 Task: Create new invoice with Date Opened :30-Apr-23, Select Customer: Clean Eatz, Terms: Payment Term 2. Make invoice entry for item-1 with Date: 30-Apr-23, Description: Doritos Tortilla Chips Spicy Sweet Chili (9.25 oz)_x000D_
, Action: Material, Income Account: Income:Sales, Quantity: 5, Unit Price: 6.8, Discount %: 5. Make entry for item-2 with Date: 30-Apr-23, Description: Pop-Arazzi Cleansing Bath Pouf Assorted Purples , Action: Material, Income Account: Income:Sales, Quantity: 2, Unit Price: 9.5, Discount %: 10. Make entry for item-3 with Date: 30-Apr-23, Description: Chips Ahoy! Chewy Cookies Chocolate Chip (13 oz)_x000D_
, Action: Material, Income Account: Income:Sales, Quantity: 1, Unit Price: 10.5, Discount %: 12. Write Notes: 'Looking forward to serving you again.'. Post Invoice with Post Date: 30-Apr-23, Post to Accounts: Assets:Accounts Receivable. Pay / Process Payment with Transaction Date: 15-May-23, Amount: 58.64, Transfer Account: Checking Account. Print Invoice, display notes by going to Option, then go to Display Tab and check 'Invoice Notes'.
Action: Mouse pressed left at (183, 34)
Screenshot: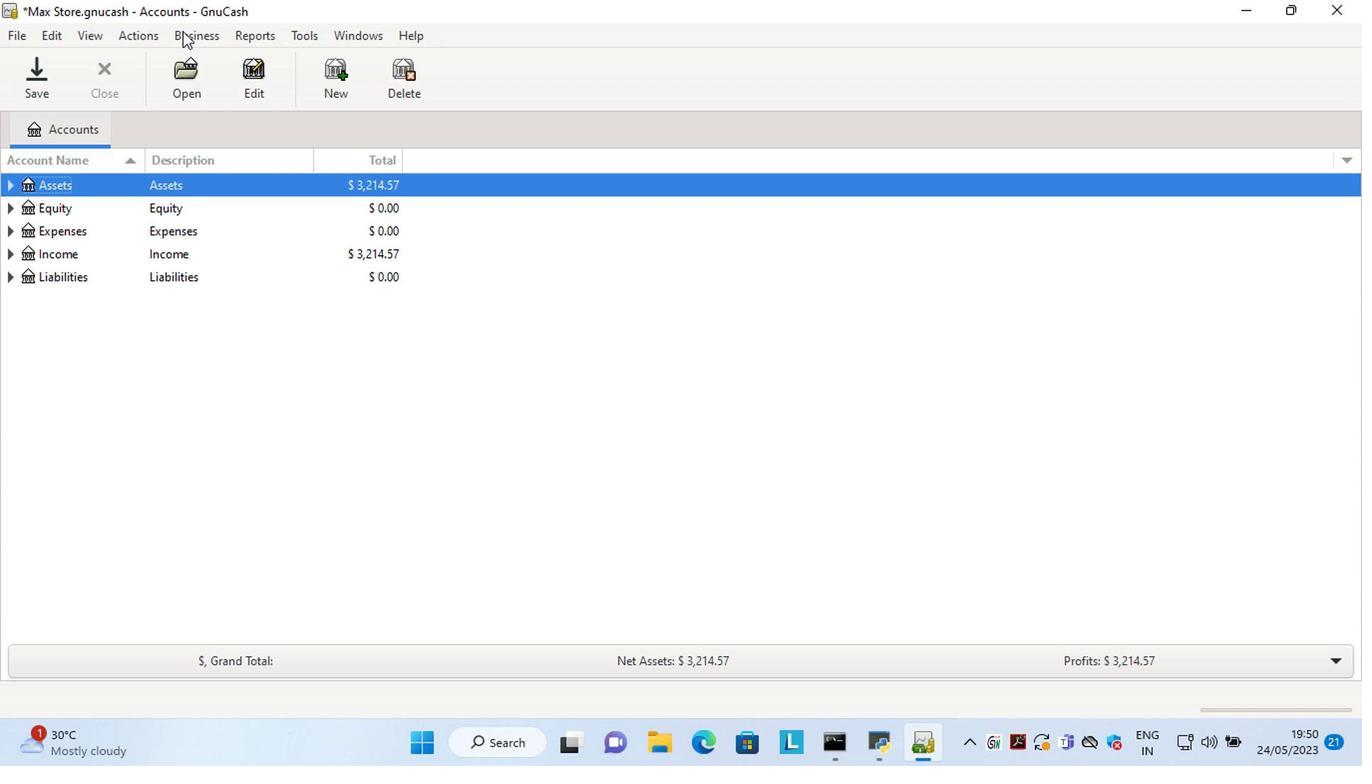 
Action: Mouse moved to (423, 134)
Screenshot: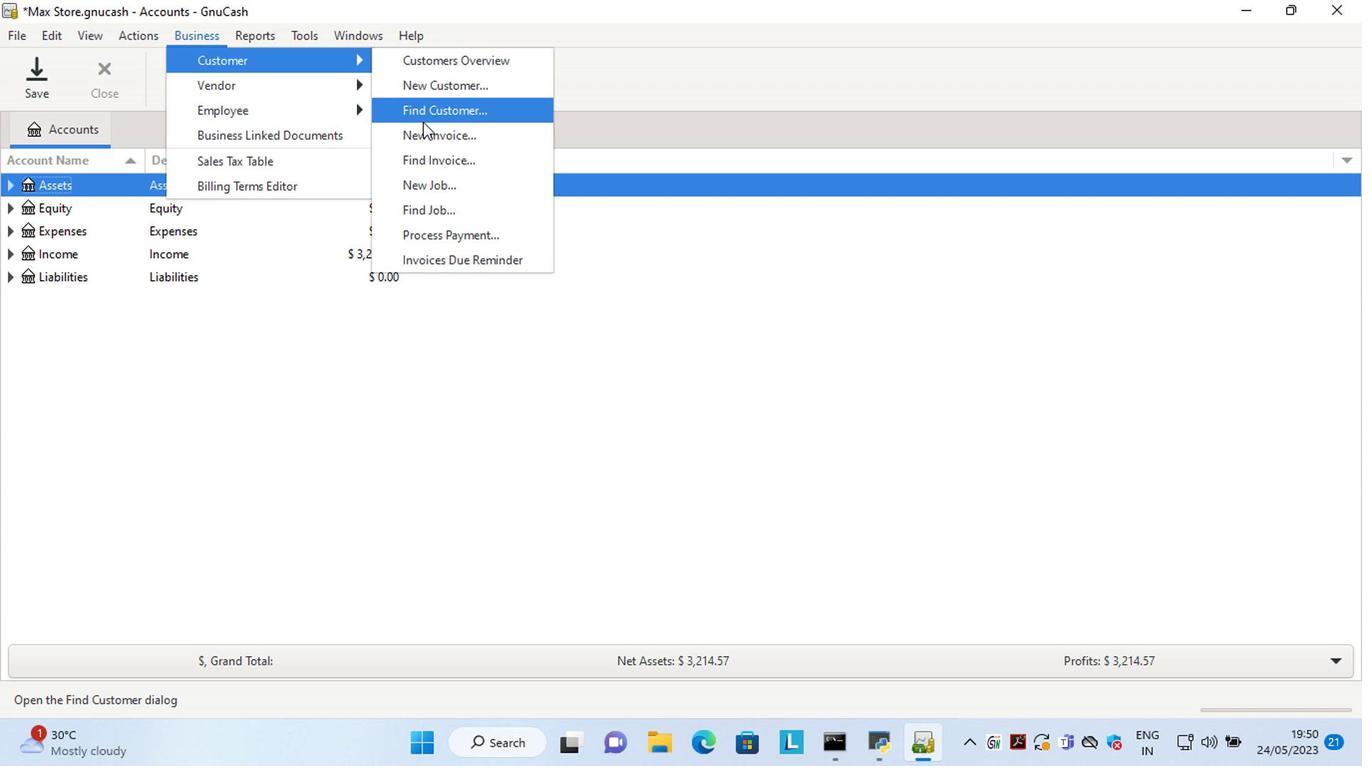 
Action: Mouse pressed left at (423, 134)
Screenshot: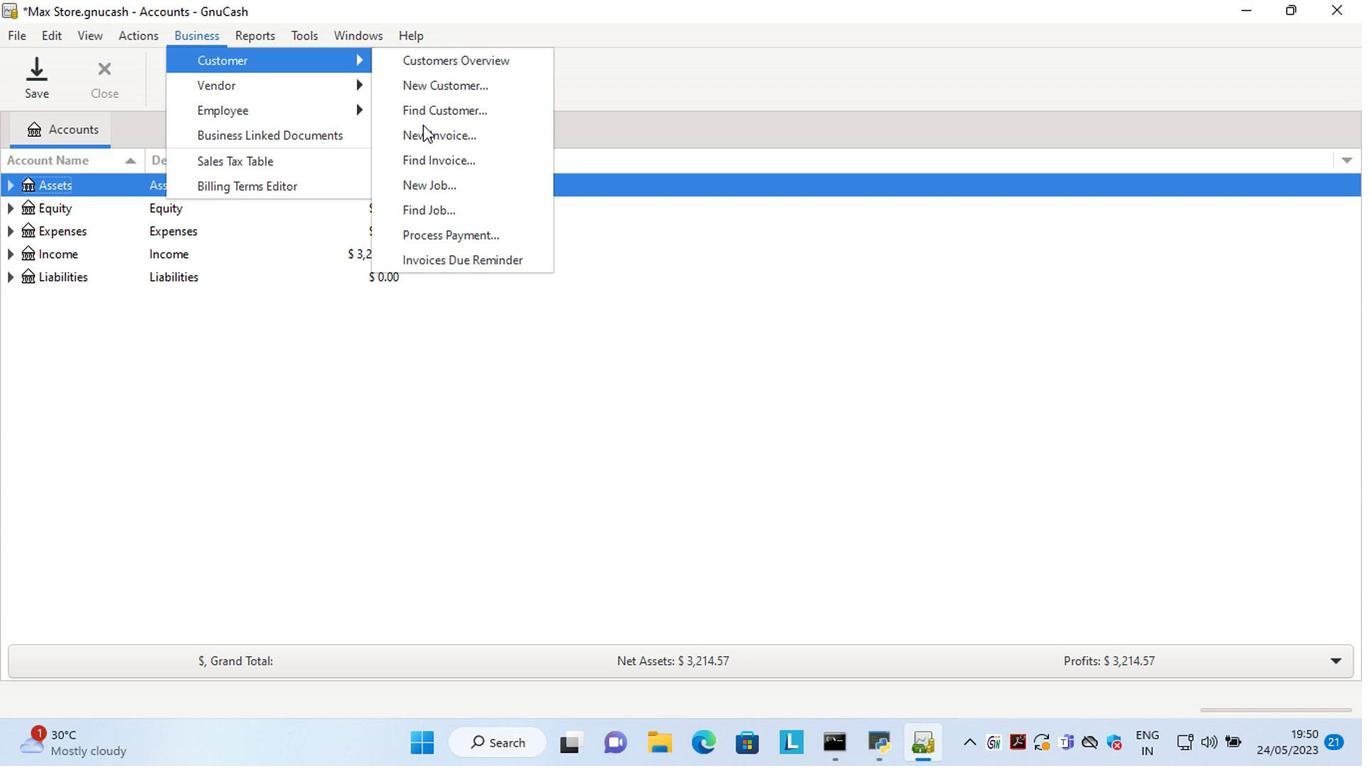 
Action: Mouse moved to (716, 306)
Screenshot: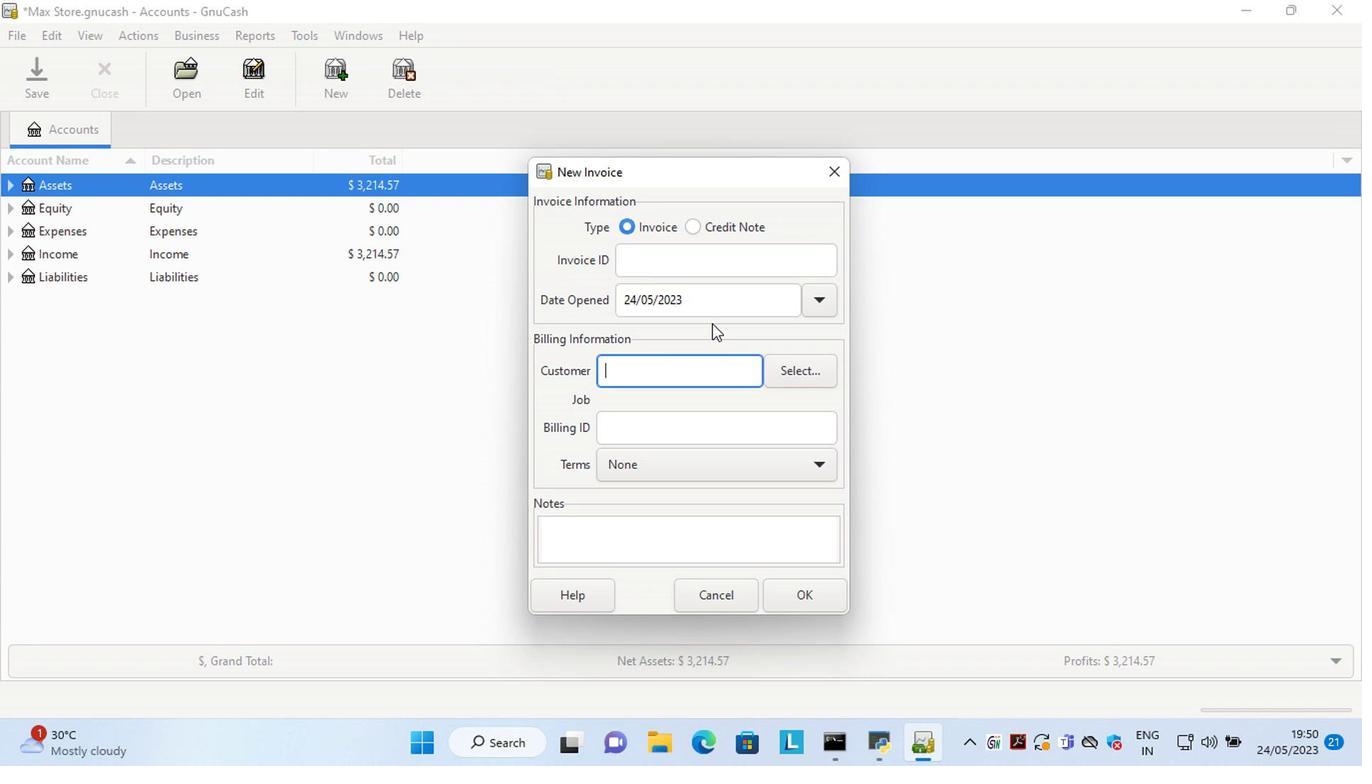 
Action: Mouse pressed left at (716, 306)
Screenshot: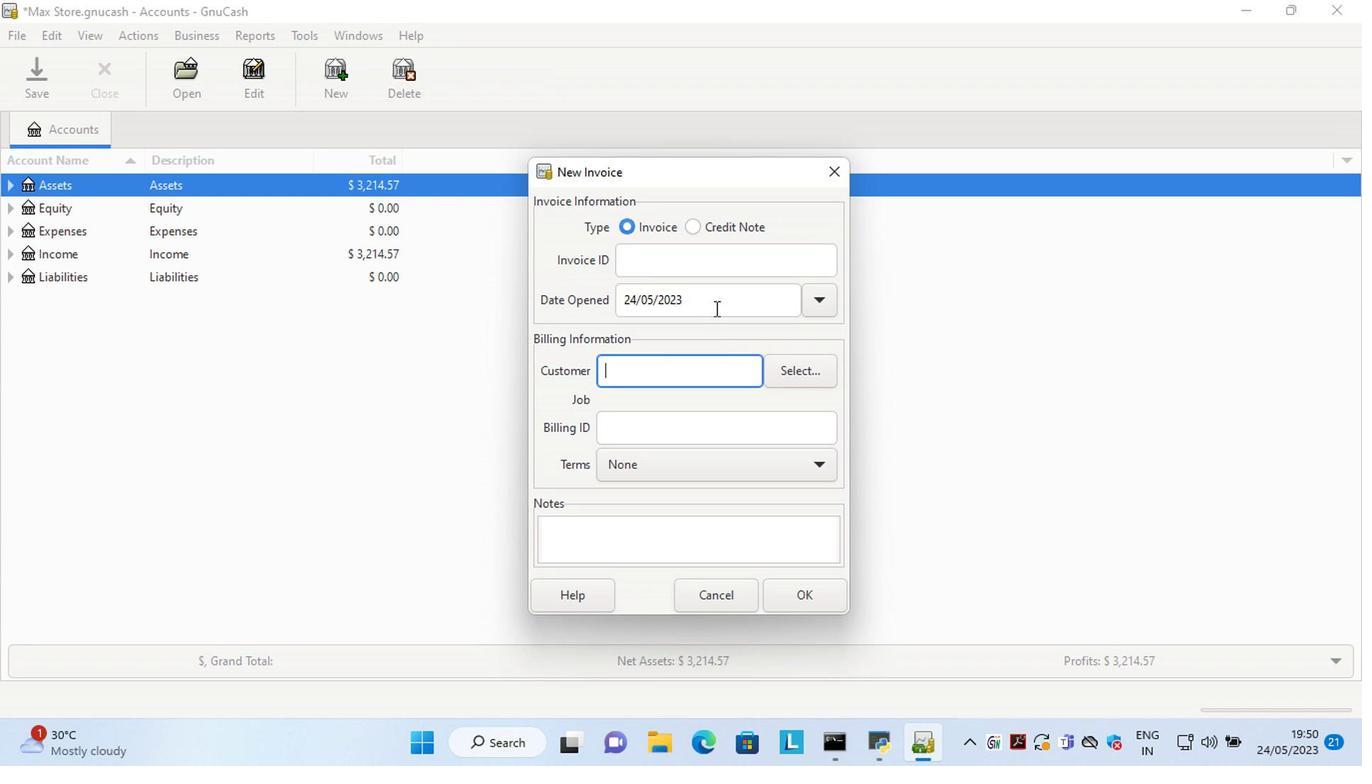 
Action: Key pressed <Key.left><Key.left><Key.left><Key.left><Key.left><Key.left><Key.left><Key.left><Key.left><Key.left><Key.left><Key.left><Key.delete><Key.delete>30<Key.right><Key.right><Key.delete>4
Screenshot: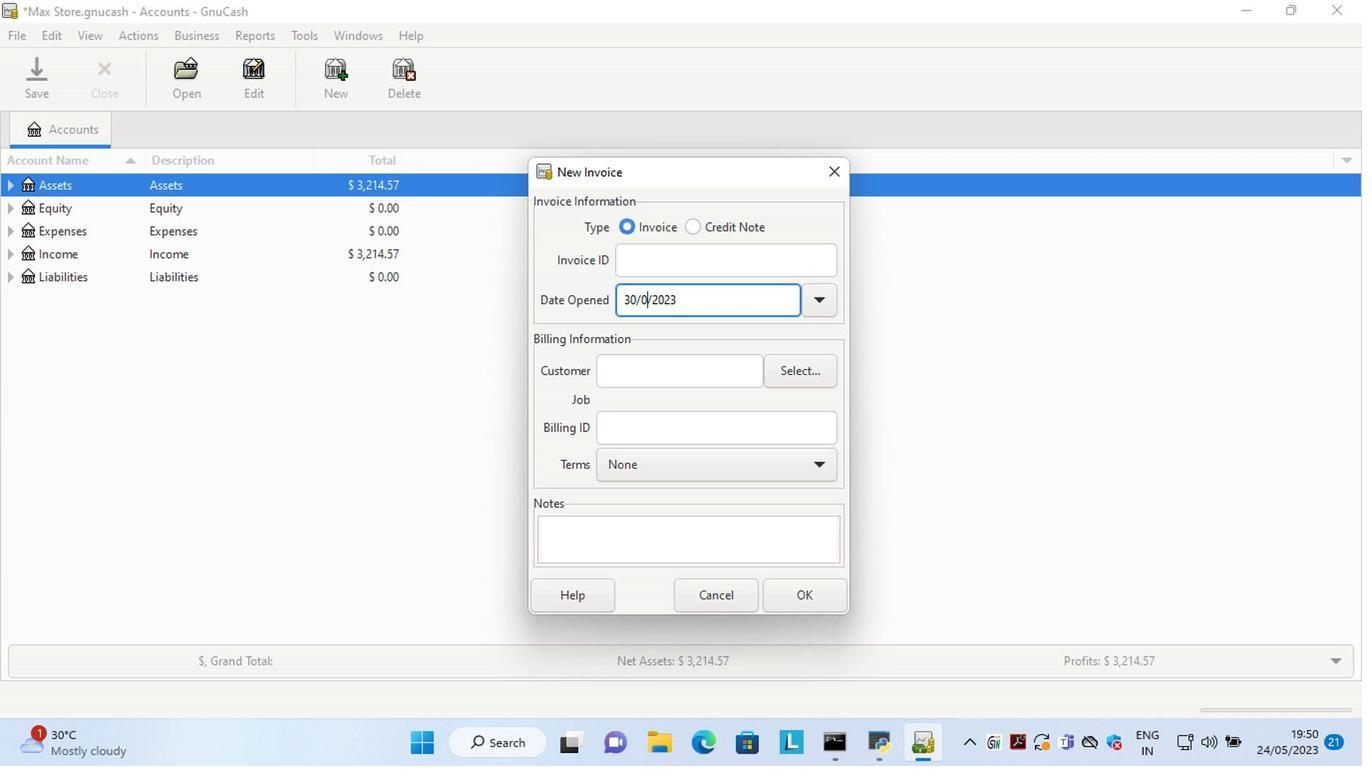 
Action: Mouse moved to (796, 373)
Screenshot: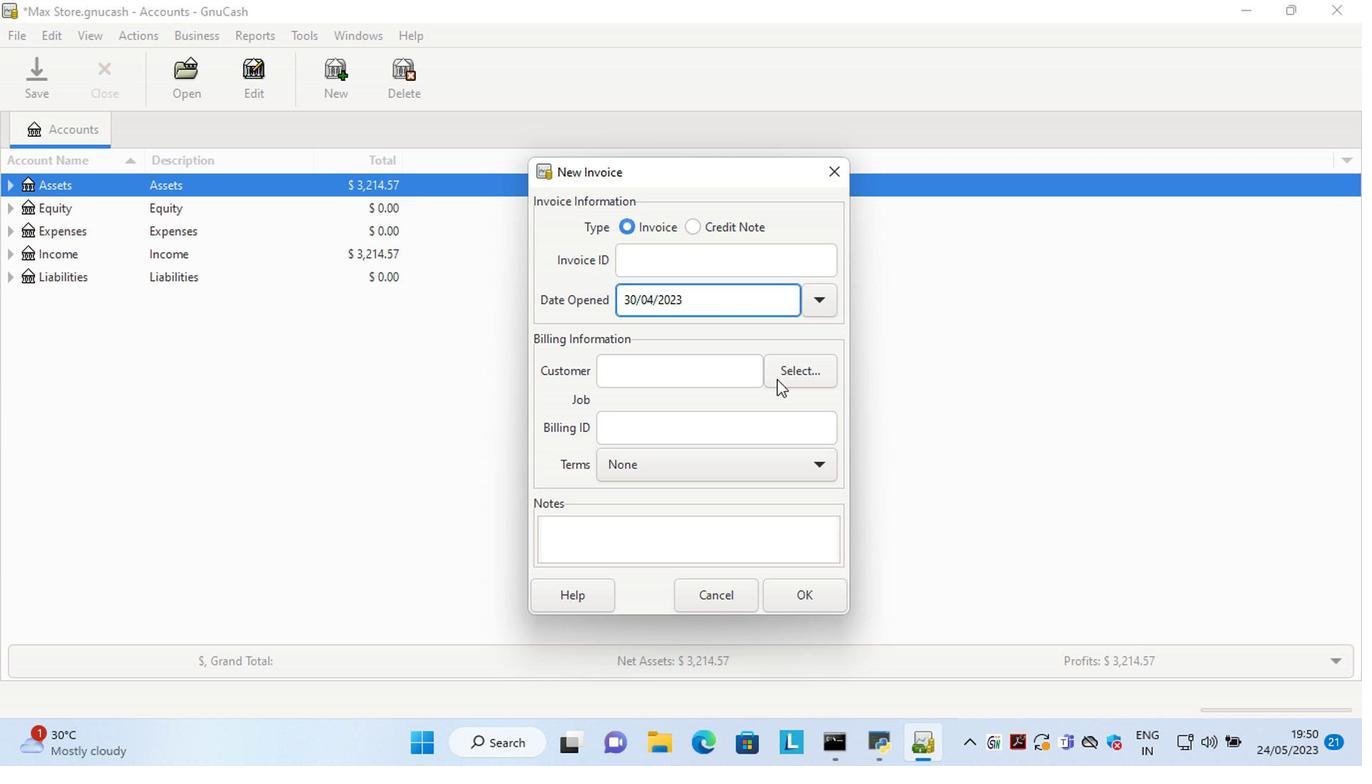
Action: Mouse pressed left at (796, 373)
Screenshot: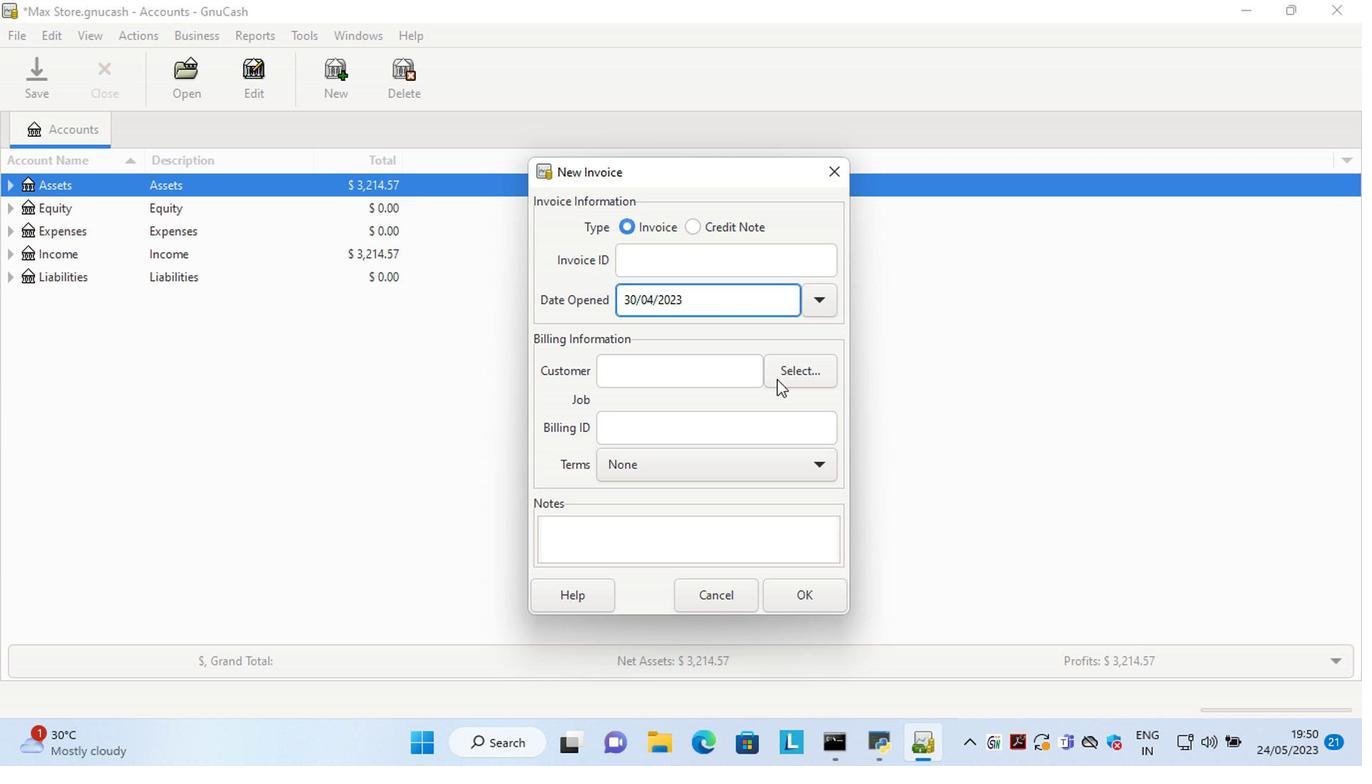 
Action: Mouse moved to (704, 352)
Screenshot: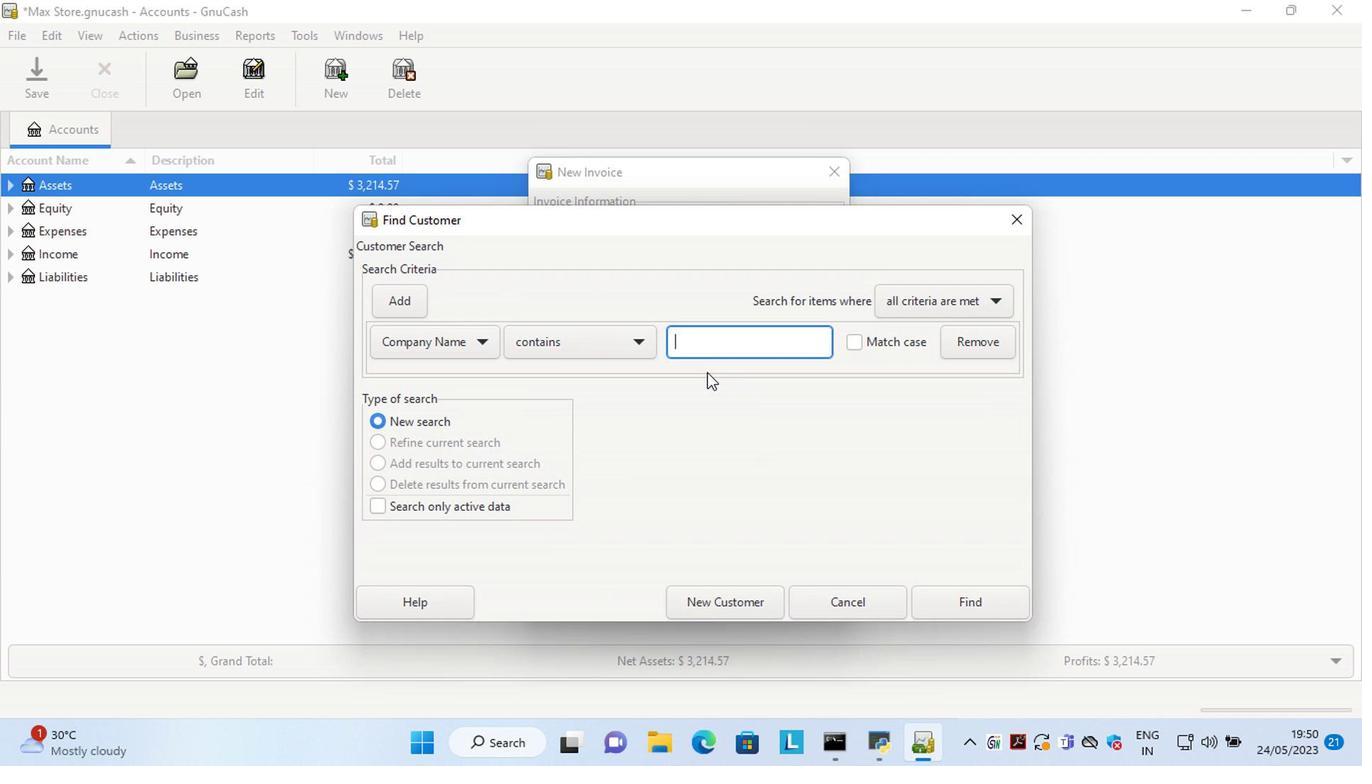 
Action: Mouse pressed left at (704, 352)
Screenshot: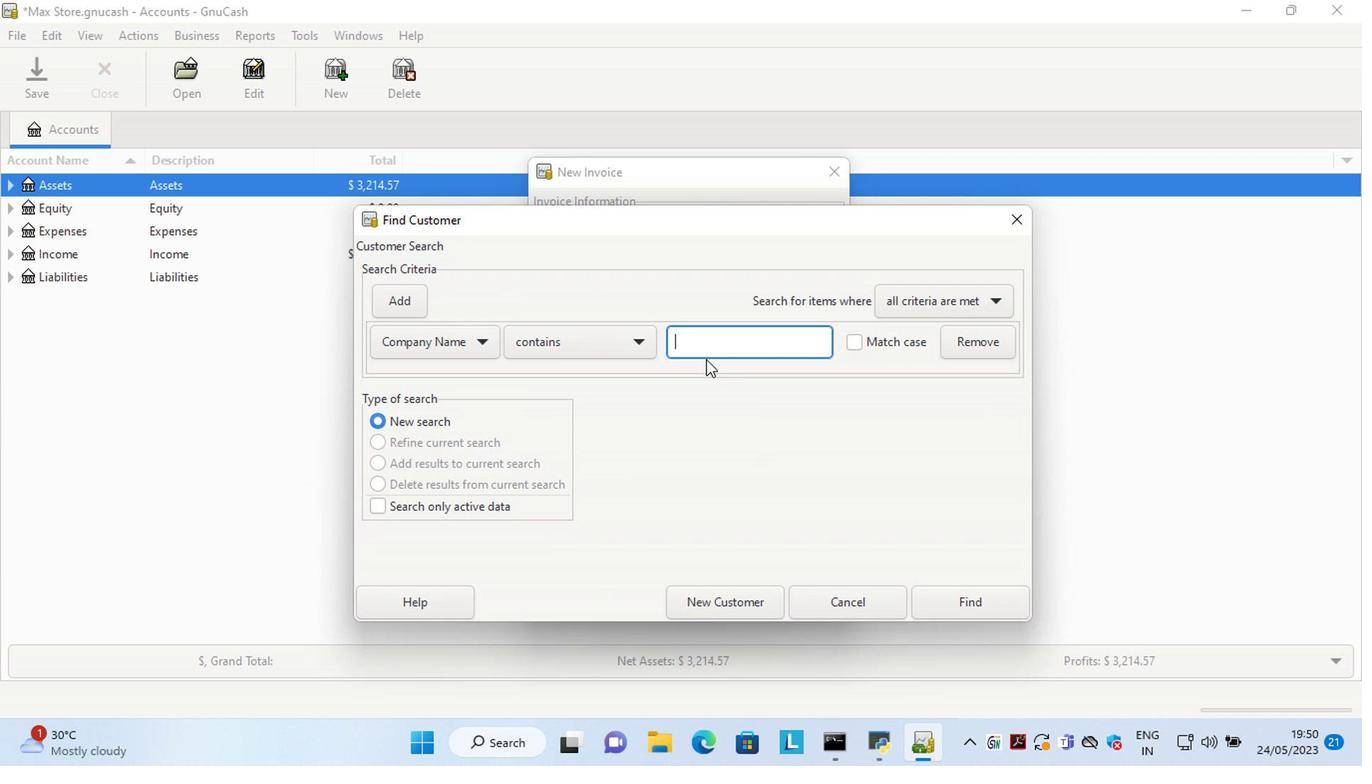 
Action: Key pressed <Key.shift>Clean<Key.space><Key.shift>Eatz
Screenshot: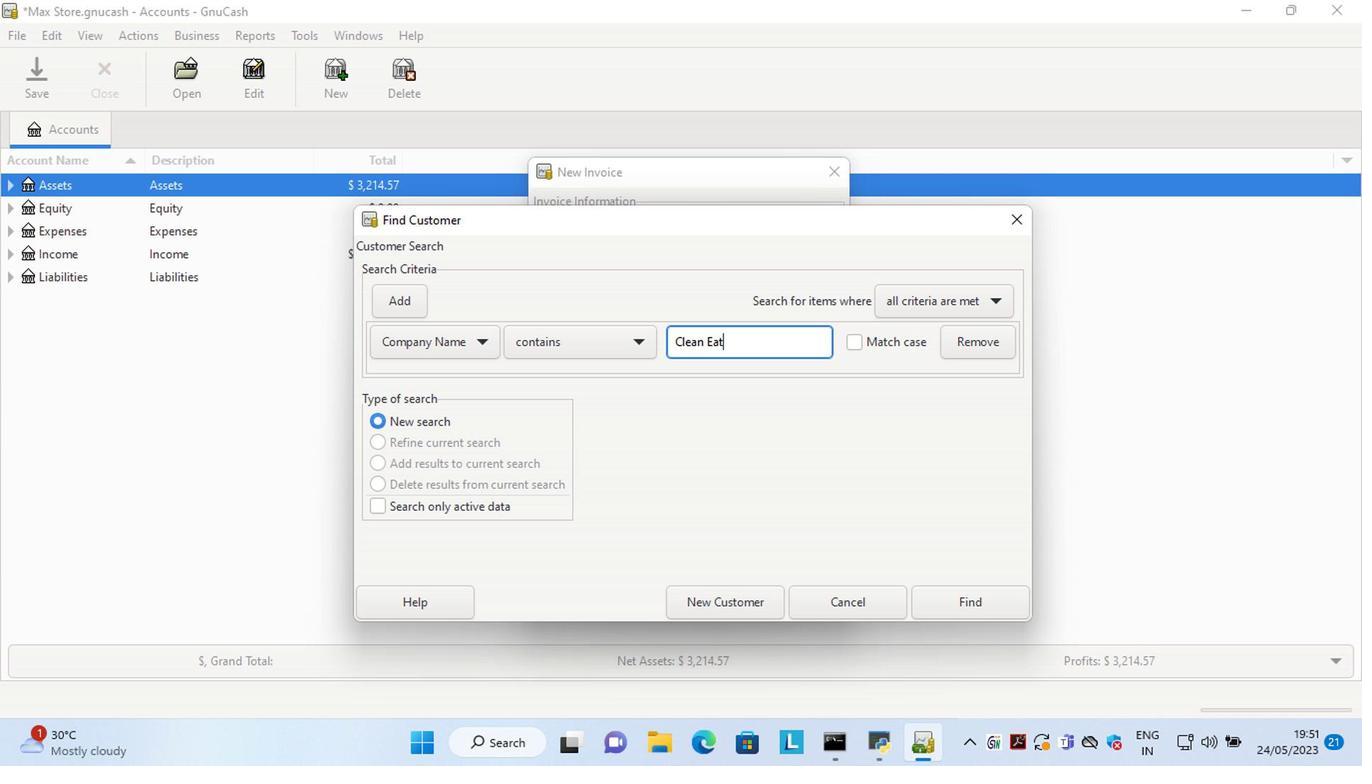 
Action: Mouse moved to (952, 597)
Screenshot: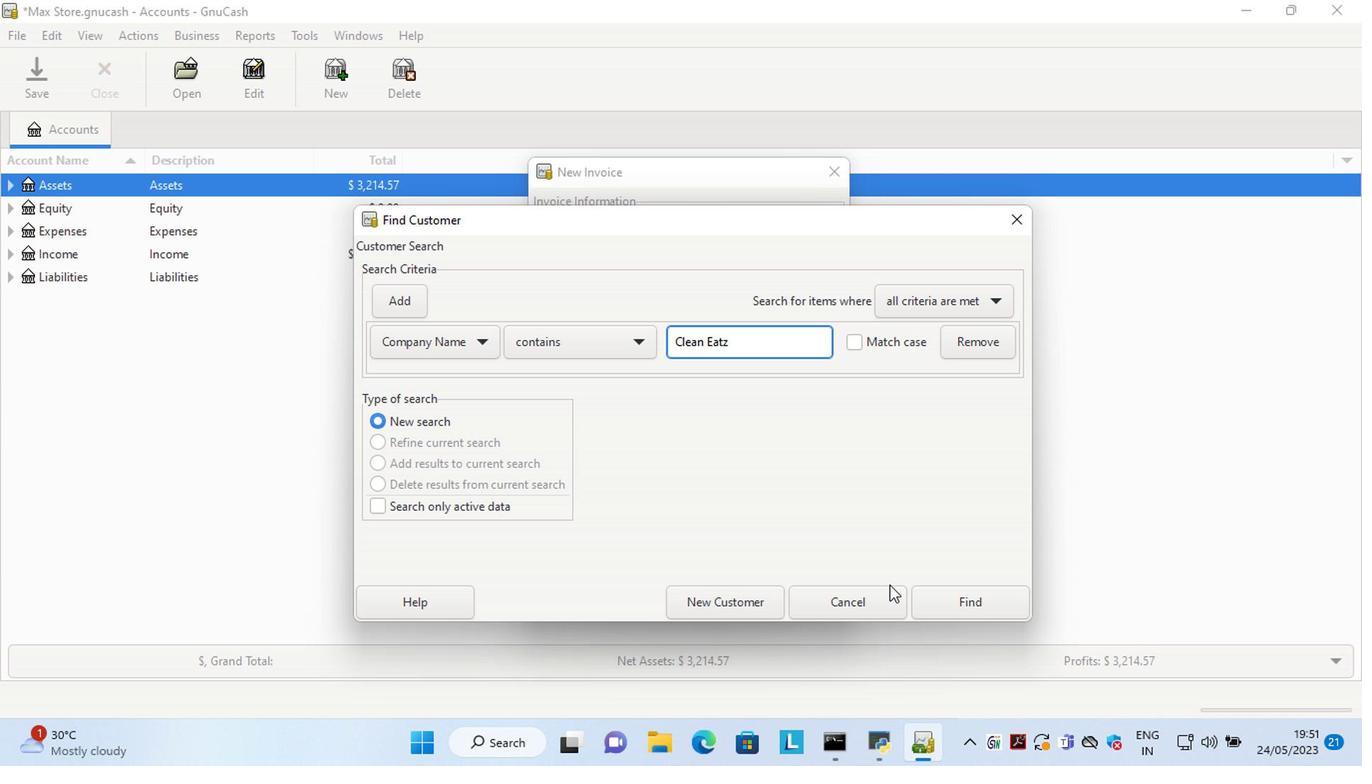 
Action: Mouse pressed left at (952, 597)
Screenshot: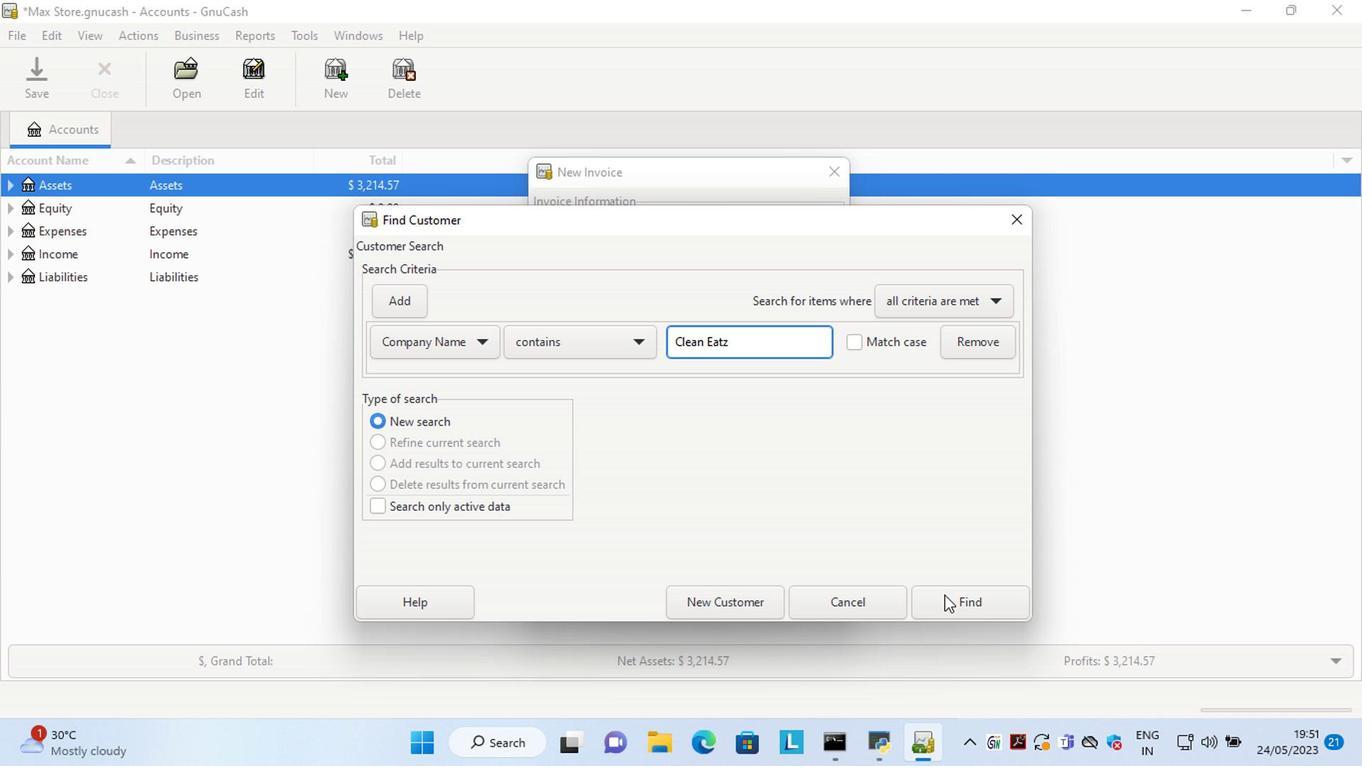 
Action: Mouse moved to (701, 401)
Screenshot: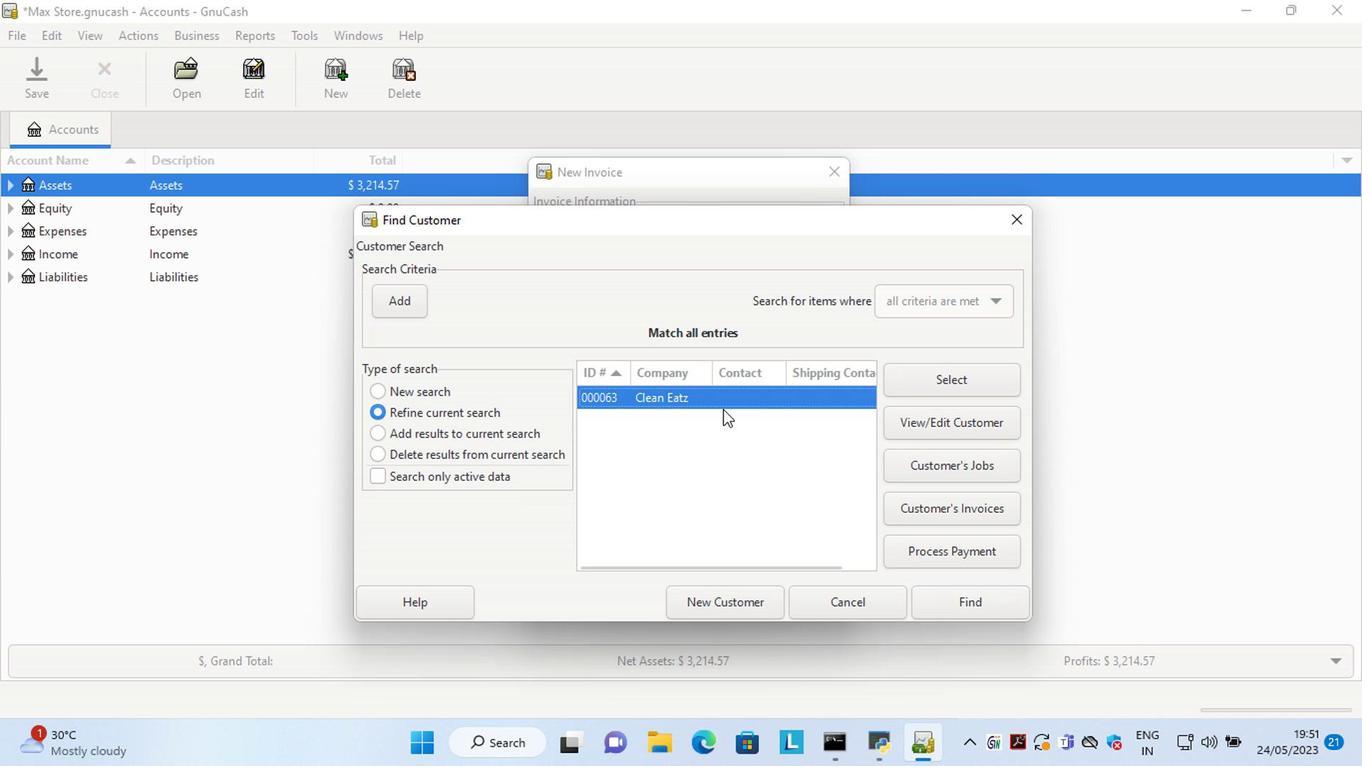 
Action: Mouse pressed left at (701, 401)
Screenshot: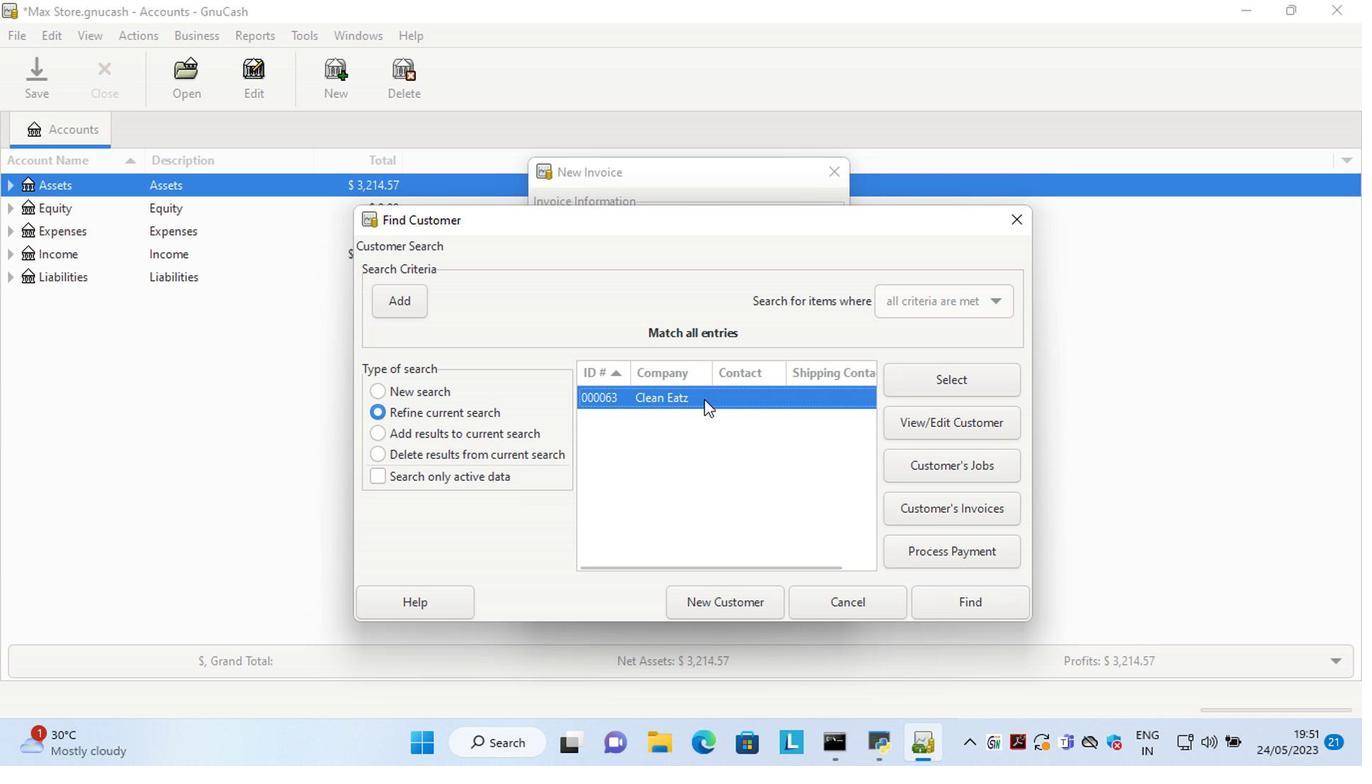 
Action: Mouse pressed left at (701, 401)
Screenshot: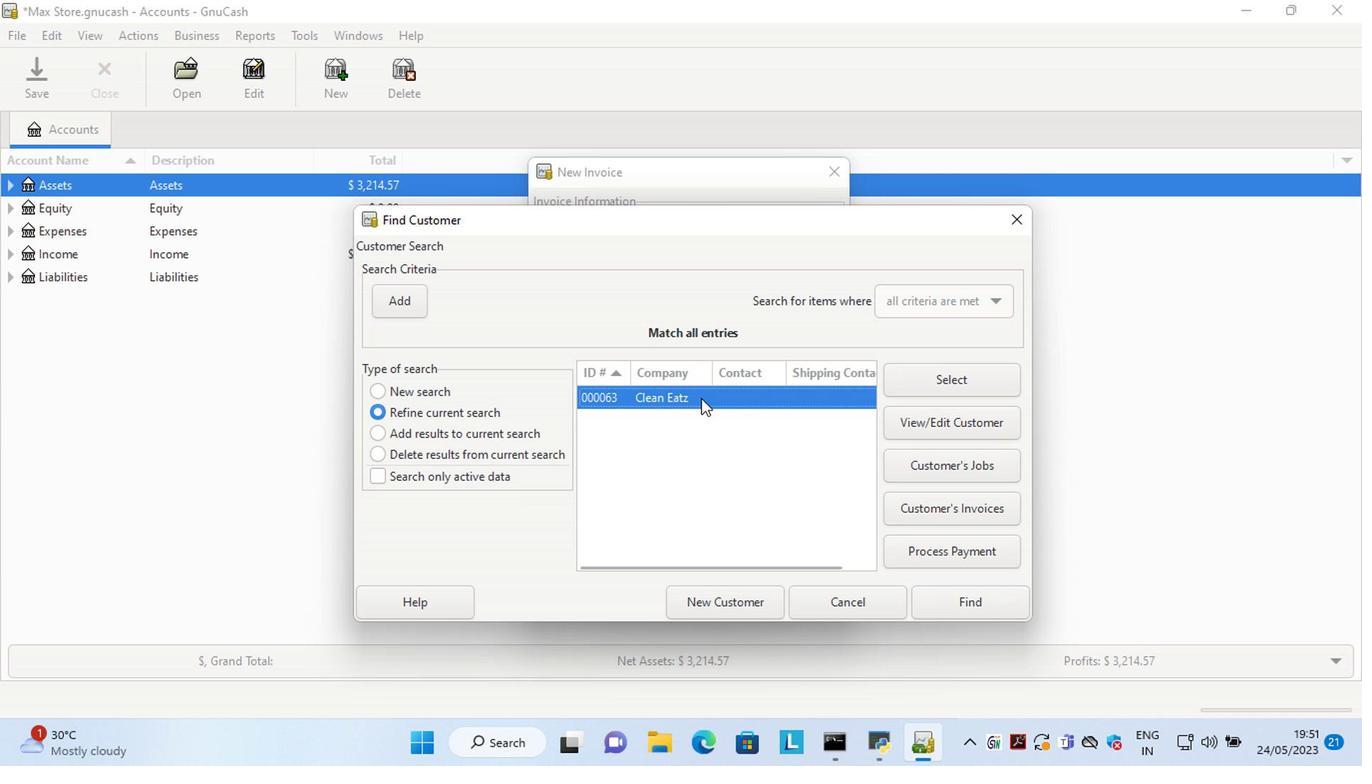 
Action: Mouse moved to (682, 486)
Screenshot: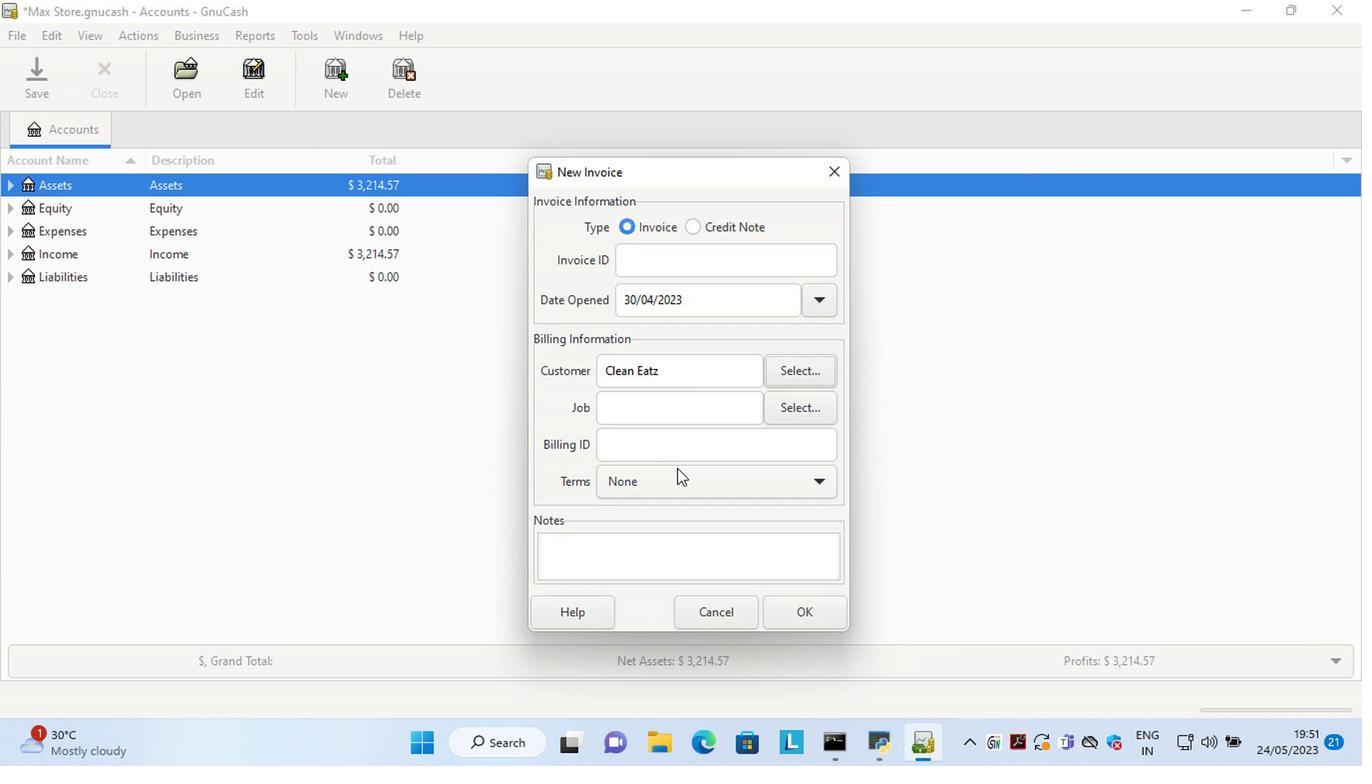 
Action: Mouse pressed left at (682, 486)
Screenshot: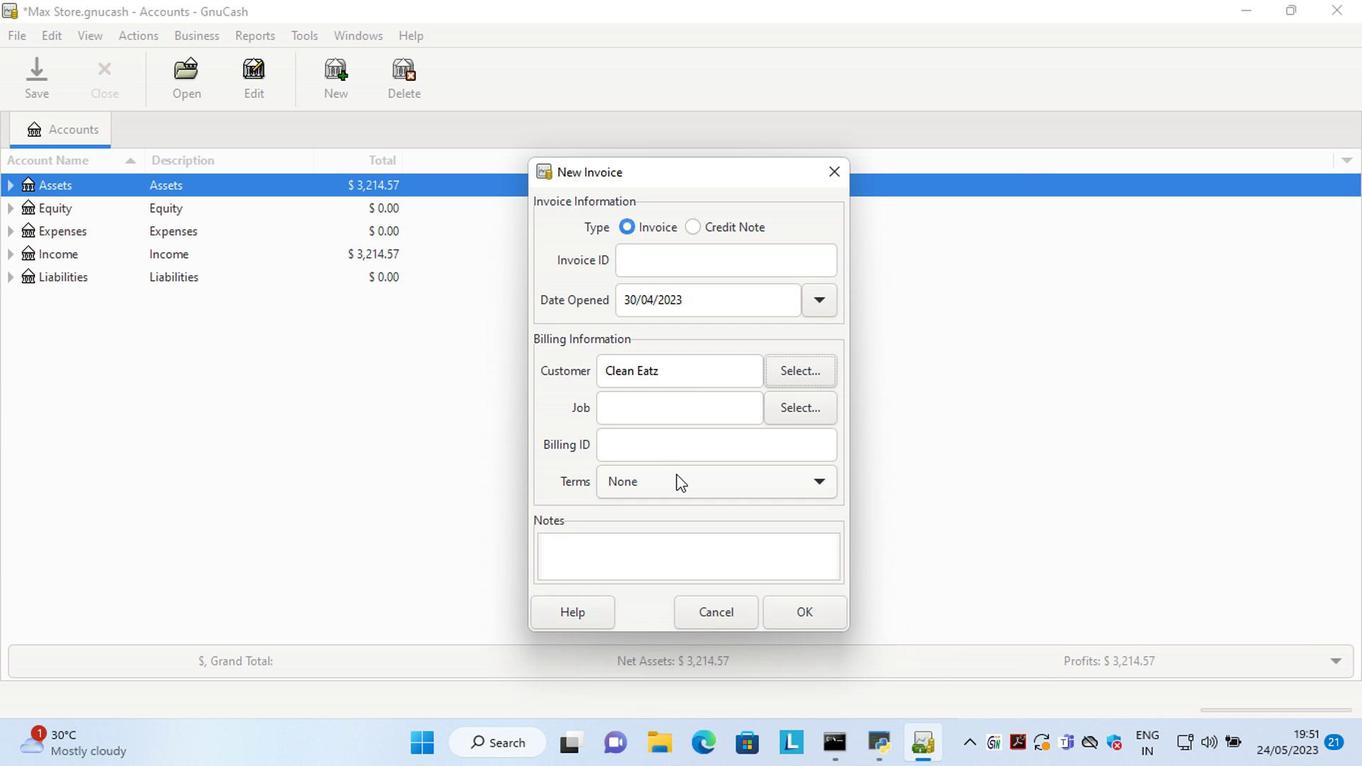 
Action: Mouse moved to (669, 547)
Screenshot: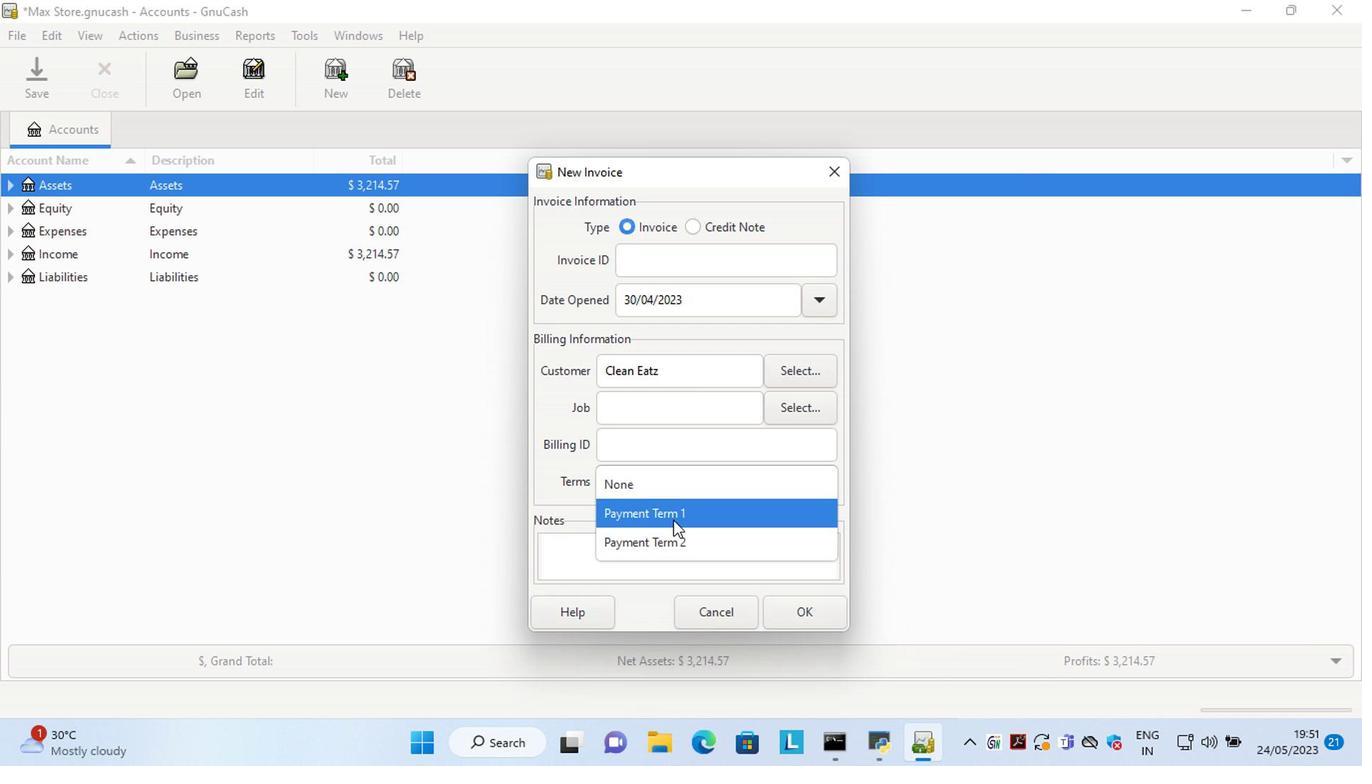 
Action: Mouse pressed left at (669, 547)
Screenshot: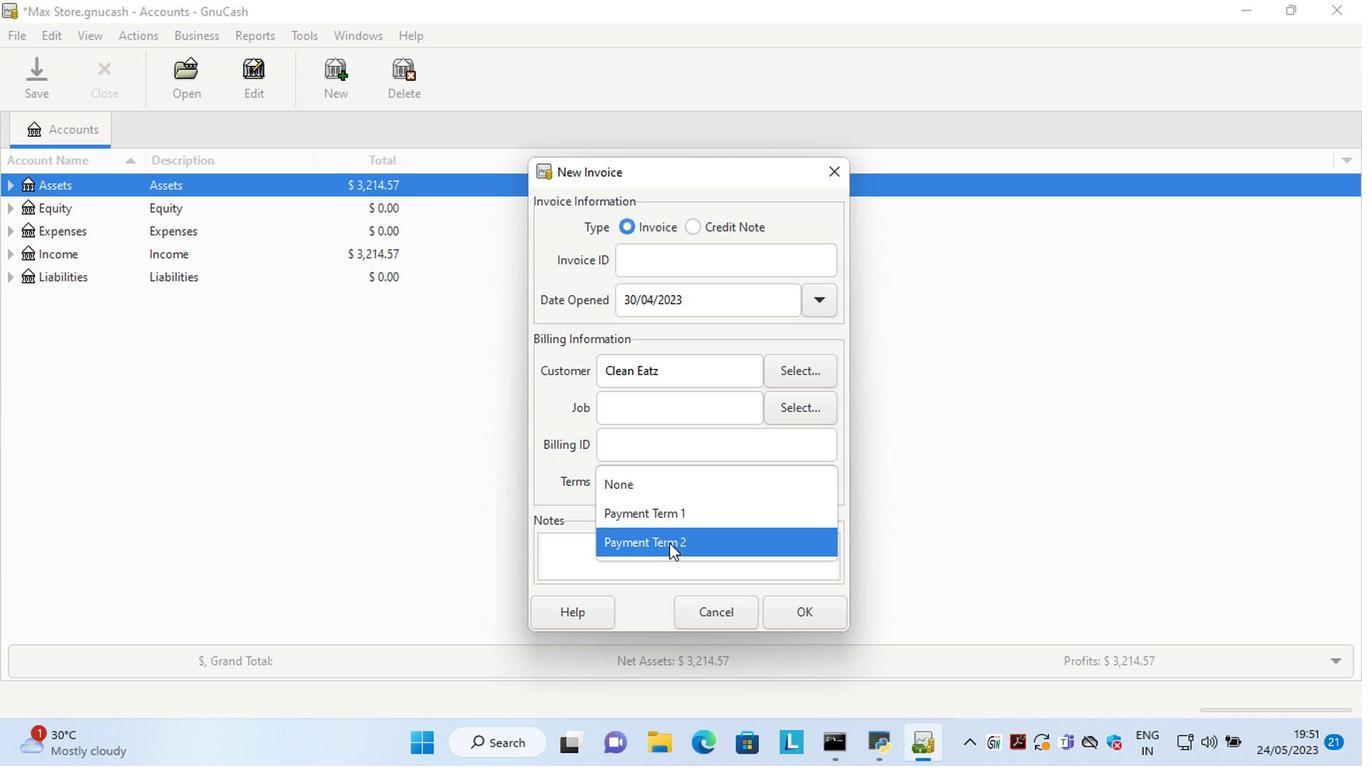 
Action: Mouse moved to (783, 612)
Screenshot: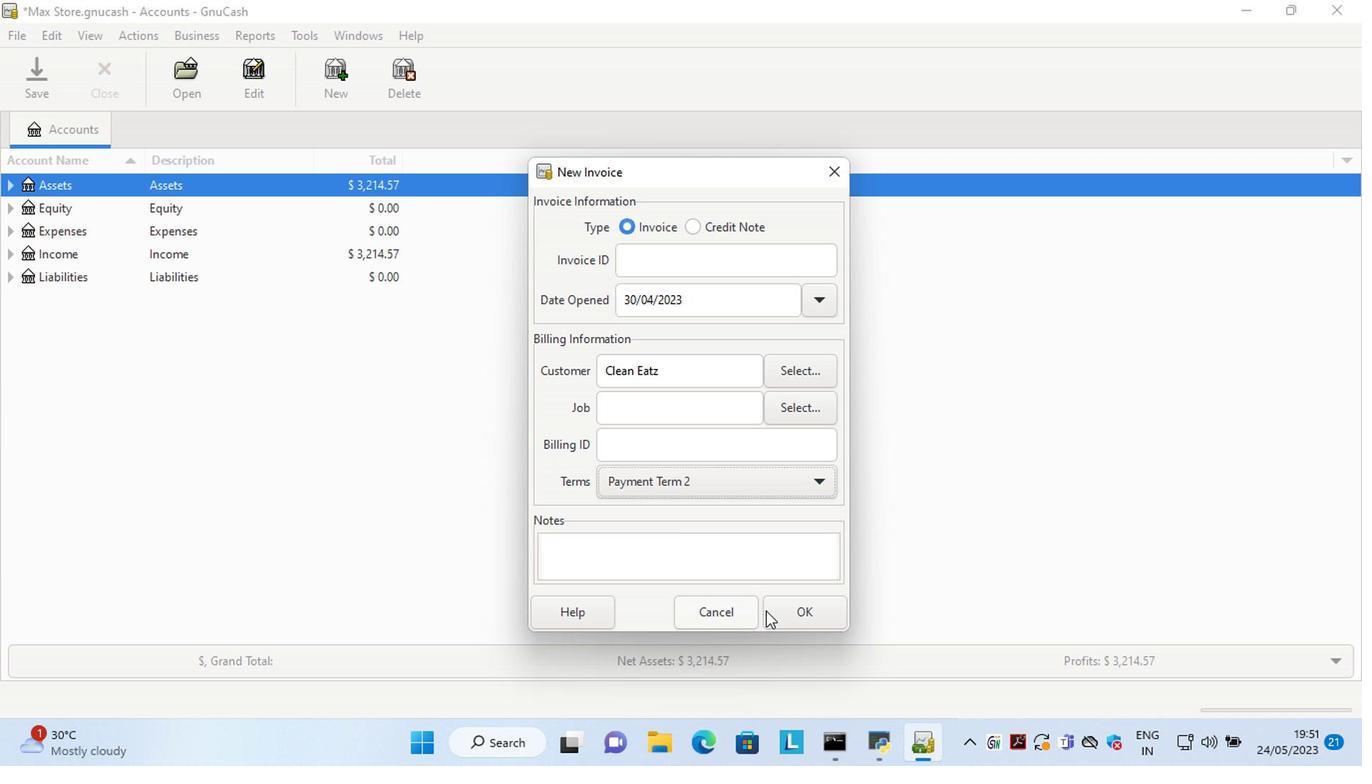 
Action: Mouse pressed left at (783, 612)
Screenshot: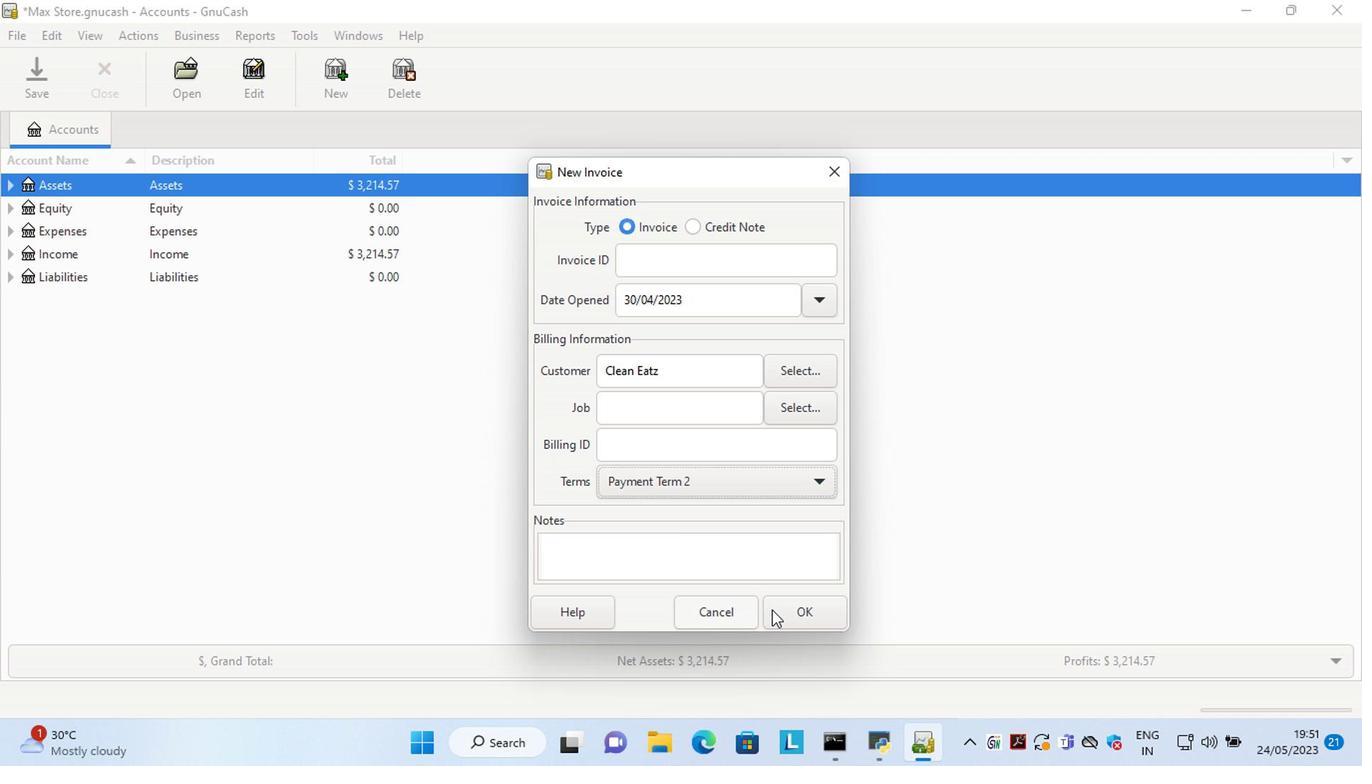 
Action: Mouse moved to (709, 503)
Screenshot: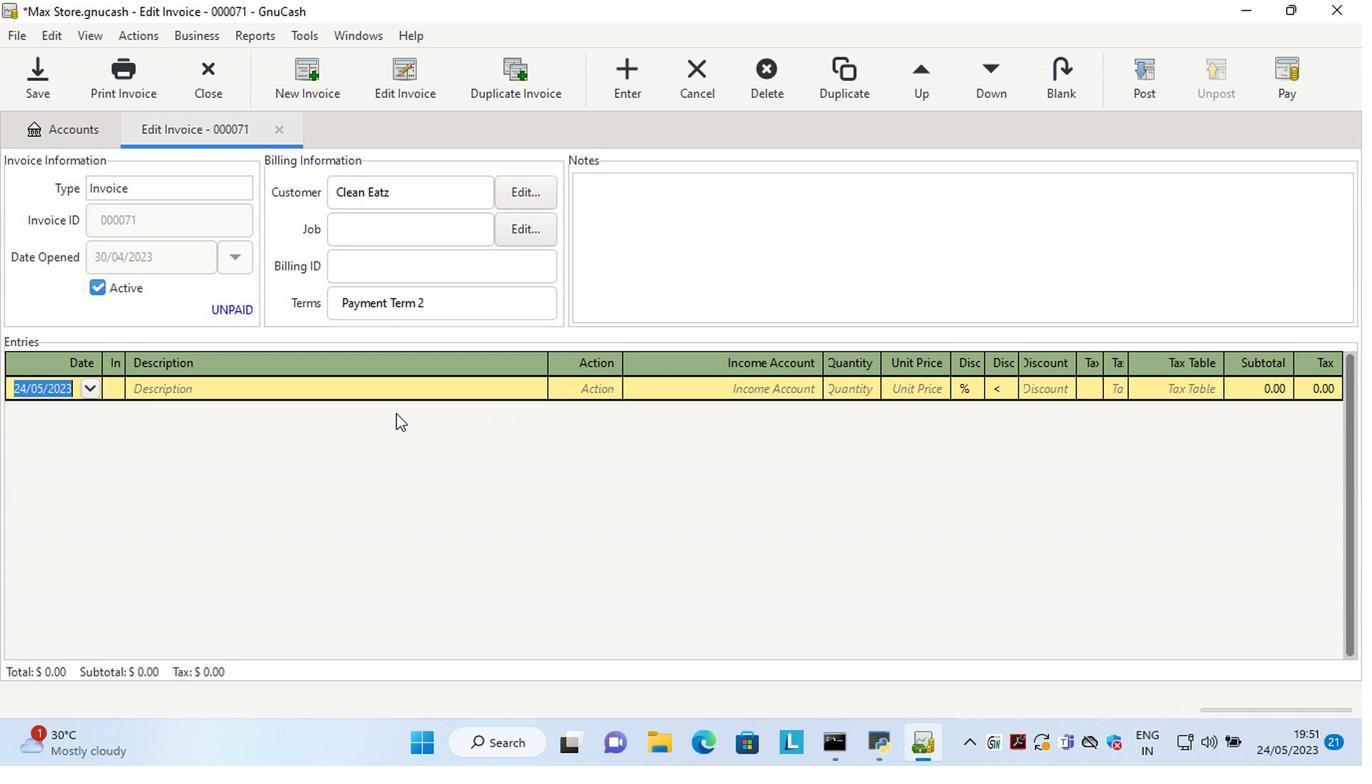 
Action: Key pressed <Key.left><Key.left><Key.delete><Key.delete>30<Key.right><Key.right><Key.delete>4<Key.tab><Key.shift>Doritos<Key.space><Key.shift>Tortilla<Key.space><Key.shift>Chips<Key.space><Key.shift>Spicy<Key.space><Key.shift>Sweet<Key.space><Key.shift>Chili<Key.space><Key.shift_r>(9.5<Key.backspace>25<Key.space>oz<Key.shift_r>)<Key.tab>ma<Key.tab>sale<Key.tab>5<Key.tab>6.8<Key.tab>
Screenshot: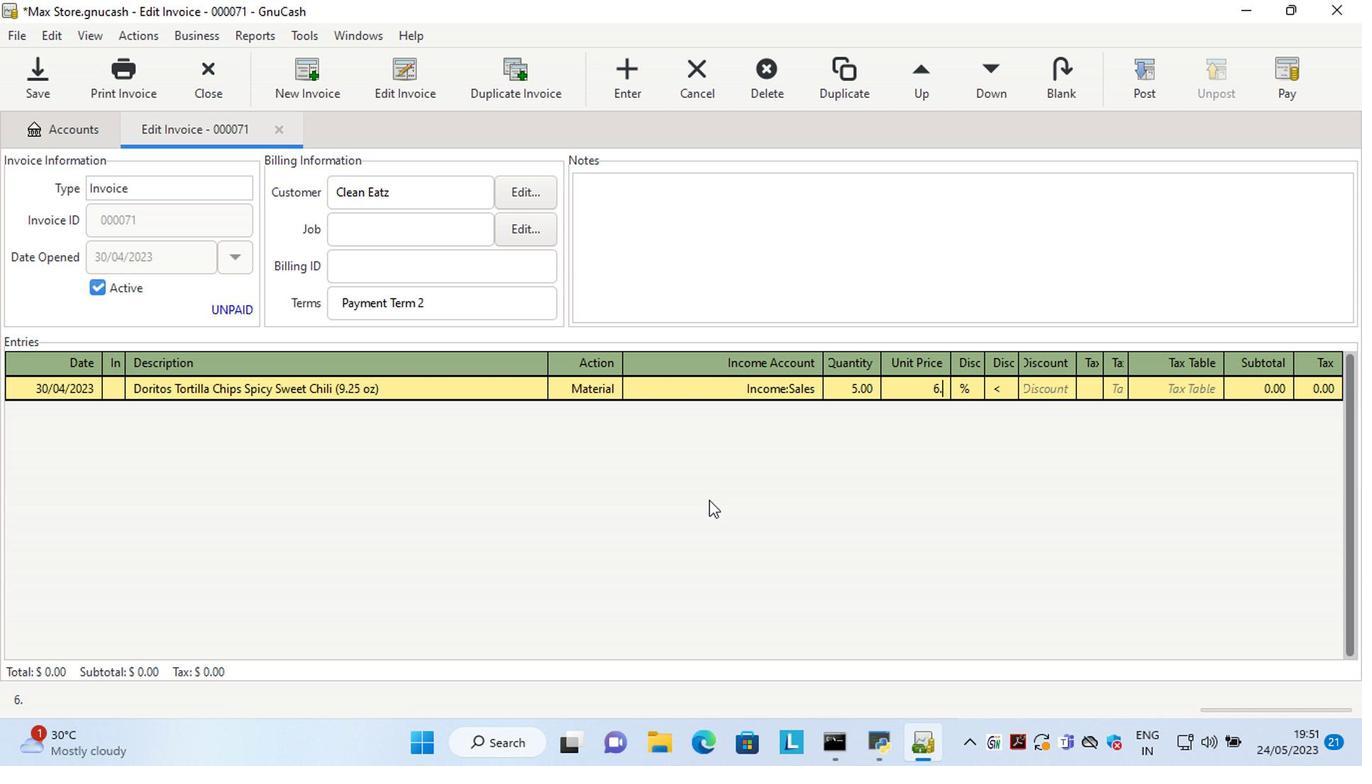 
Action: Mouse moved to (1006, 398)
Screenshot: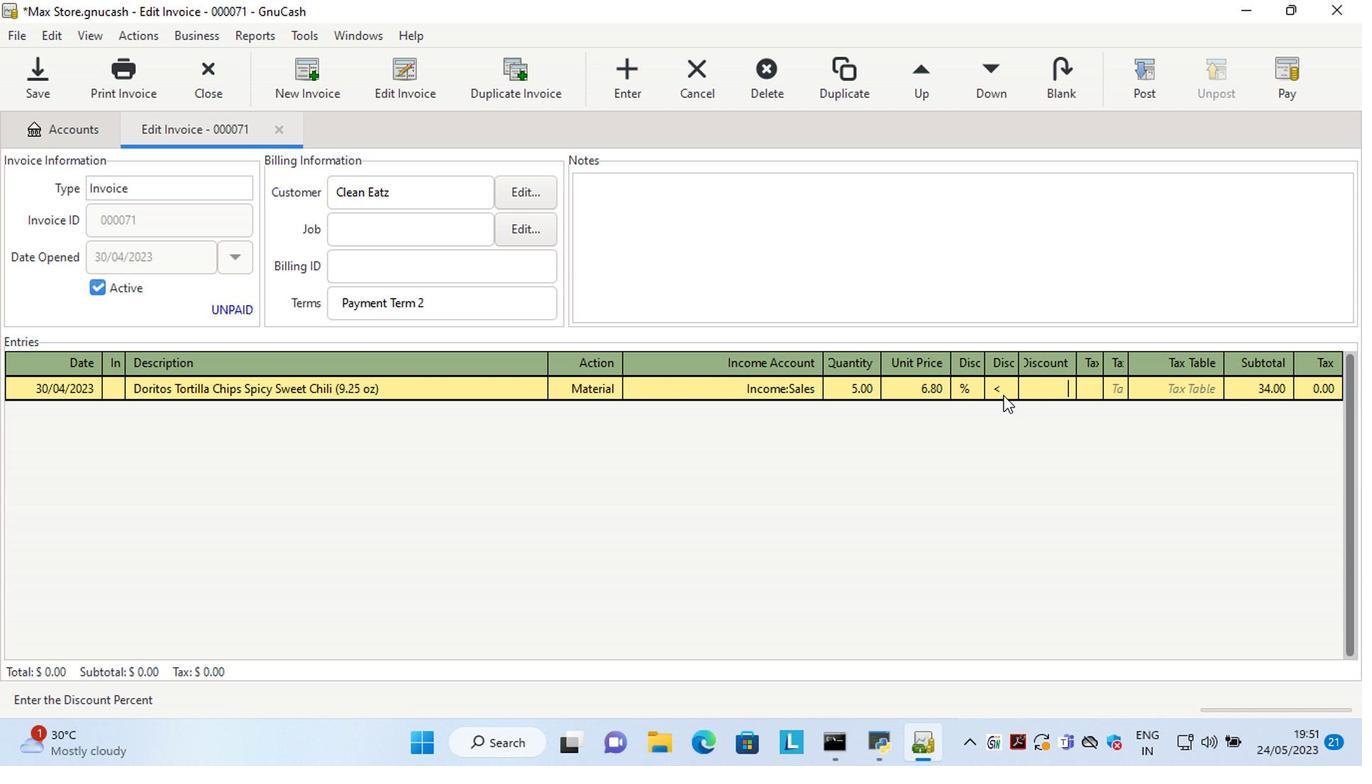 
Action: Mouse pressed left at (1006, 398)
Screenshot: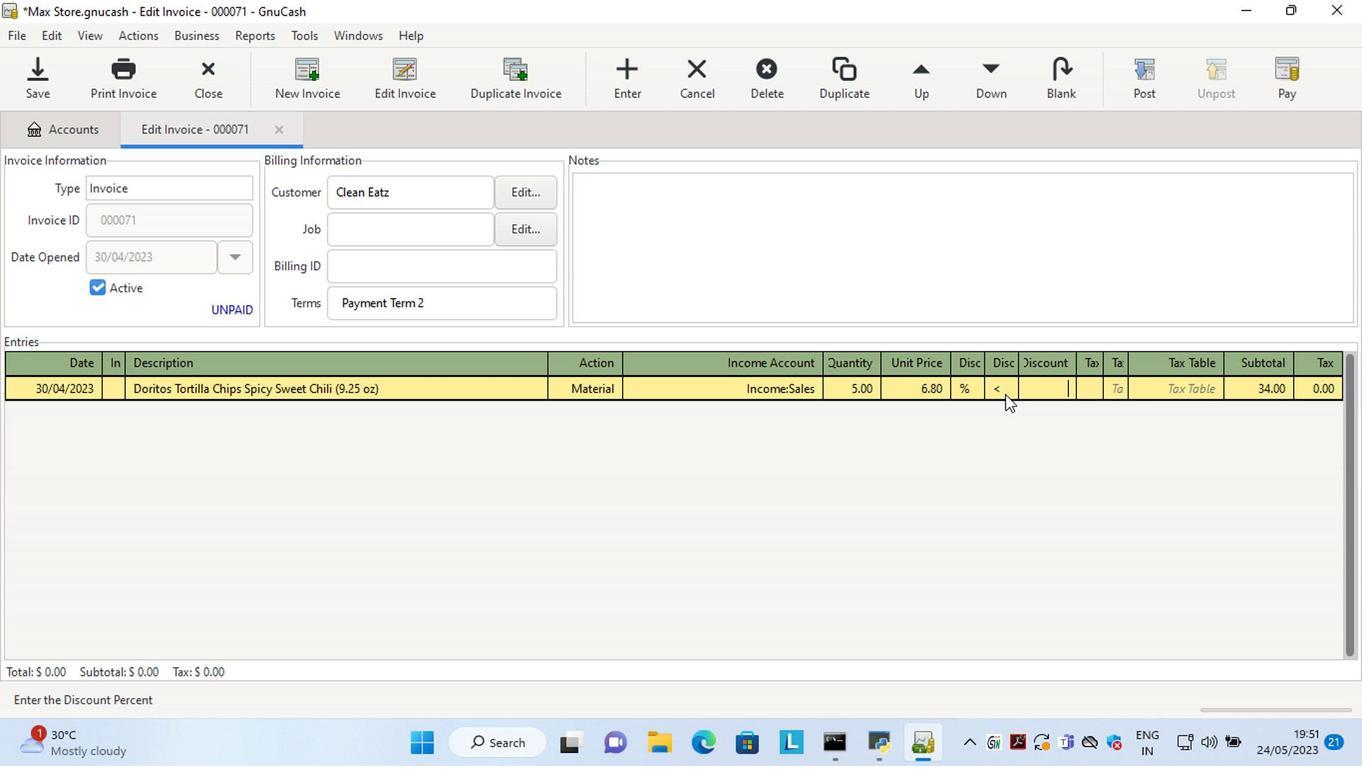 
Action: Mouse moved to (1031, 386)
Screenshot: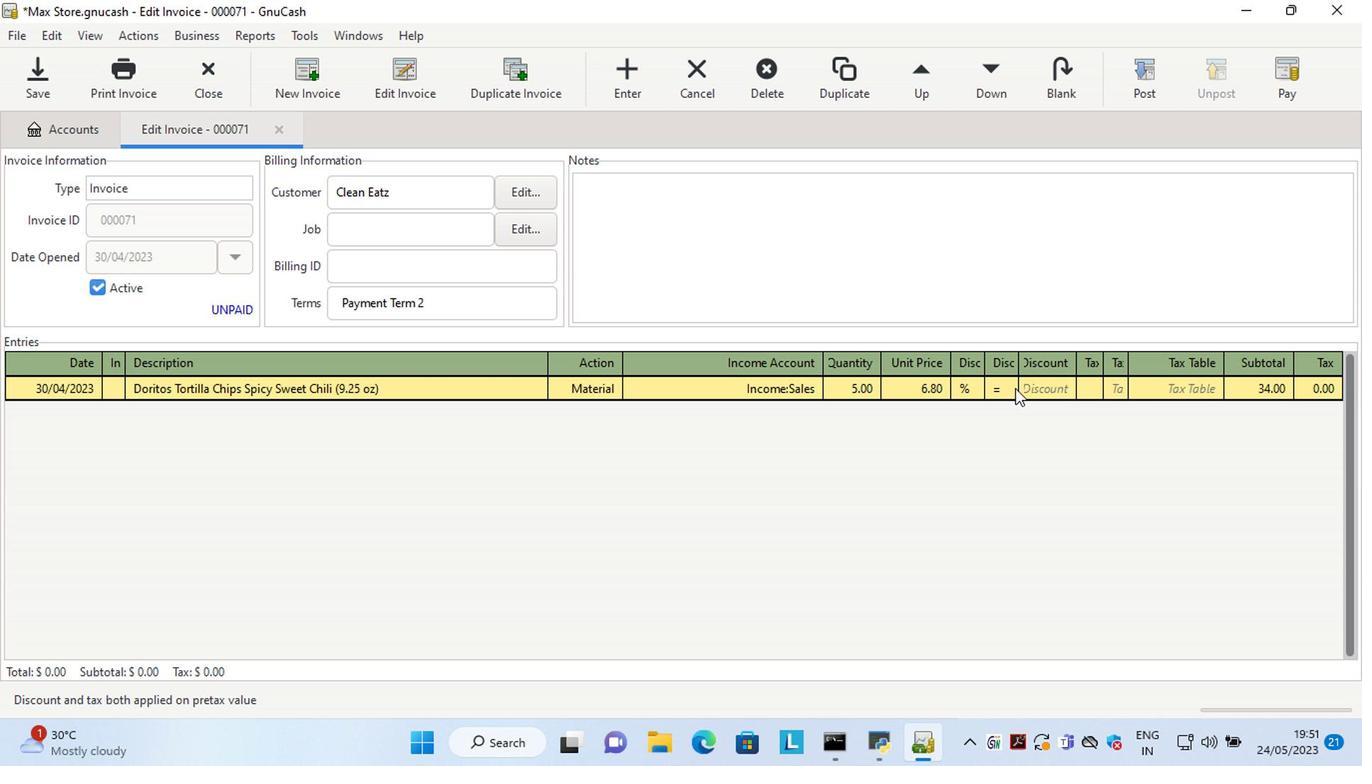 
Action: Mouse pressed left at (1031, 386)
Screenshot: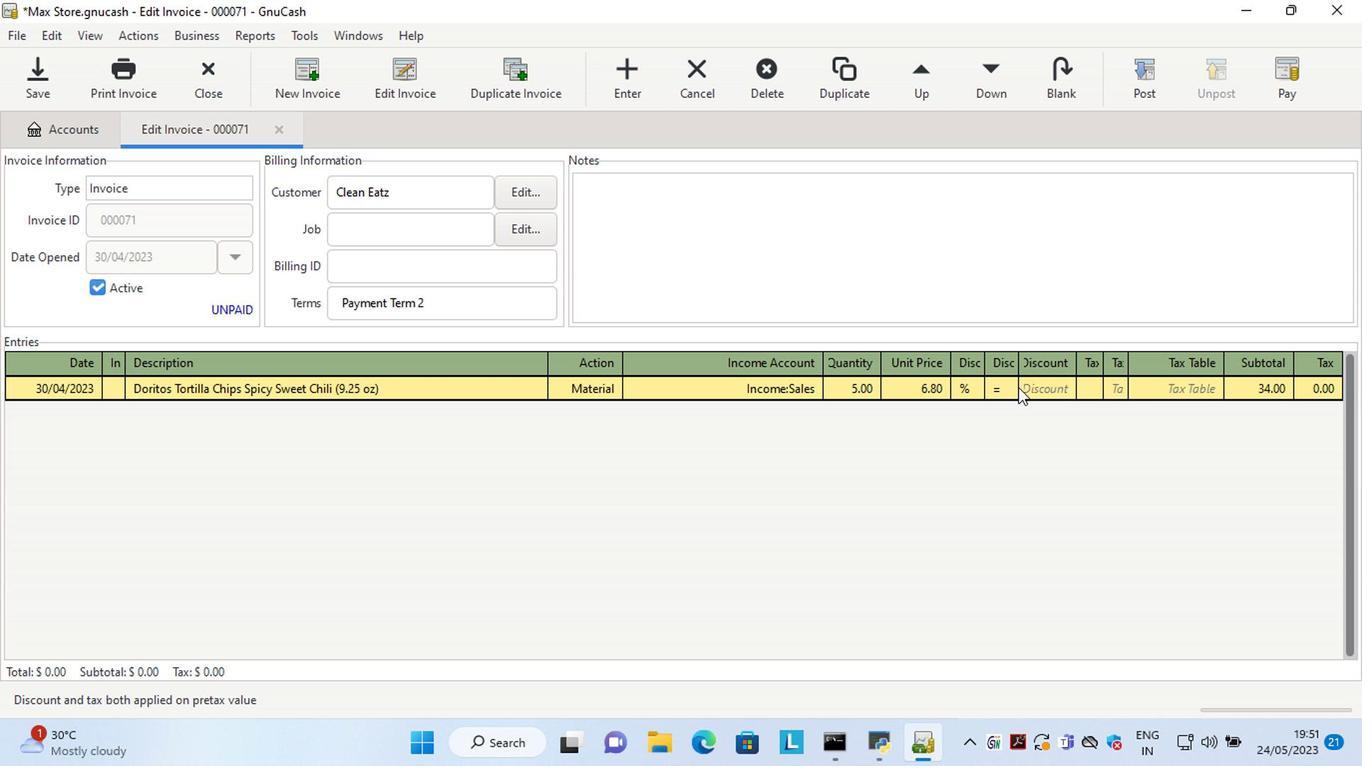 
Action: Key pressed 5<Key.tab><Key.tab><Key.shift>Pop<Key.backspace><Key.backspace><Key.backspace><Key.backspace><Key.shift>Pop*-\\<Key.backspace><Key.backspace><Key.backspace><Key.backspace>-<Key.shift>Arazzi<Key.space><Key.shift>Cleansing<Key.space><Key.shift>Bath<Key.space><Key.shift>Pouf<Key.space><Key.shift>Assorted<Key.space><Key.shift>Purples<Key.tab>ma<Key.tab>sale<Key.tab>2<Key.tab>9.5<Key.tab>
Screenshot: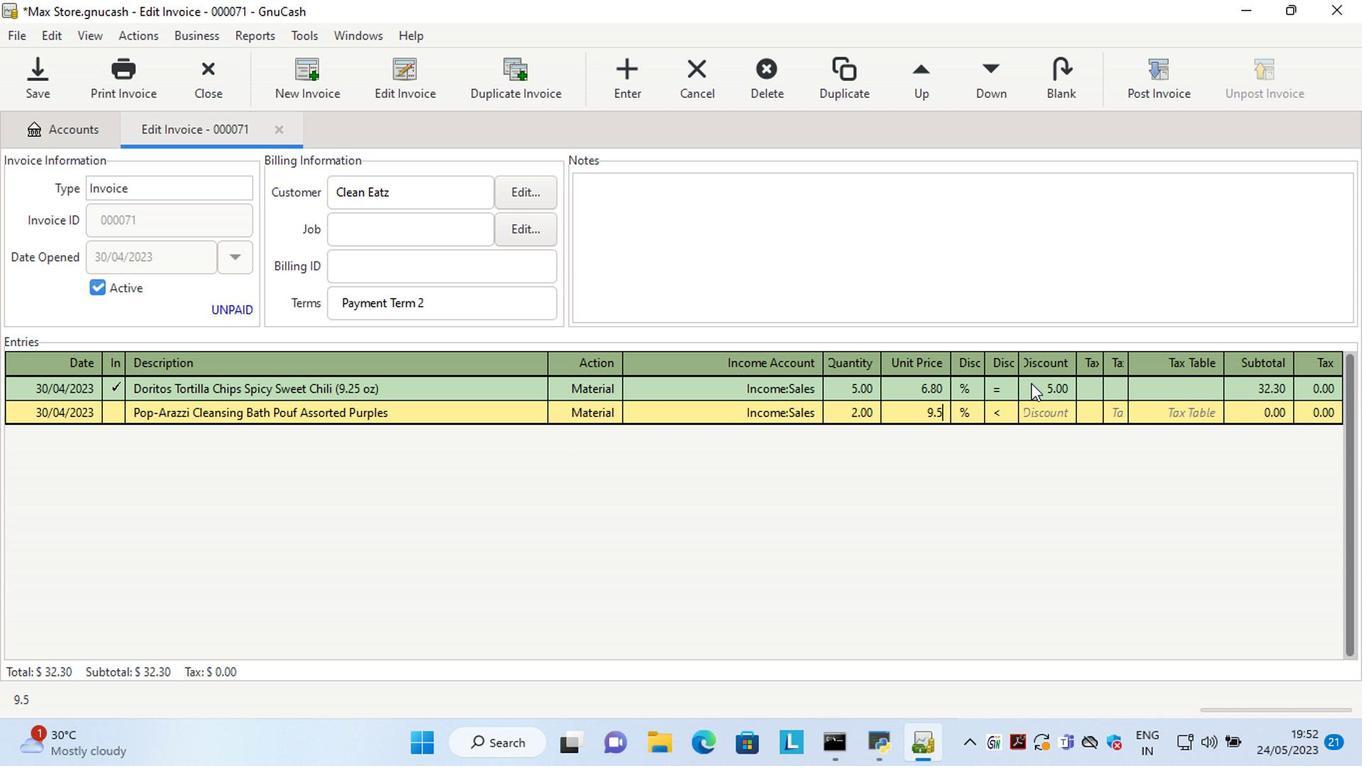
Action: Mouse moved to (998, 415)
Screenshot: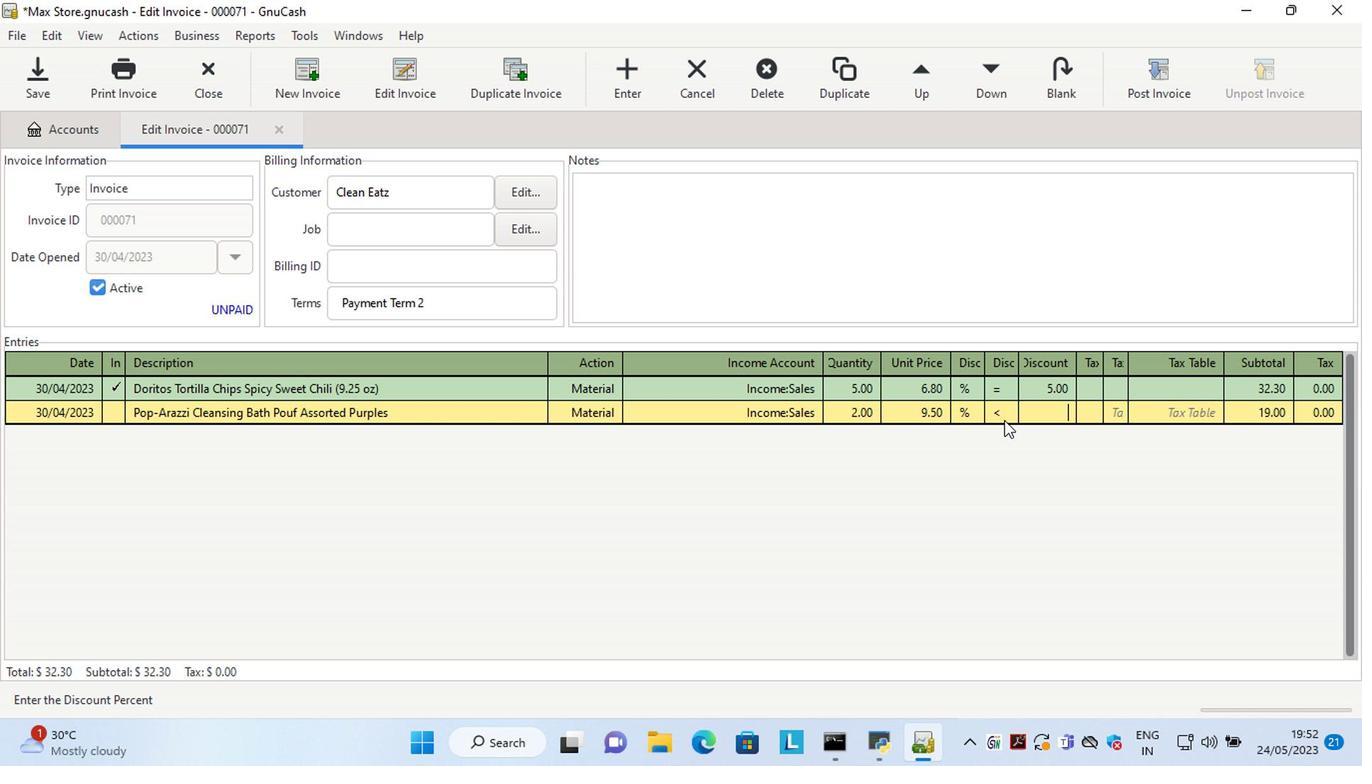 
Action: Mouse pressed left at (998, 415)
Screenshot: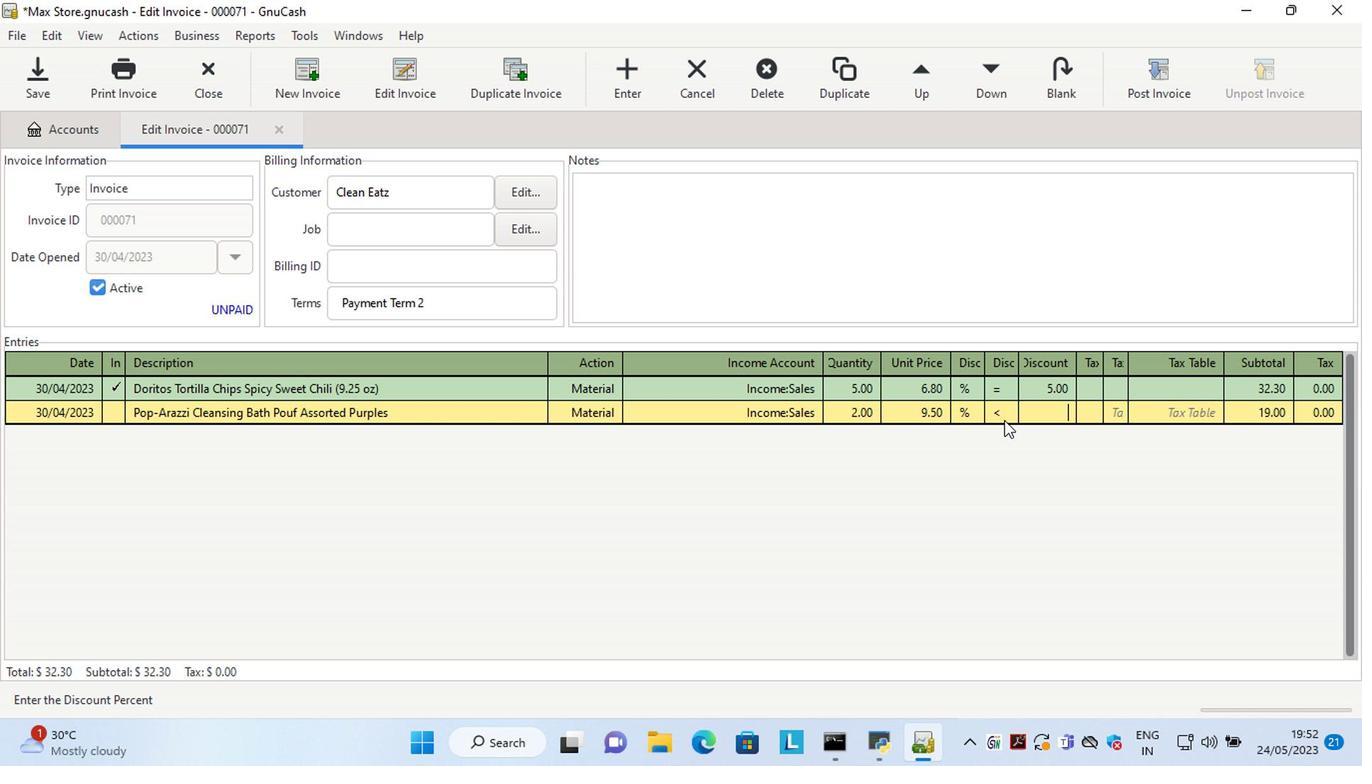 
Action: Mouse moved to (1048, 410)
Screenshot: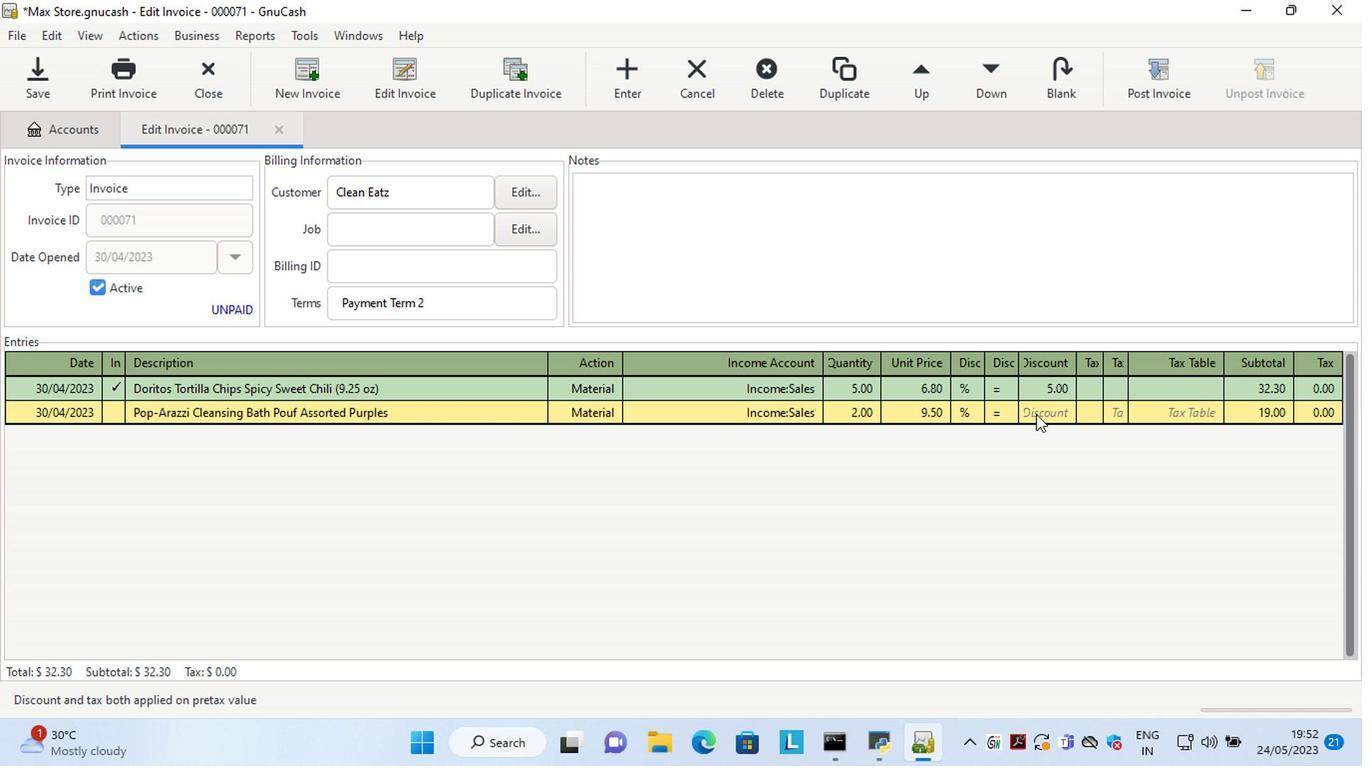 
Action: Mouse pressed left at (1048, 410)
Screenshot: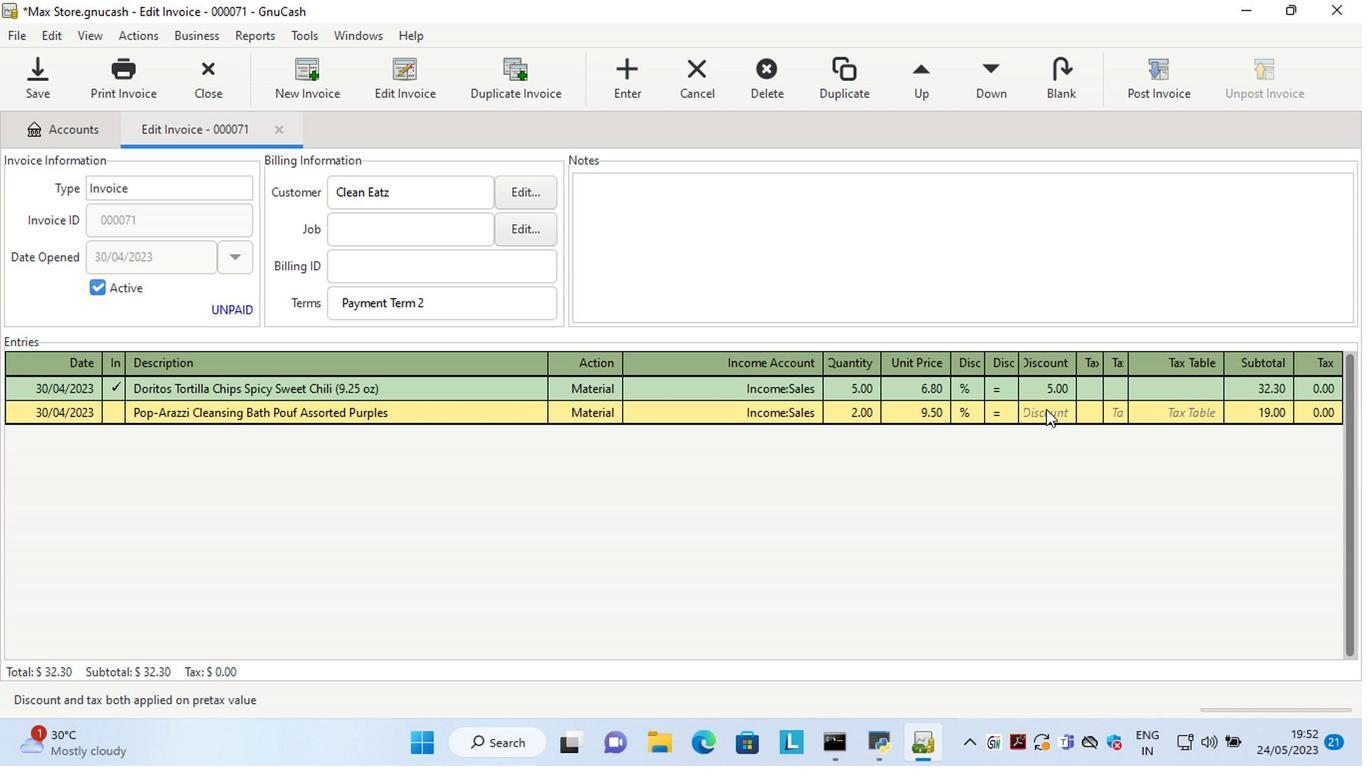 
Action: Key pressed 10<Key.tab><Key.tab><Key.shift>Chips<Key.space><Key.shift>Ahoy<Key.shift>!<Key.space><Key.shift>Cjewu<Key.space><Key.backspace><Key.backspace><Key.backspace><Key.backspace><Key.backspace>hewy<Key.space><Key.shift>Cookies<Key.space><Key.shift>Chocolate<Key.space><Key.shift>Chip<Key.space><Key.shift_r>(13<Key.space>oz<Key.shift_r>)<Key.tab>ma<Key.tab>sale<Key.tab>1<Key.tab>10.5<Key.tab>
Screenshot: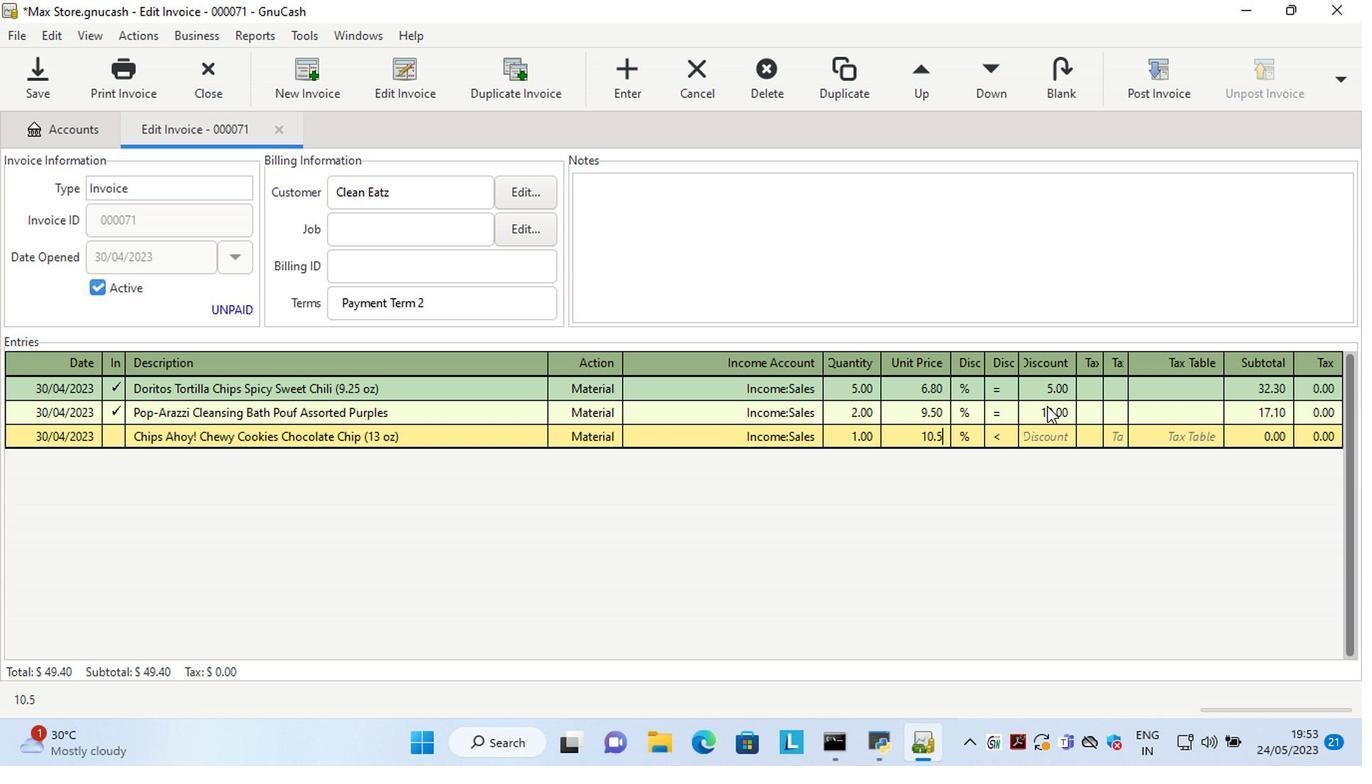 
Action: Mouse moved to (1001, 438)
Screenshot: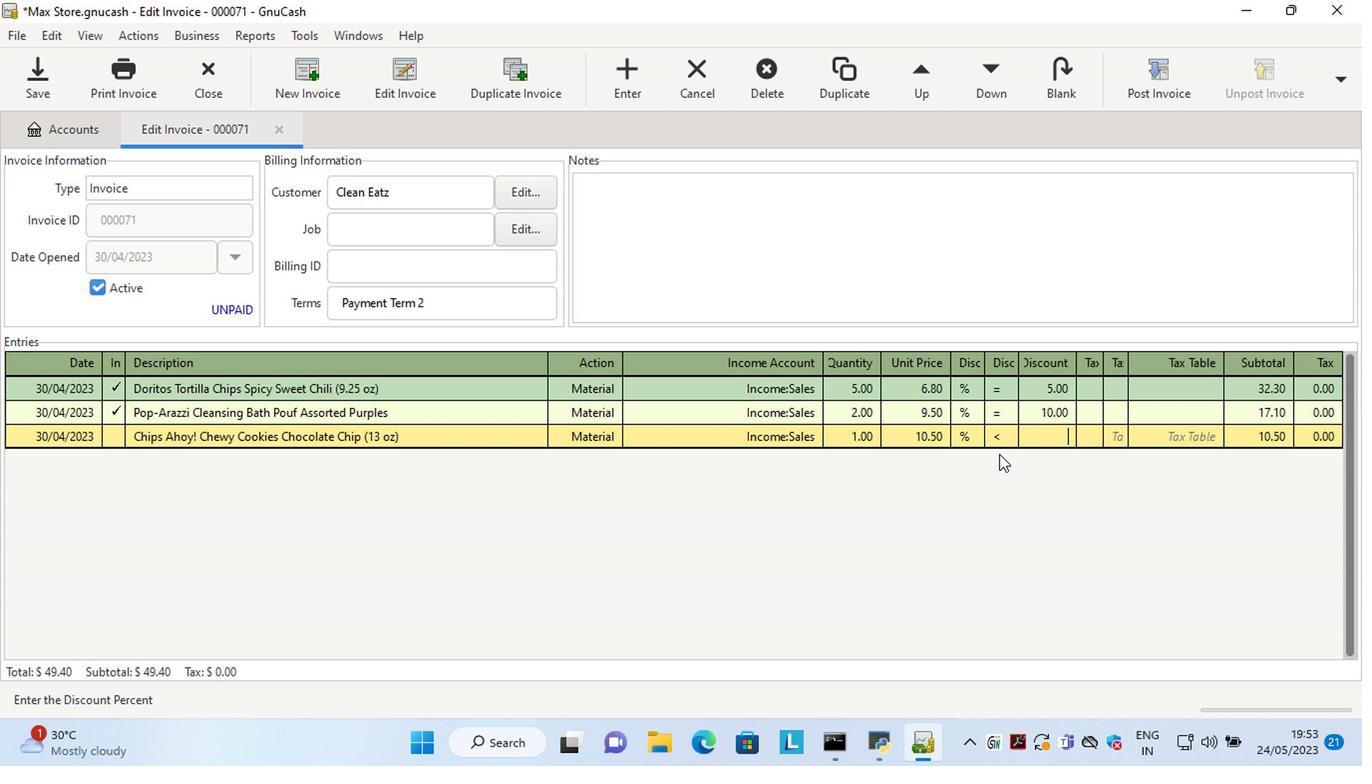 
Action: Mouse pressed left at (1001, 438)
Screenshot: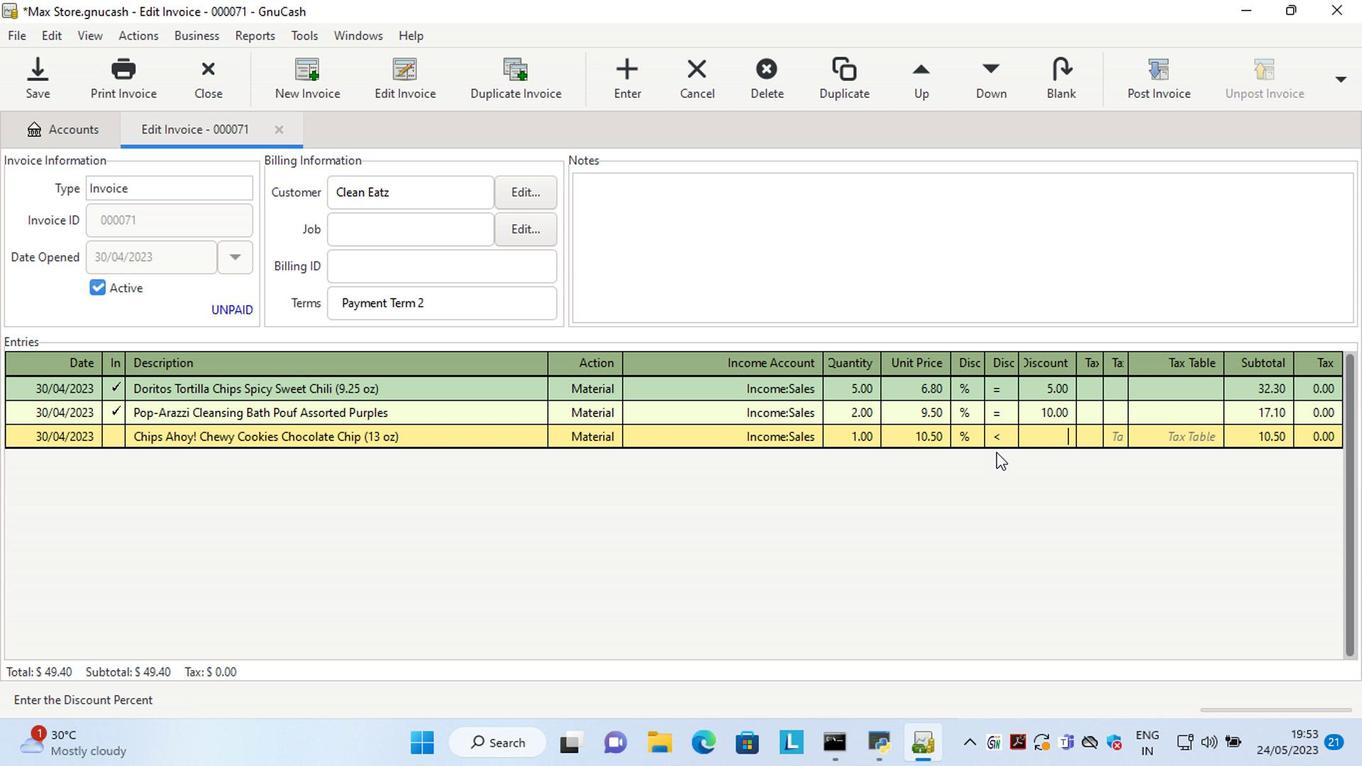 
Action: Mouse moved to (1046, 442)
Screenshot: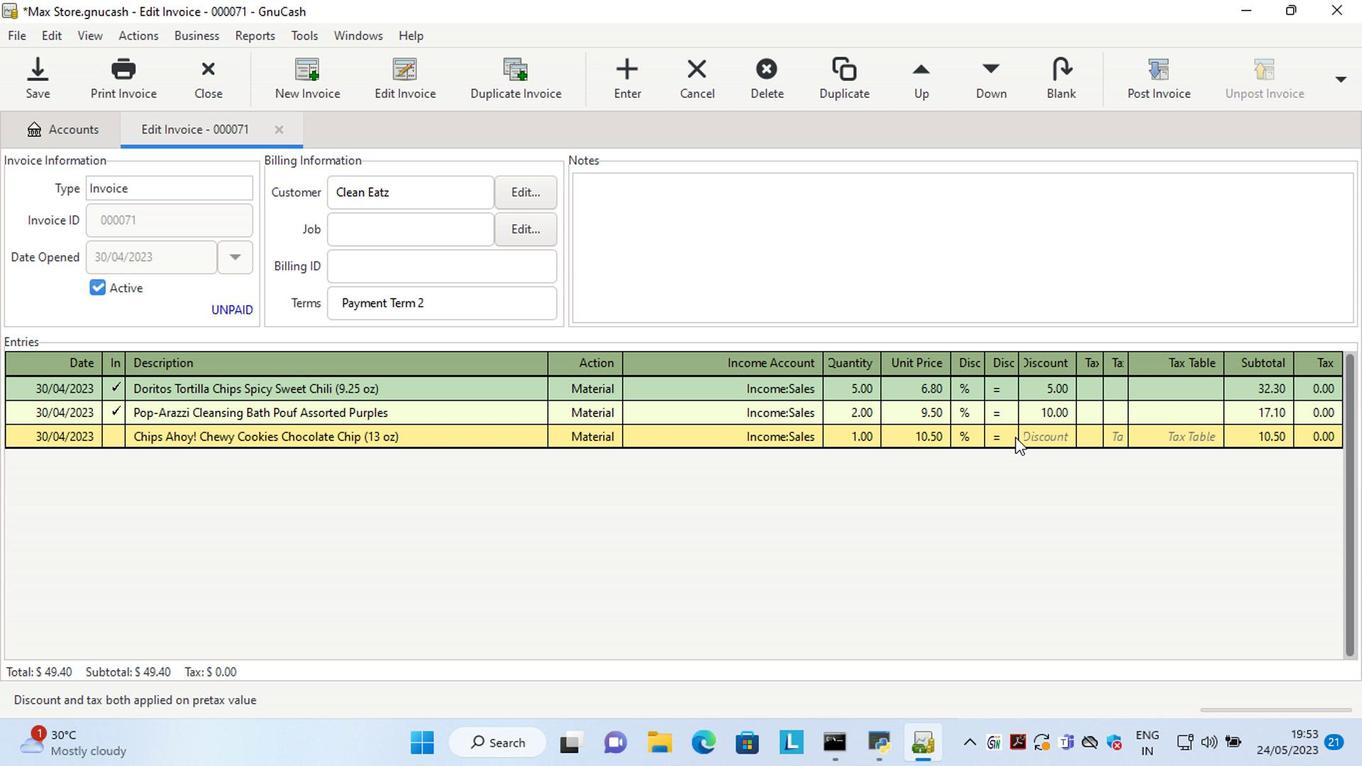 
Action: Mouse pressed left at (1046, 442)
Screenshot: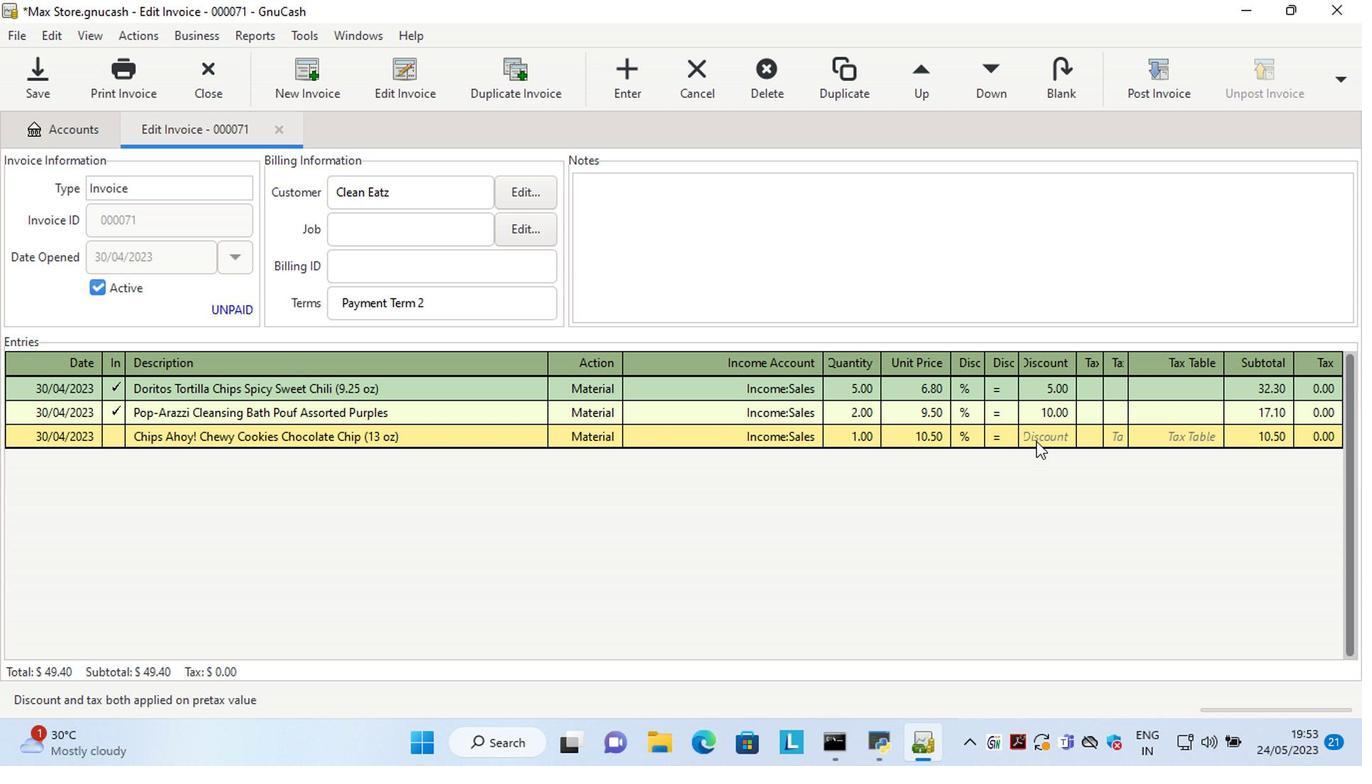 
Action: Key pressed 12<Key.tab>
Screenshot: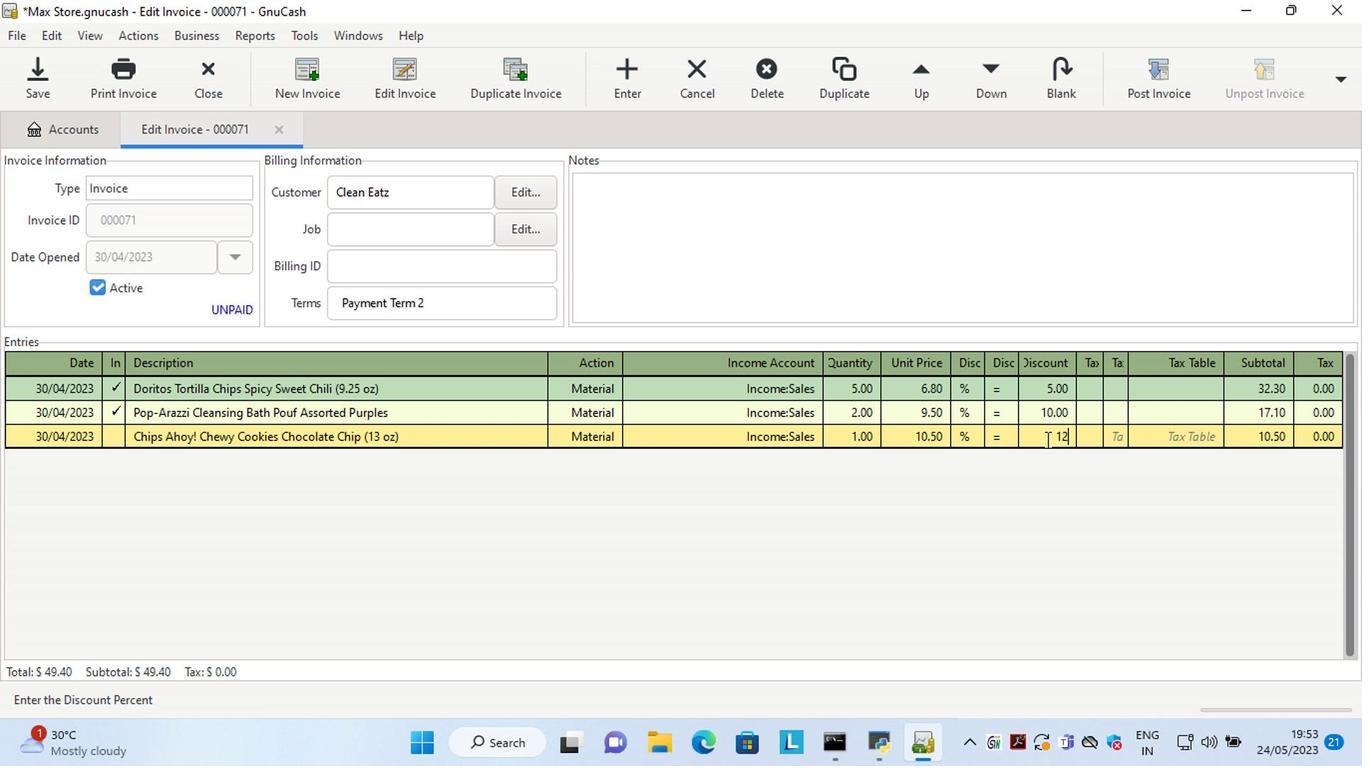 
Action: Mouse moved to (648, 234)
Screenshot: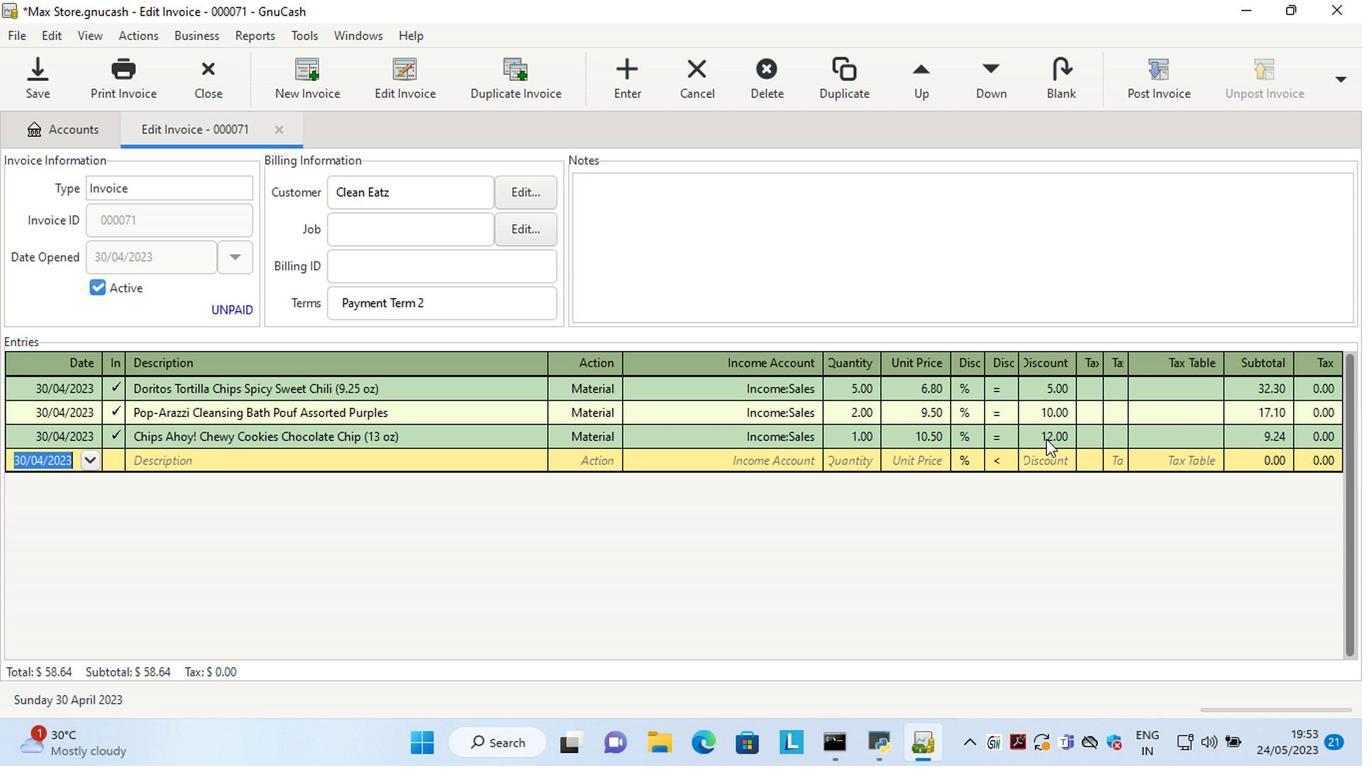 
Action: Mouse pressed left at (648, 234)
Screenshot: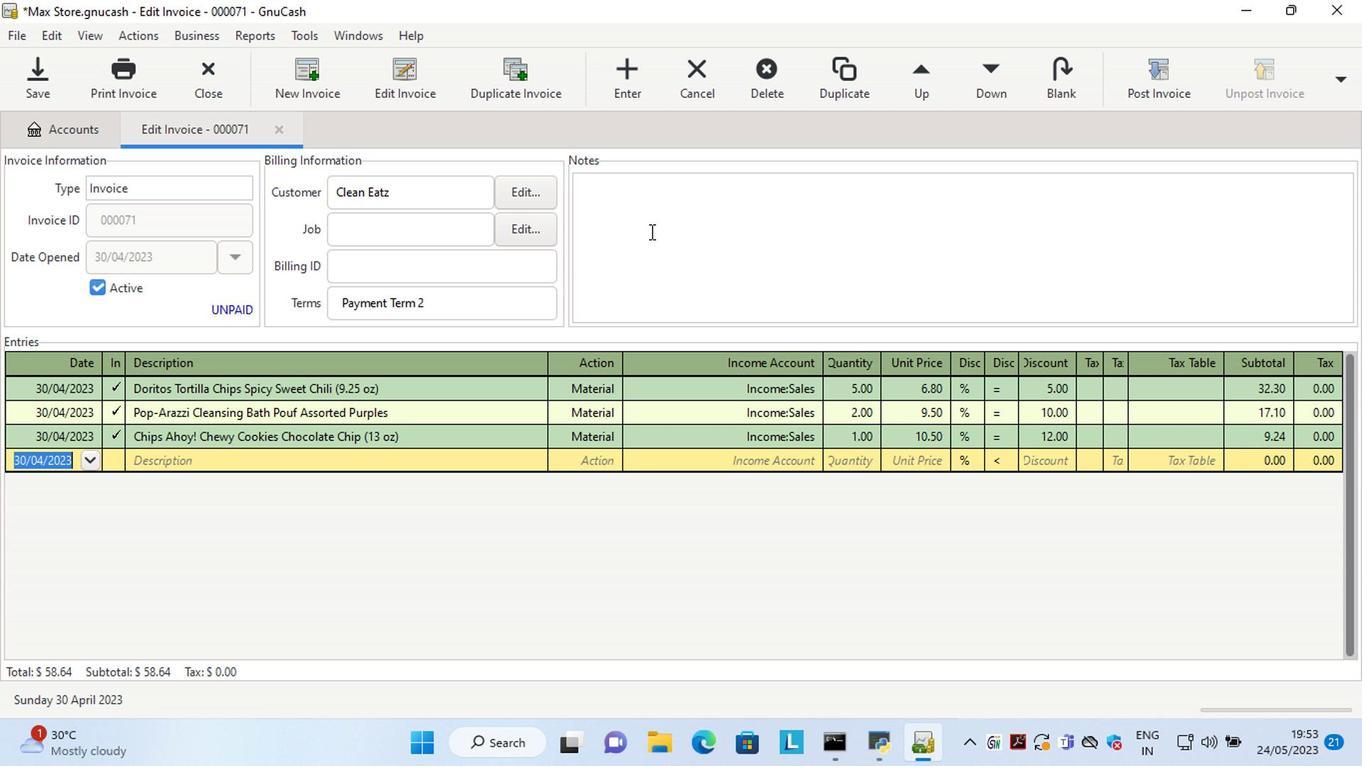 
Action: Key pressed <Key.shift>Looking<Key.space>forward<Key.space>to<Key.space>serving<Key.space>you<Key.space>again.
Screenshot: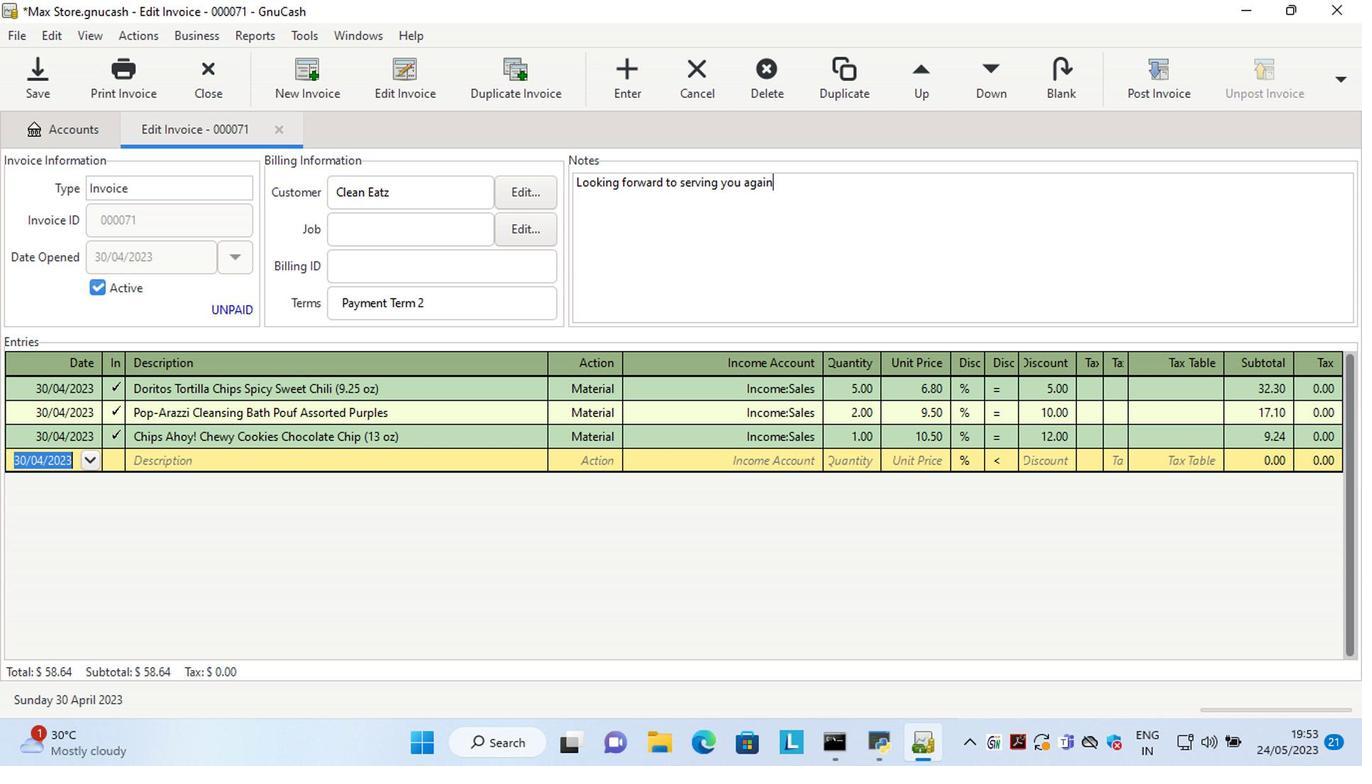 
Action: Mouse moved to (1142, 85)
Screenshot: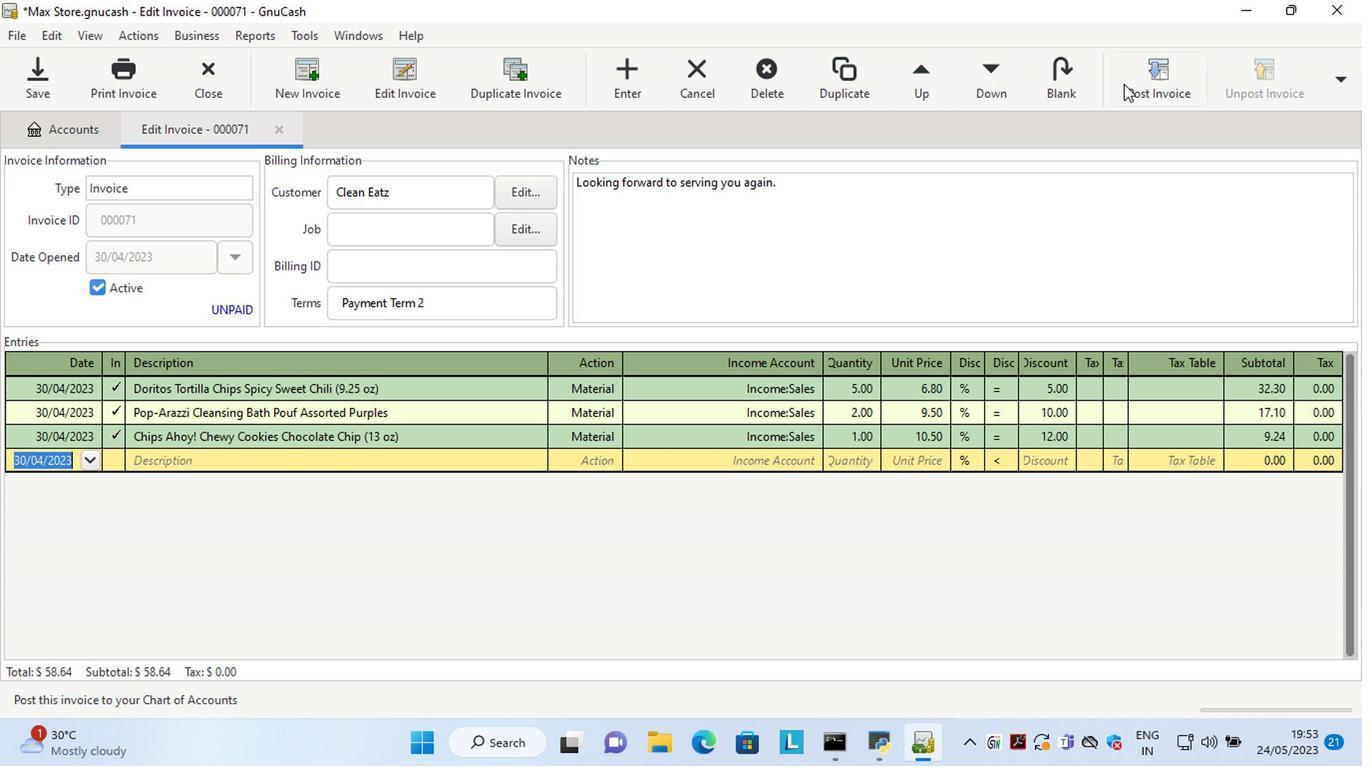 
Action: Mouse pressed left at (1142, 85)
Screenshot: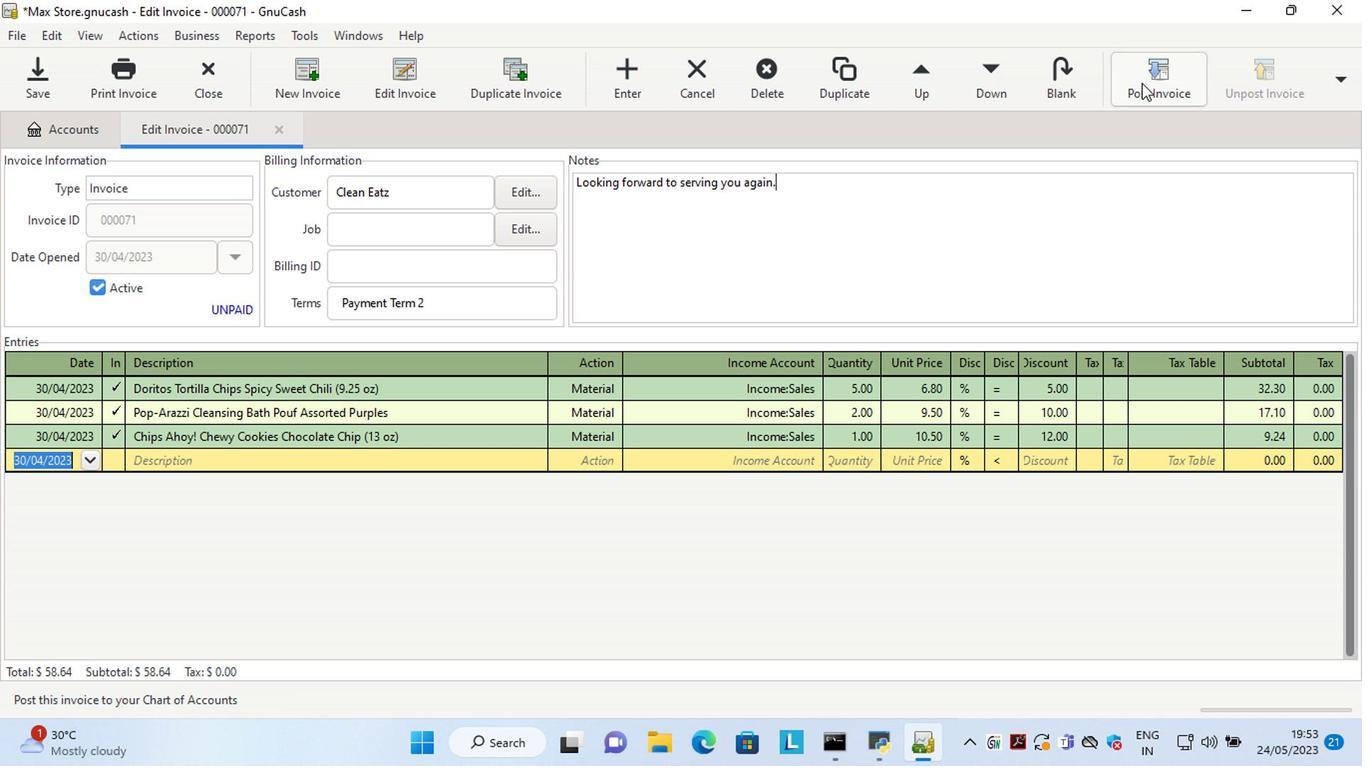 
Action: Mouse moved to (719, 339)
Screenshot: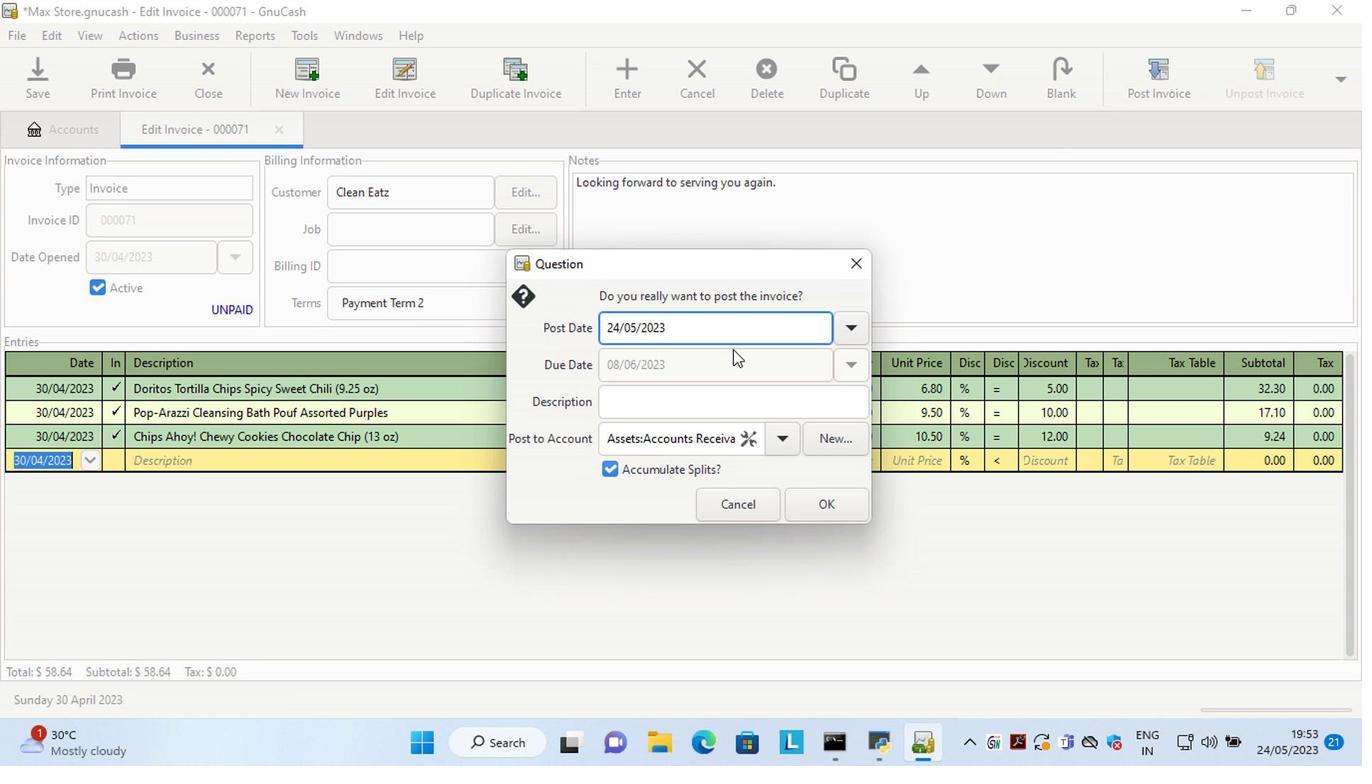 
Action: Mouse pressed left at (719, 339)
Screenshot: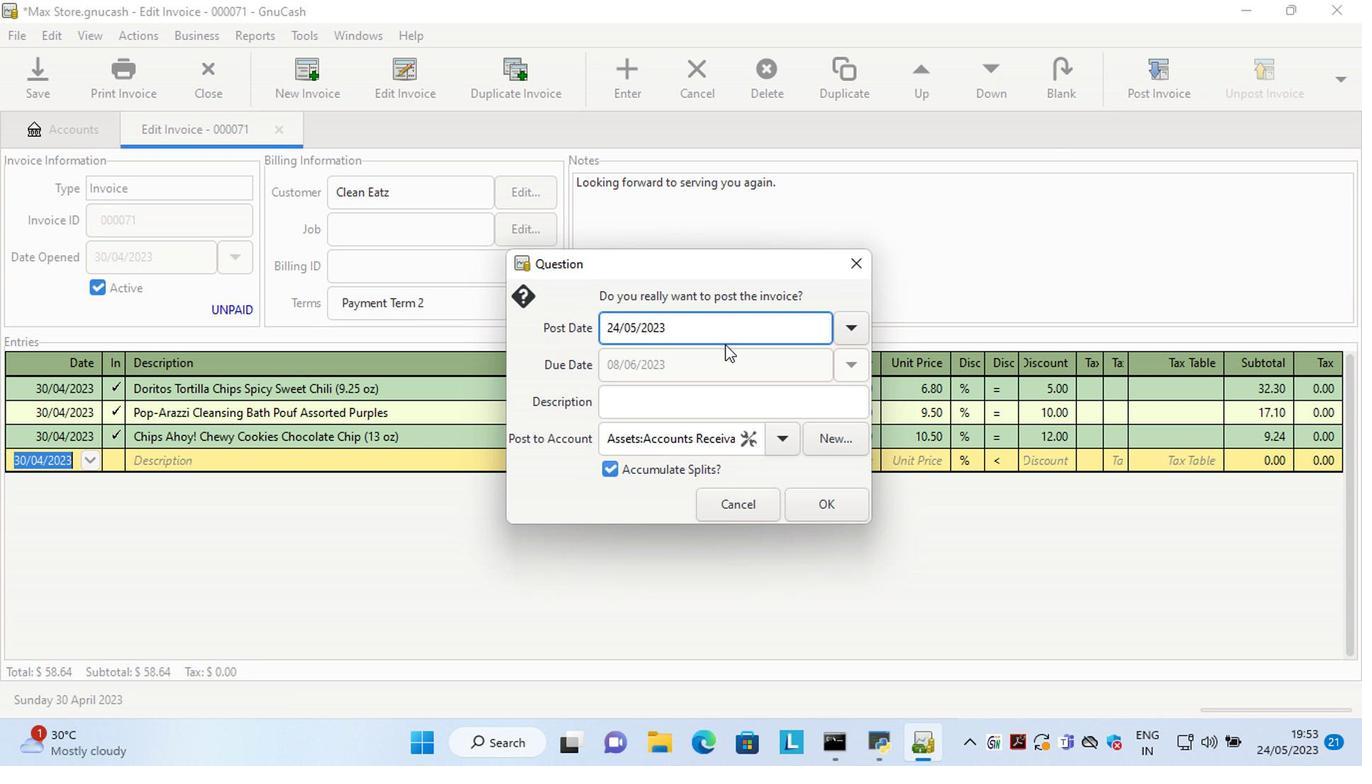 
Action: Key pressed <Key.left><Key.left><Key.left><Key.left><Key.left><Key.left><Key.left><Key.left><Key.left><Key.left><Key.left><Key.delete><Key.delete>30<Key.right><Key.right><Key.delete>4
Screenshot: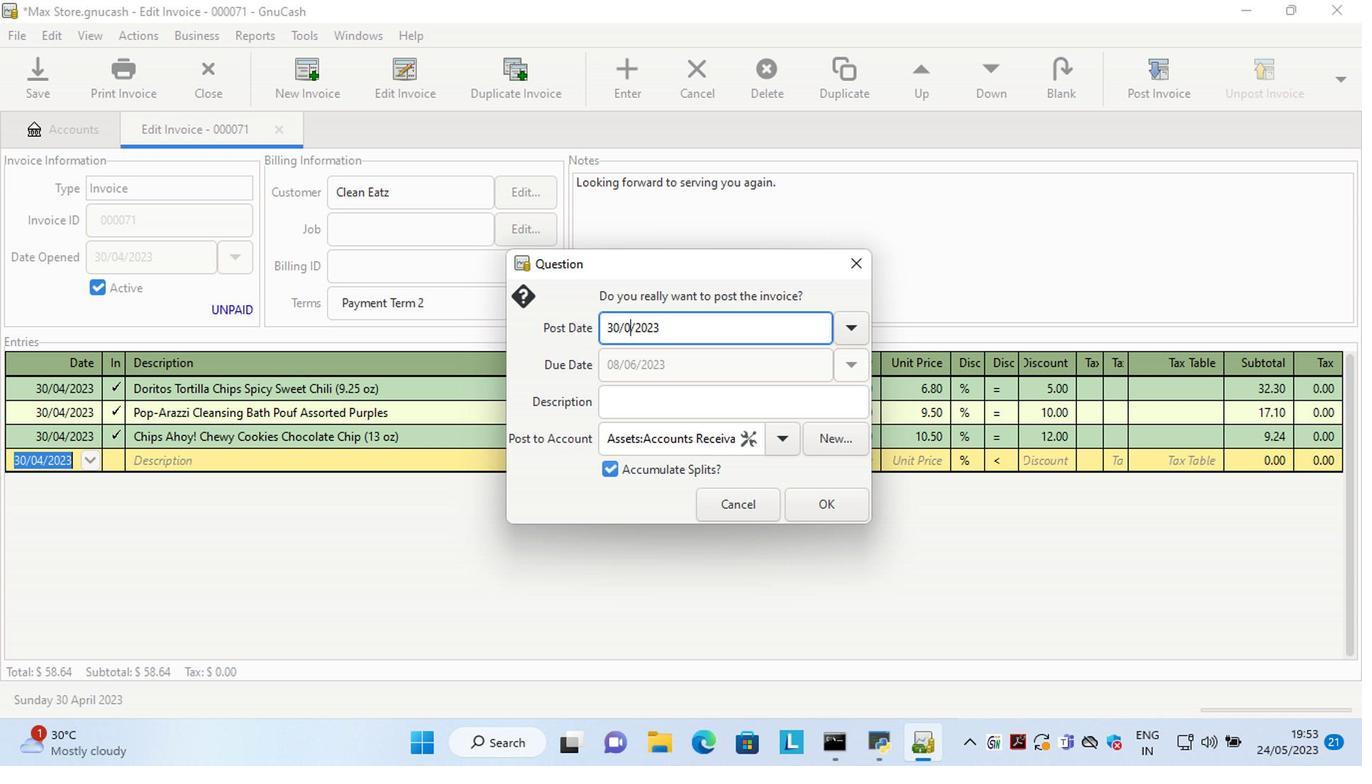 
Action: Mouse moved to (816, 509)
Screenshot: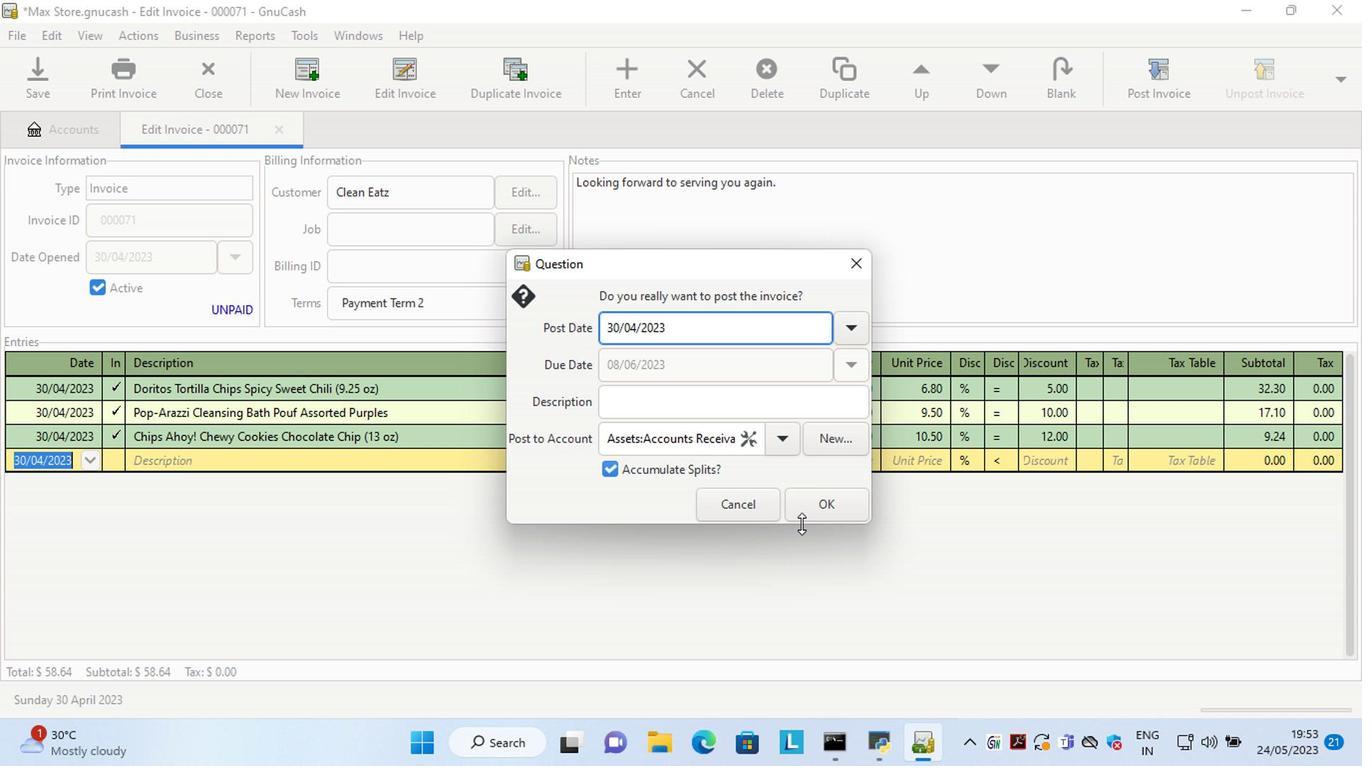 
Action: Mouse pressed left at (816, 509)
Screenshot: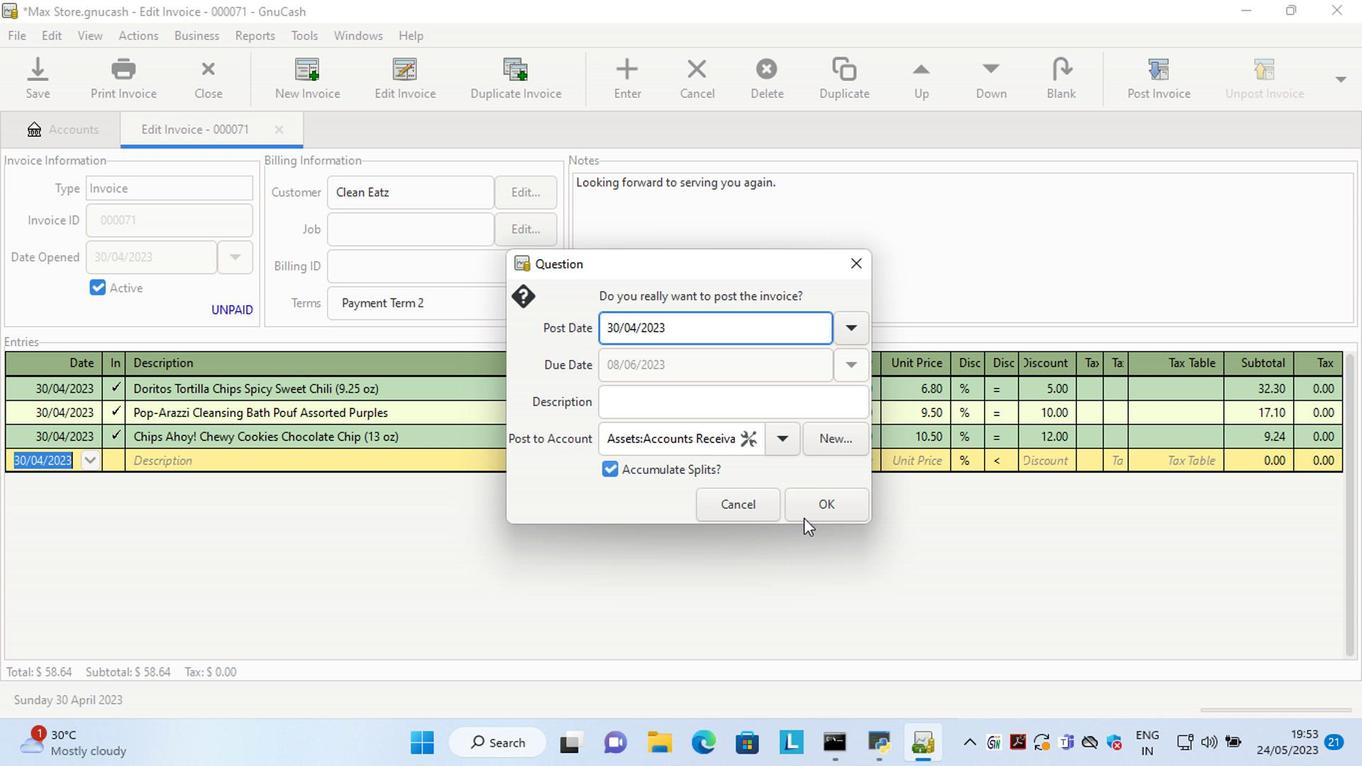 
Action: Mouse moved to (1285, 73)
Screenshot: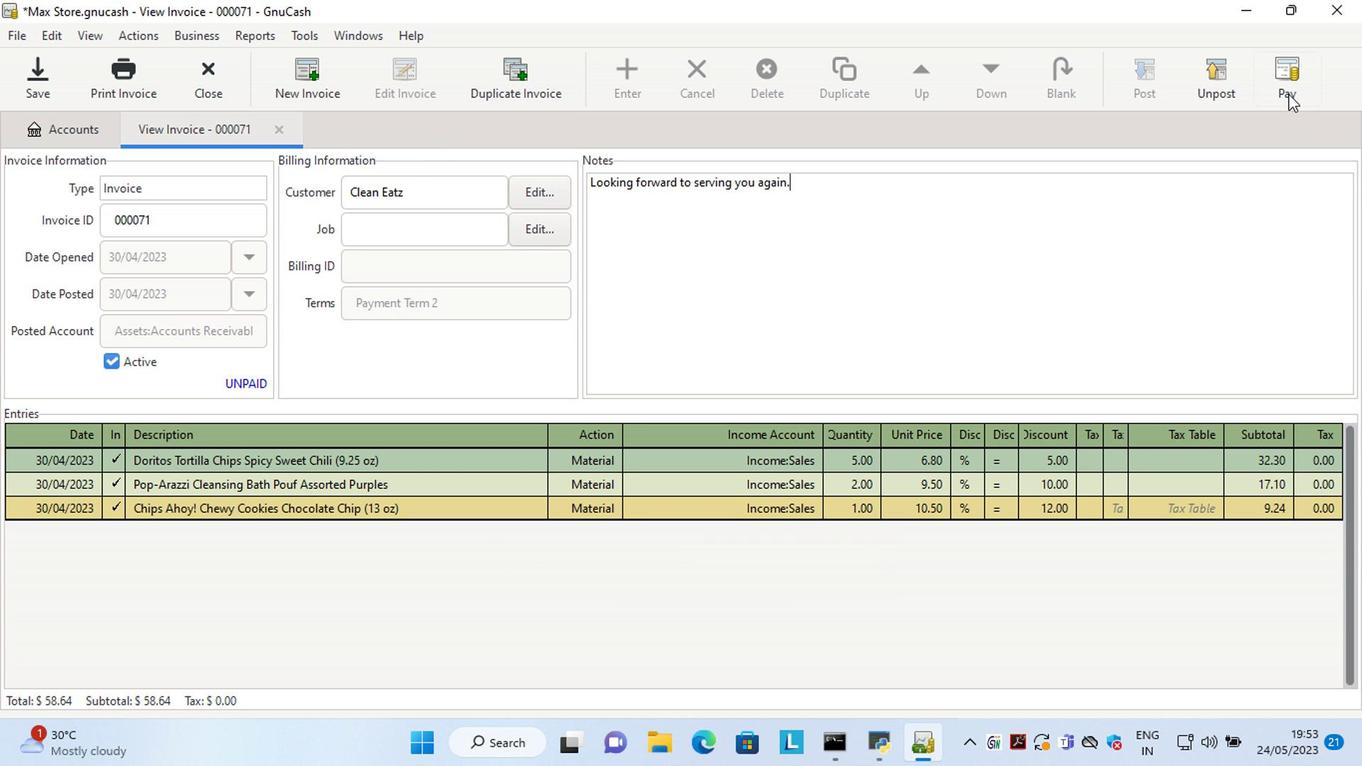 
Action: Mouse pressed left at (1285, 73)
Screenshot: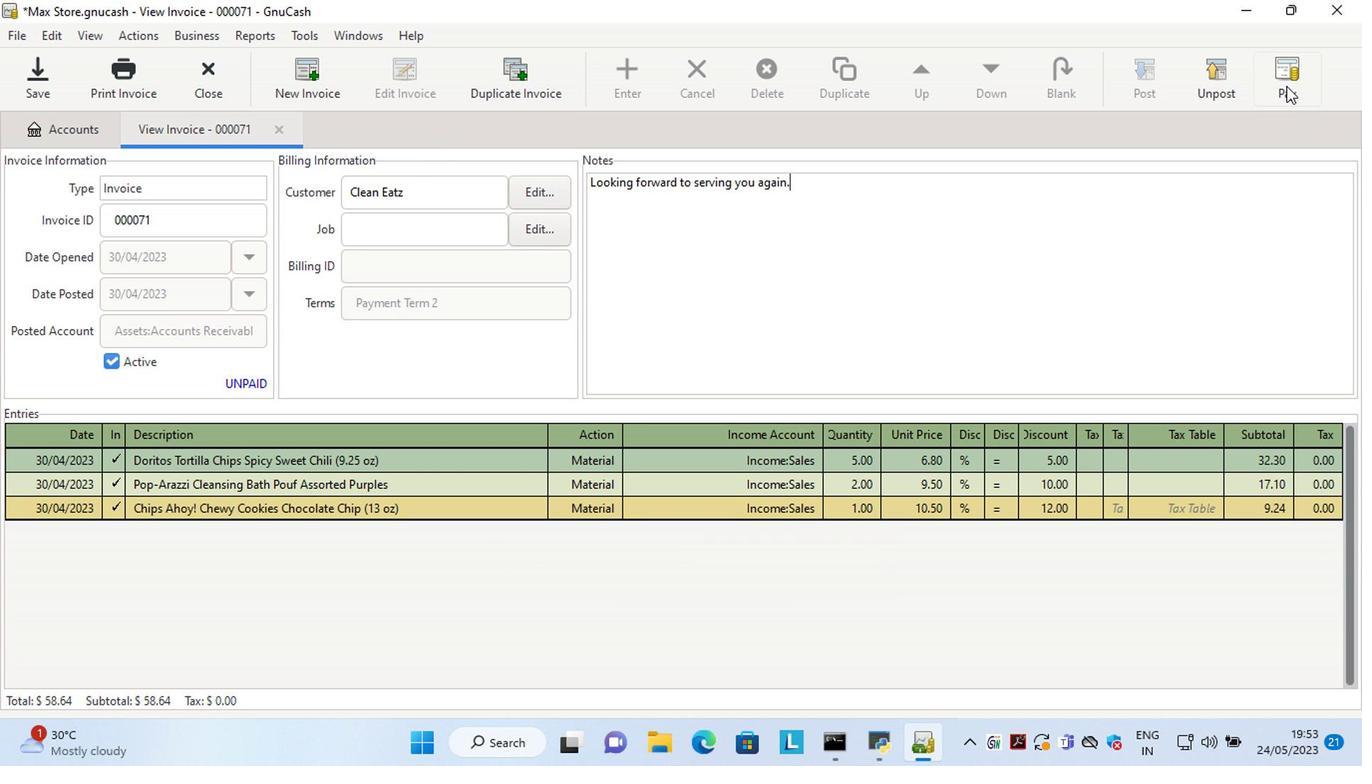 
Action: Mouse moved to (536, 391)
Screenshot: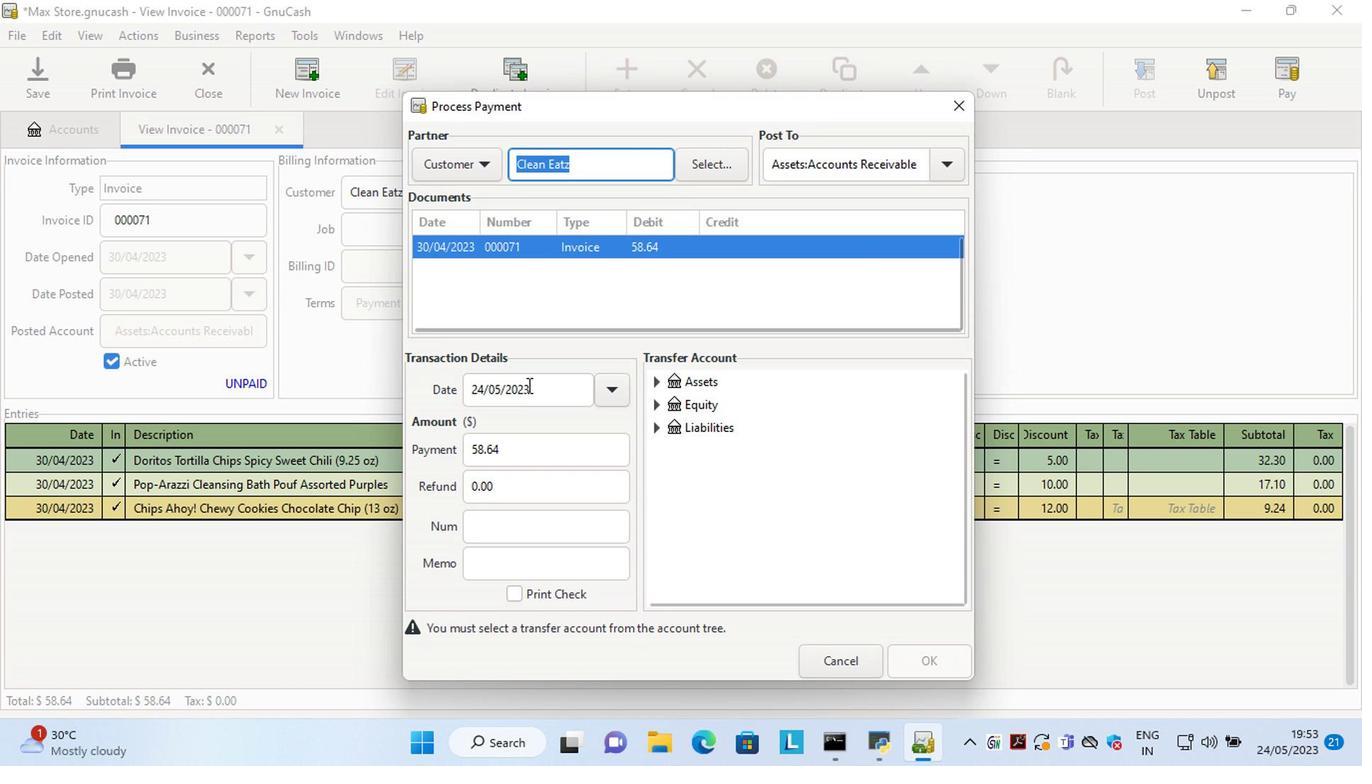 
Action: Mouse pressed left at (536, 391)
Screenshot: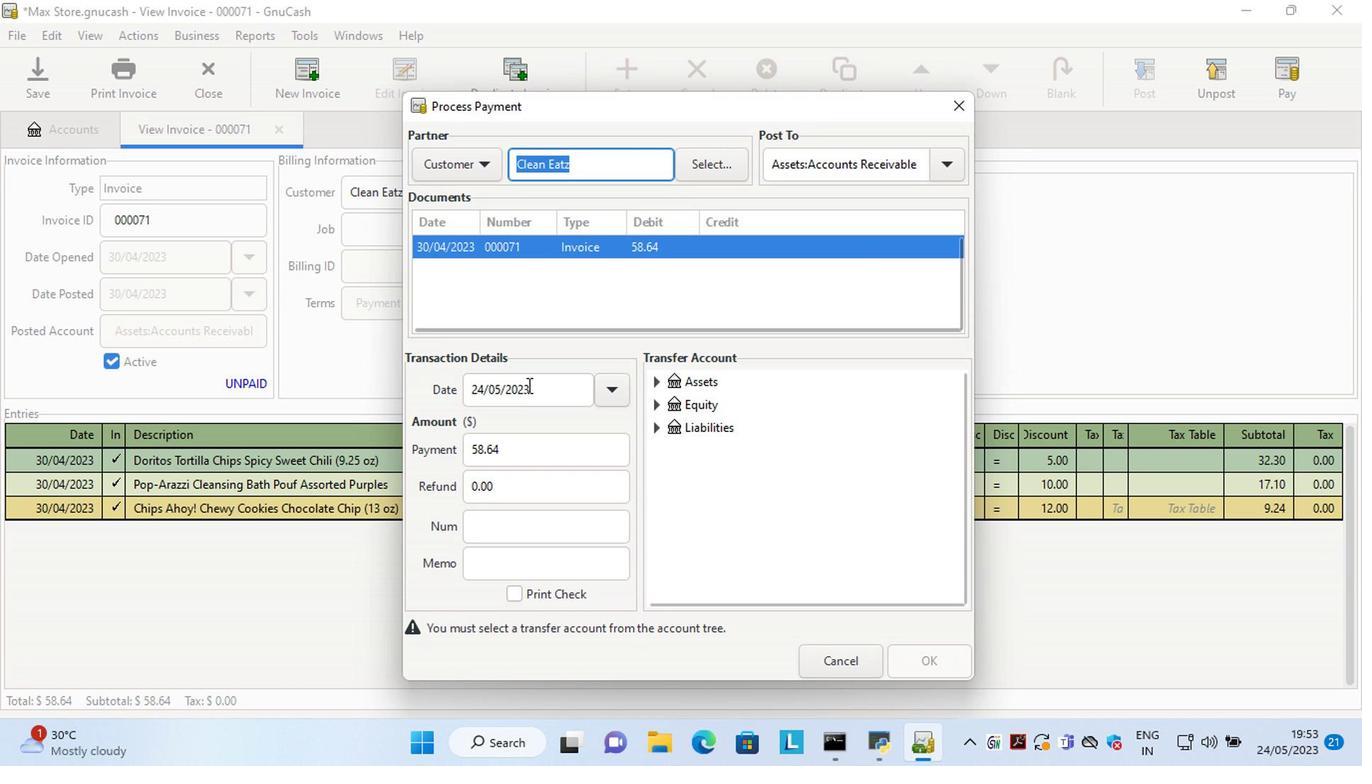 
Action: Key pressed <Key.left><Key.left><Key.left><Key.left><Key.left><Key.left><Key.left><Key.left><Key.left><Key.left><Key.left><Key.left><Key.left><Key.delete><Key.delete>15
Screenshot: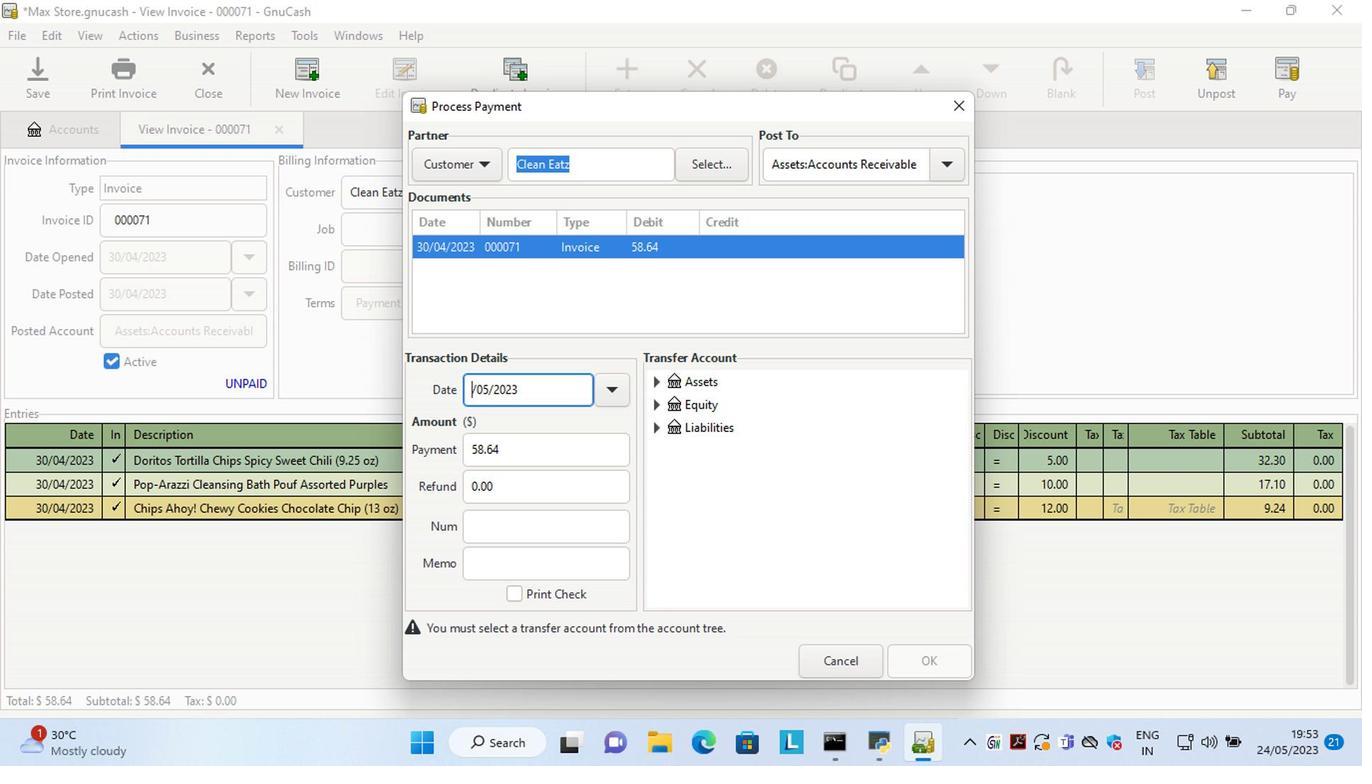 
Action: Mouse moved to (657, 381)
Screenshot: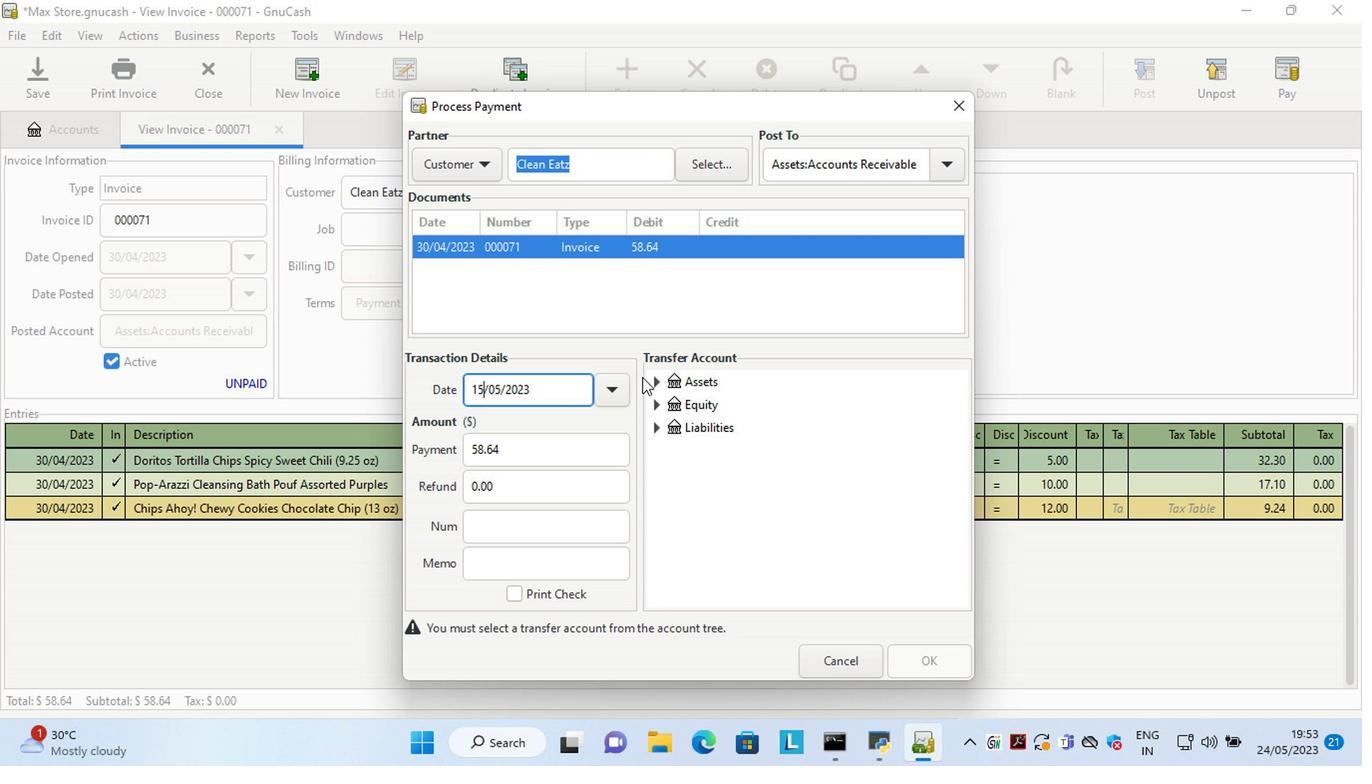 
Action: Mouse pressed left at (657, 381)
Screenshot: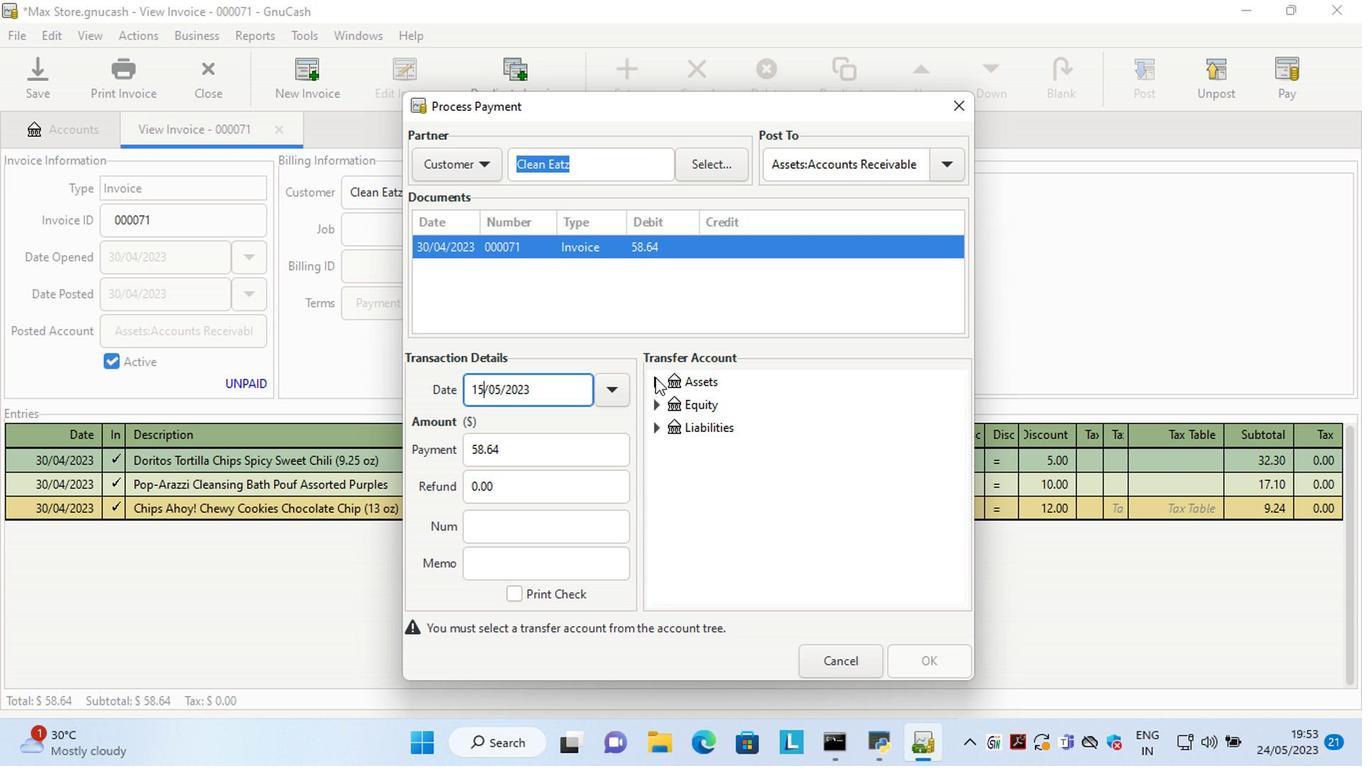 
Action: Mouse moved to (692, 408)
Screenshot: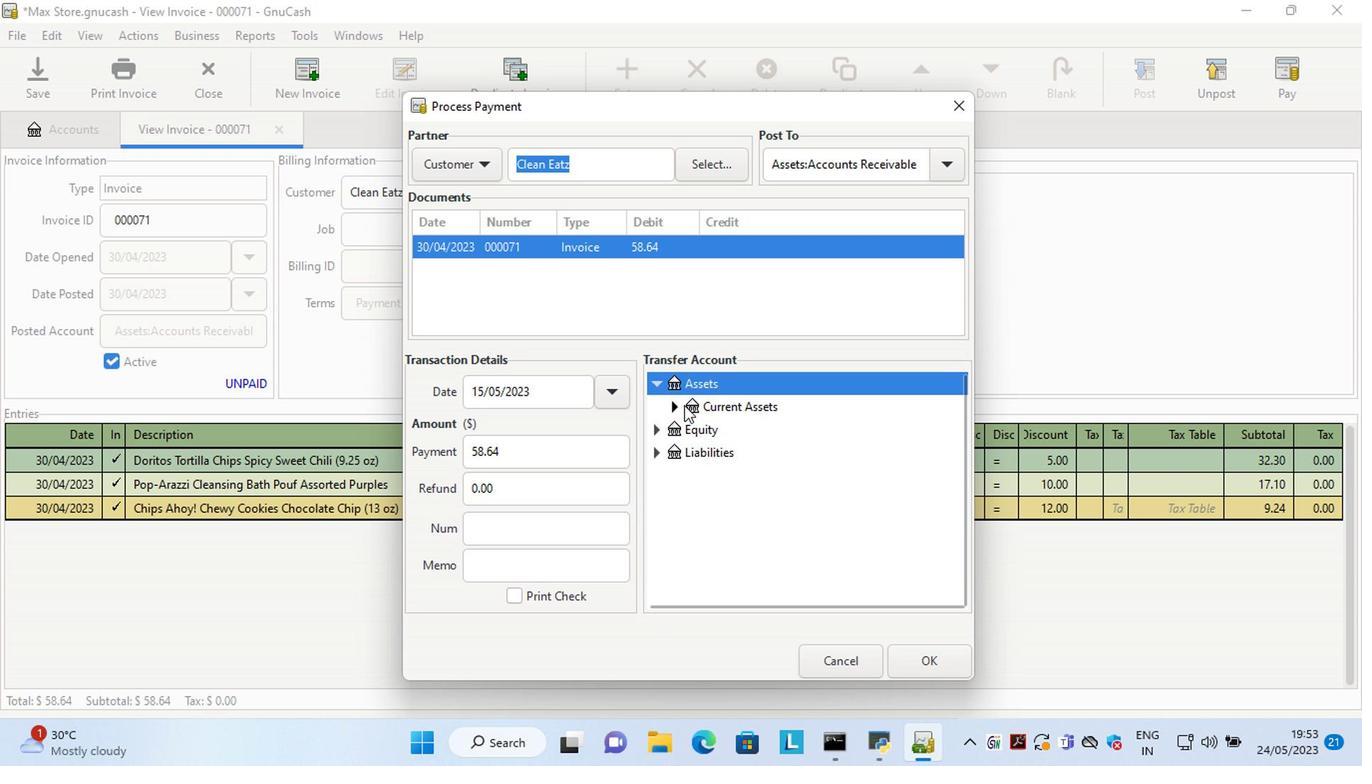 
Action: Mouse pressed left at (692, 408)
Screenshot: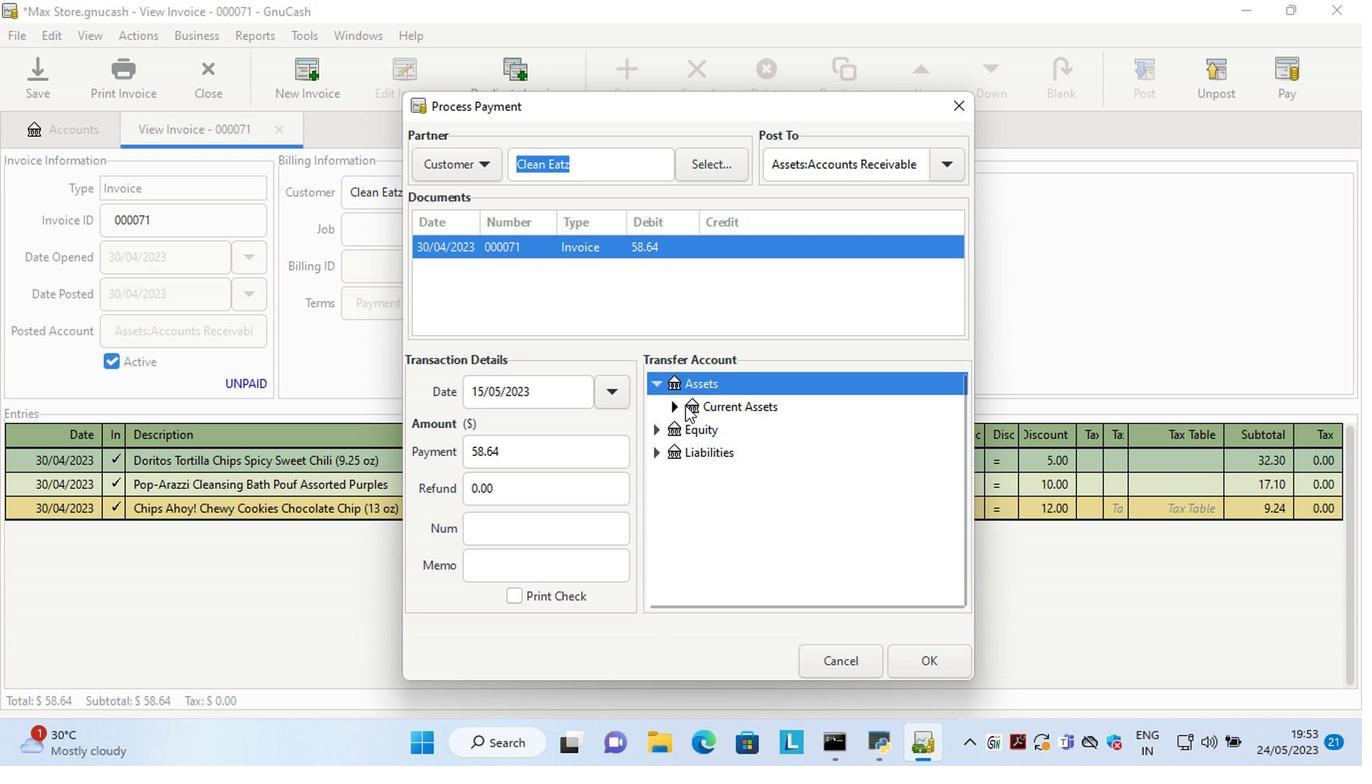 
Action: Mouse moved to (674, 410)
Screenshot: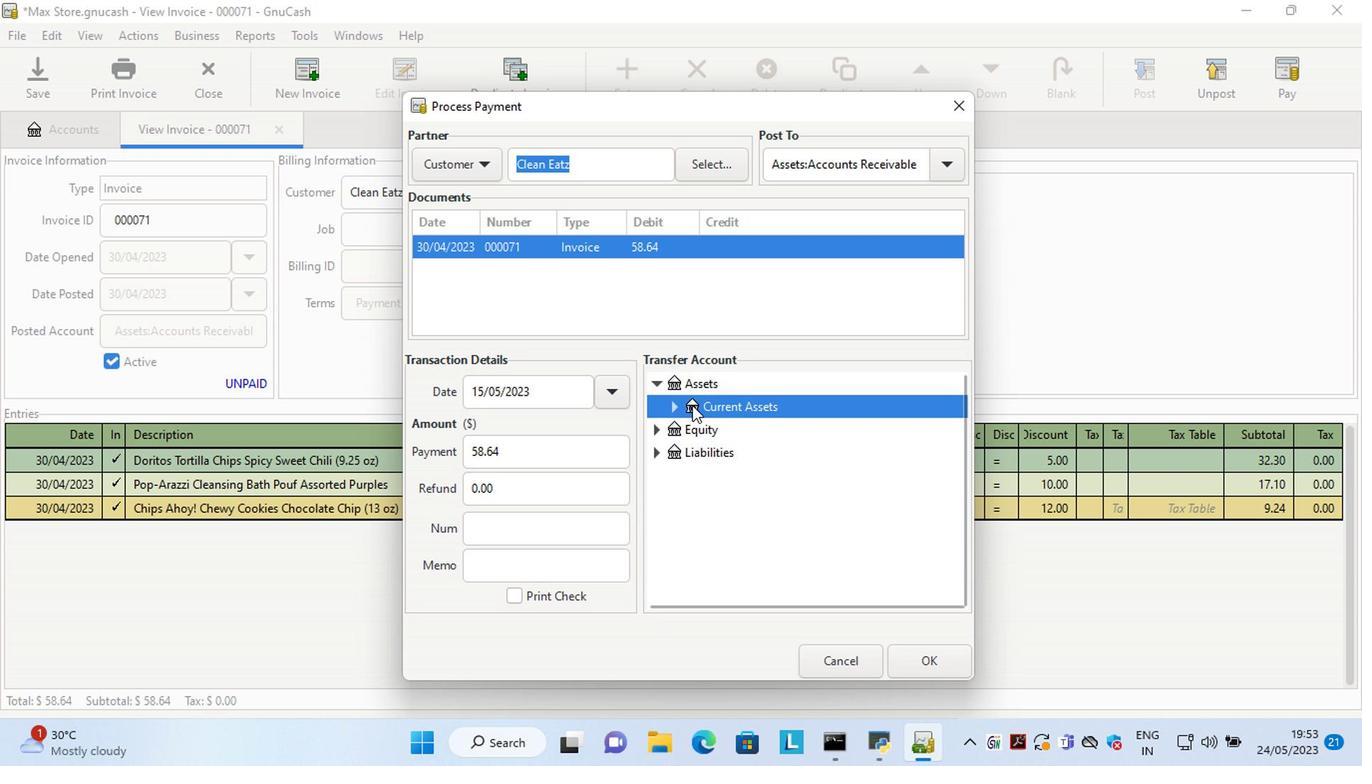 
Action: Mouse pressed left at (674, 410)
Screenshot: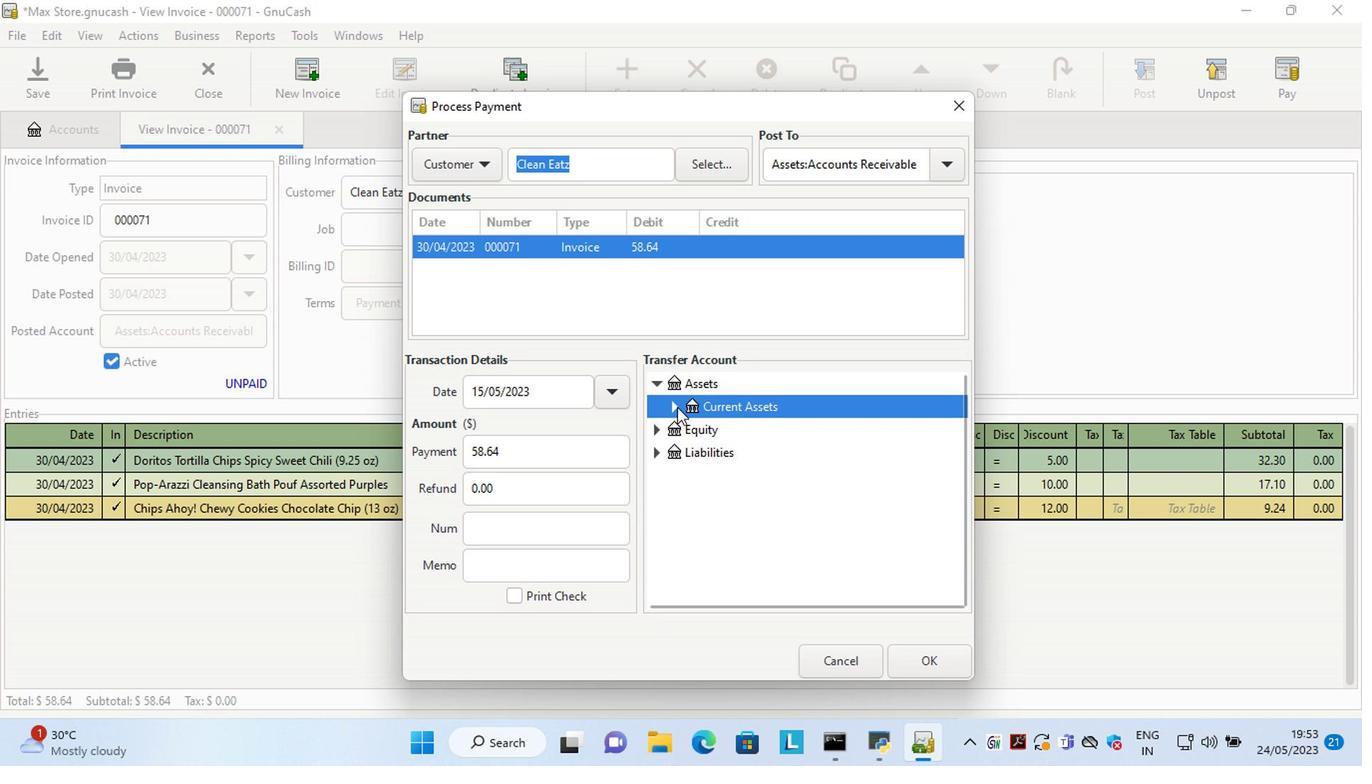 
Action: Mouse moved to (738, 427)
Screenshot: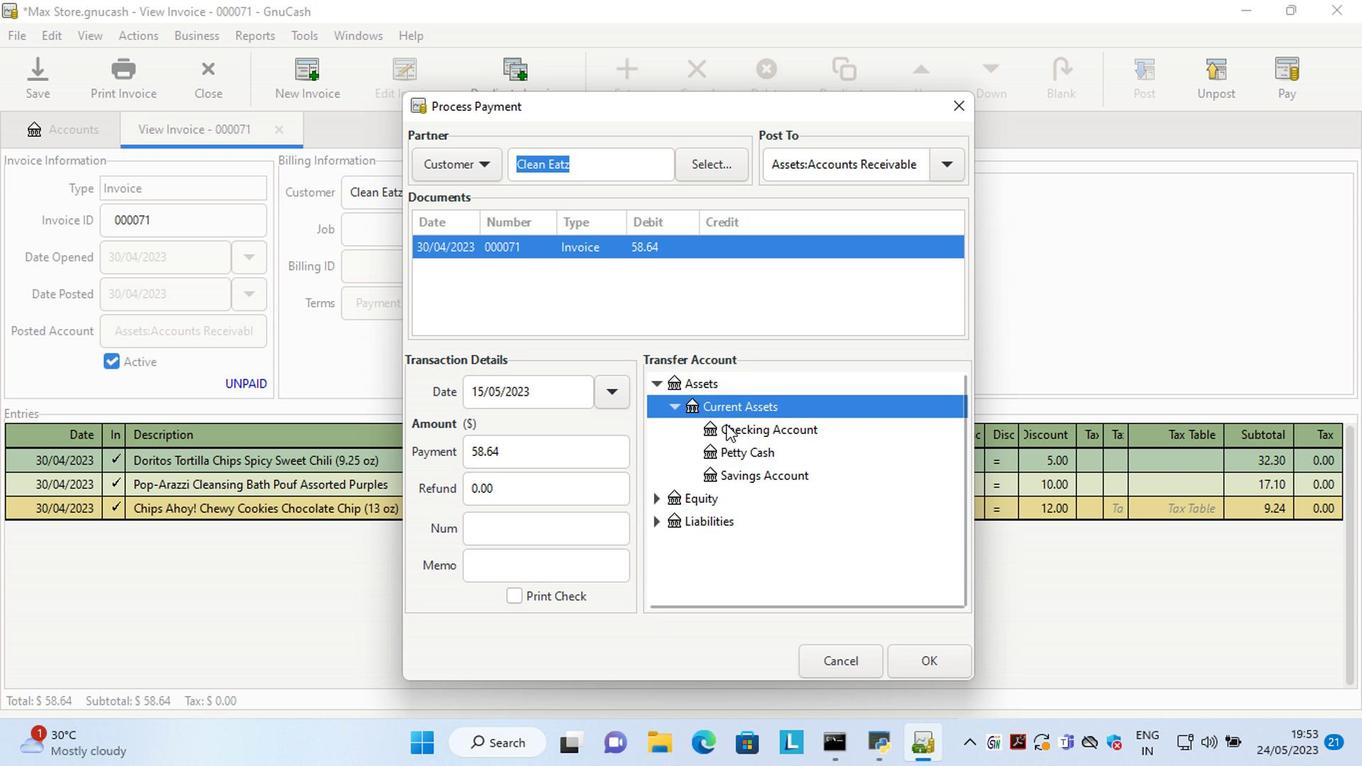 
Action: Mouse pressed left at (738, 427)
Screenshot: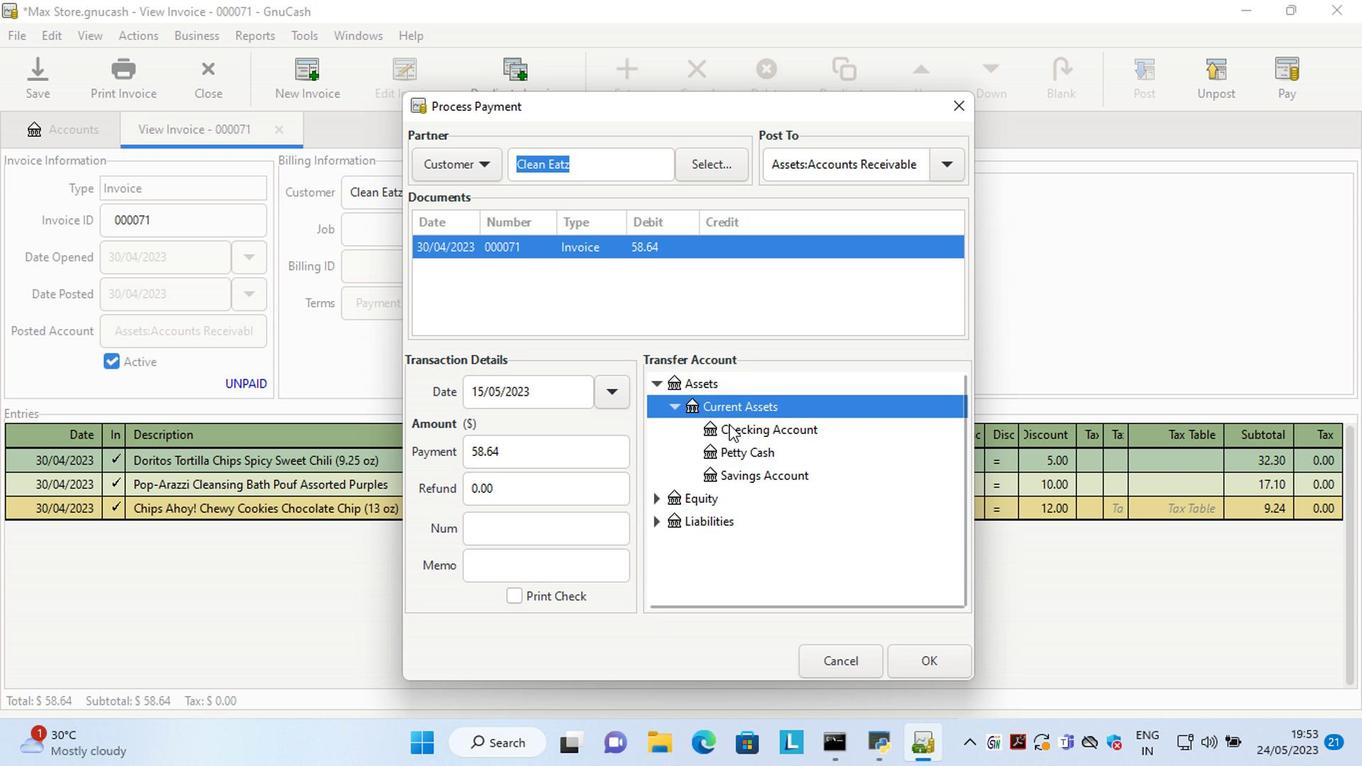 
Action: Mouse moved to (950, 669)
Screenshot: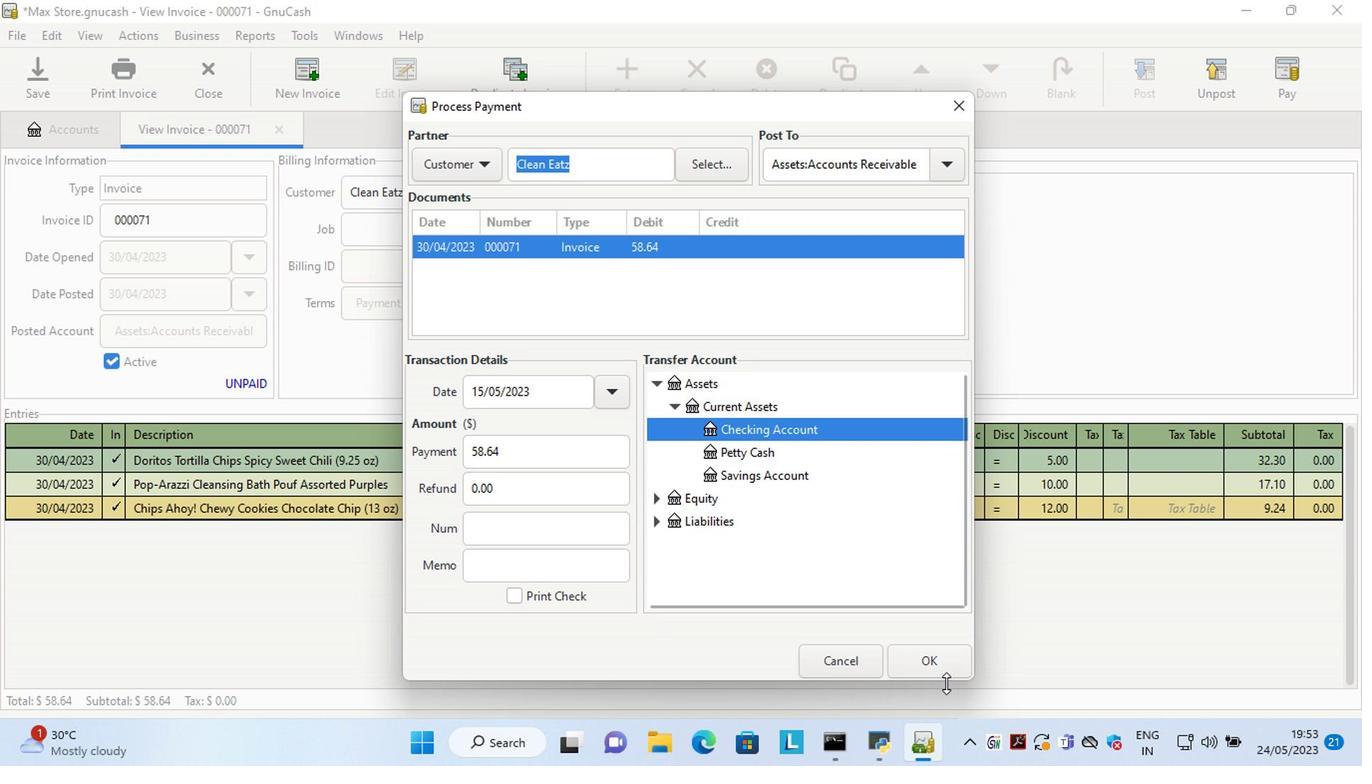 
Action: Mouse pressed left at (950, 669)
Screenshot: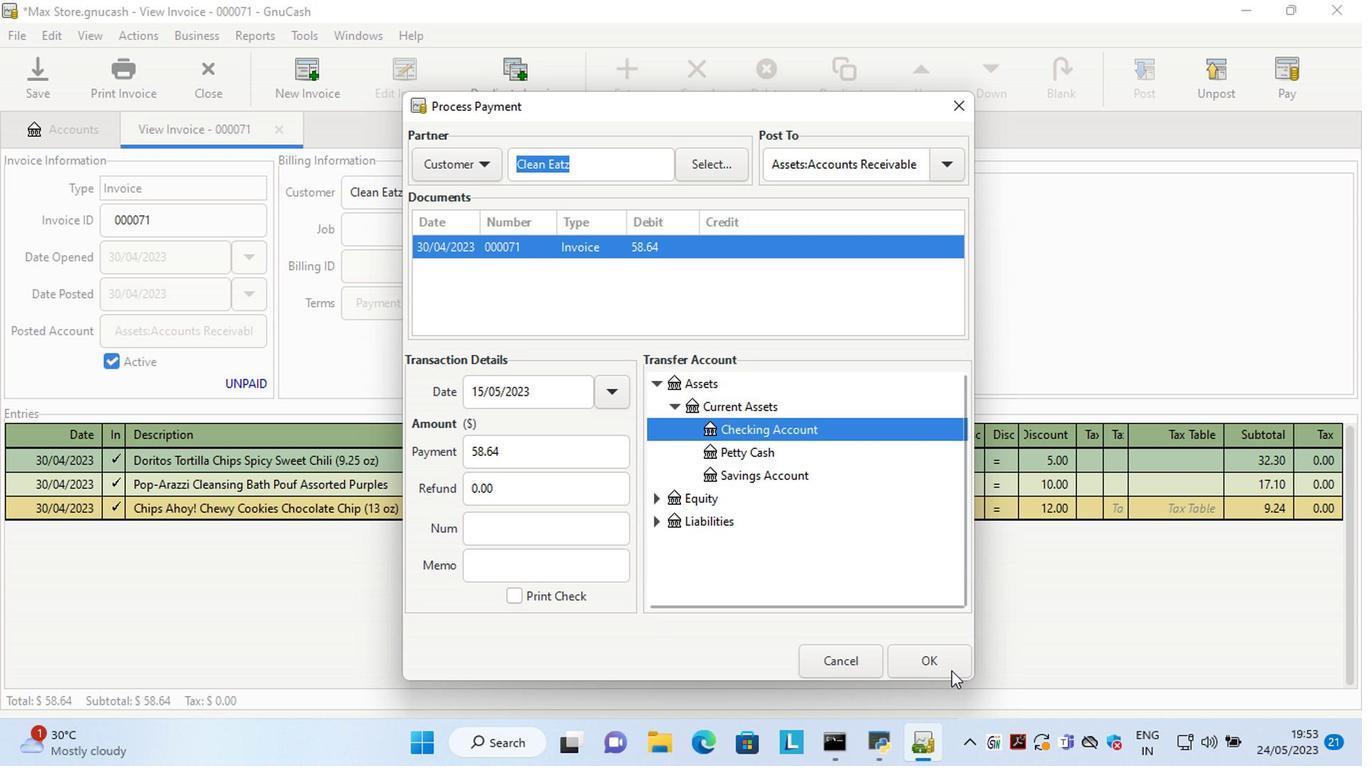 
Action: Mouse moved to (119, 75)
Screenshot: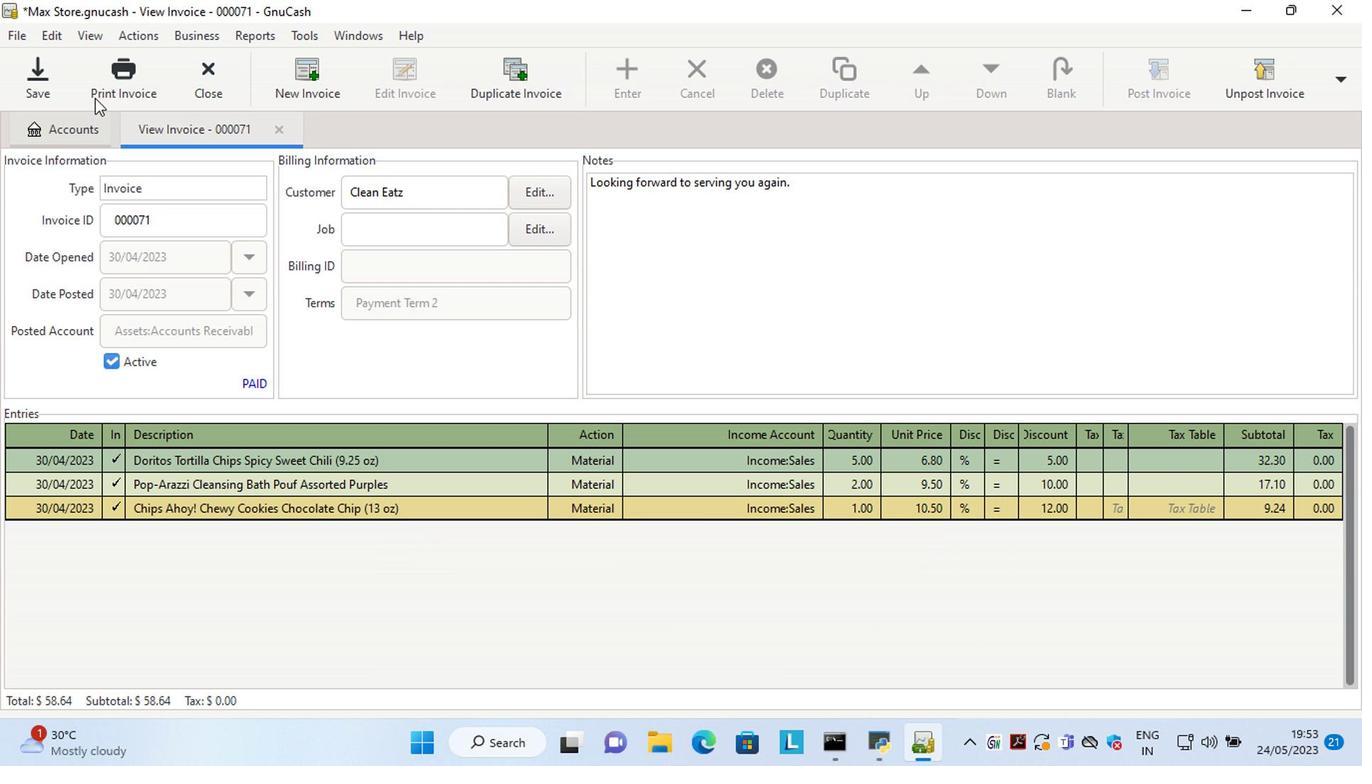 
Action: Mouse pressed left at (119, 75)
Screenshot: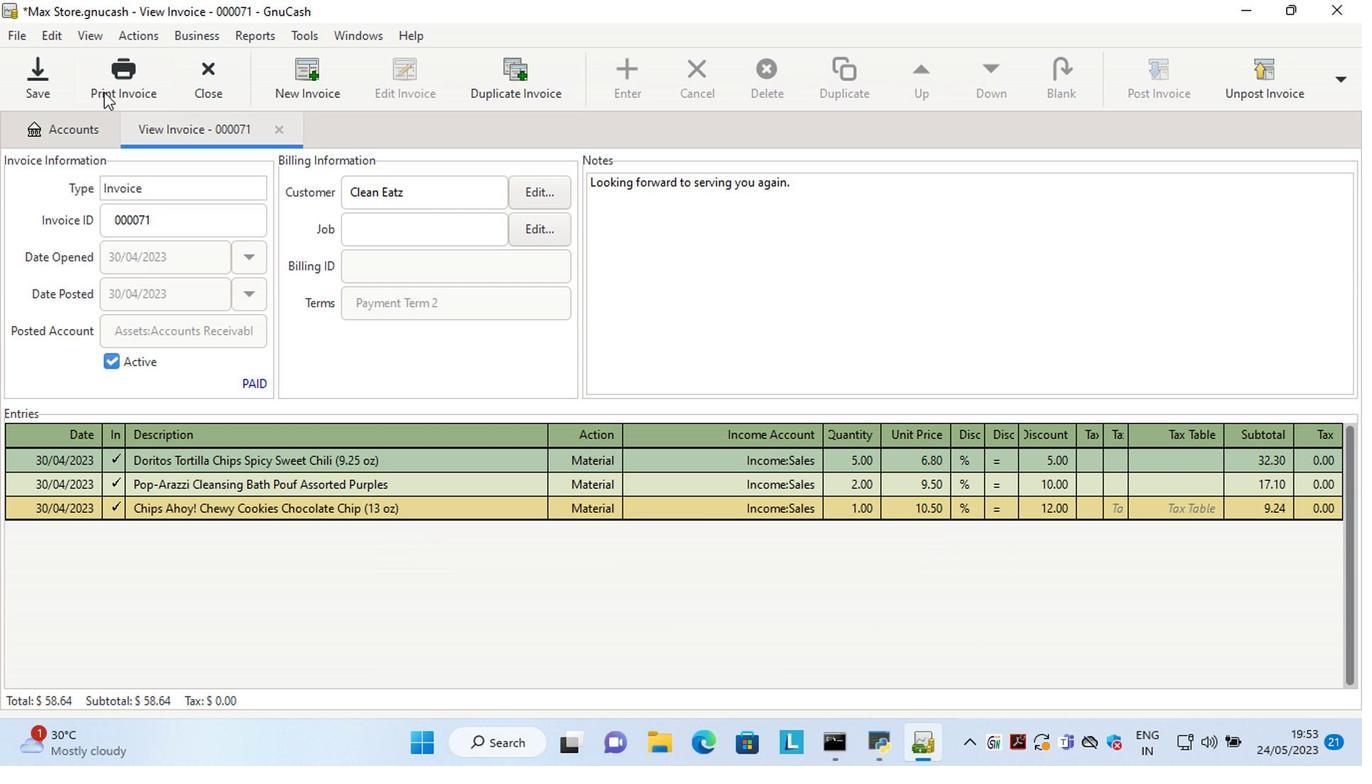 
Action: Mouse moved to (492, 82)
Screenshot: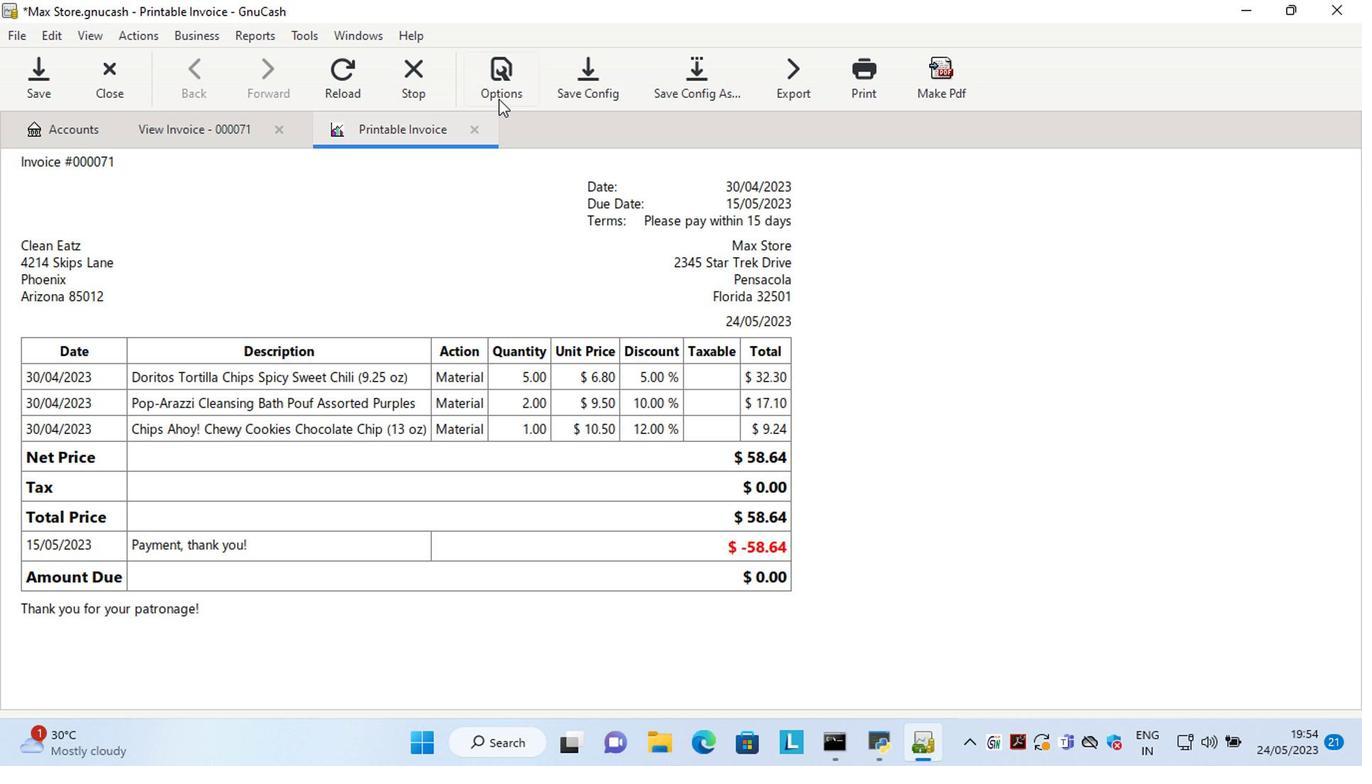 
Action: Mouse pressed left at (492, 82)
Screenshot: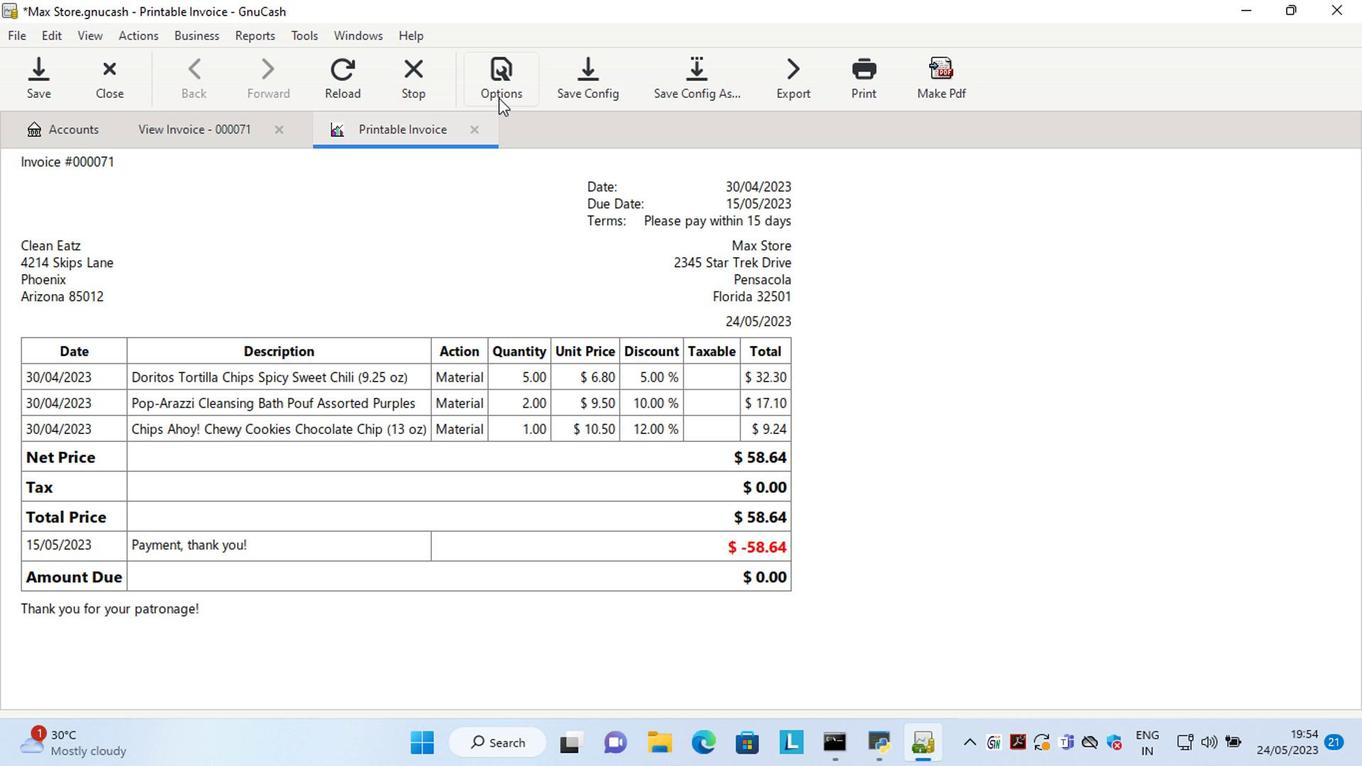 
Action: Mouse moved to (208, 208)
Screenshot: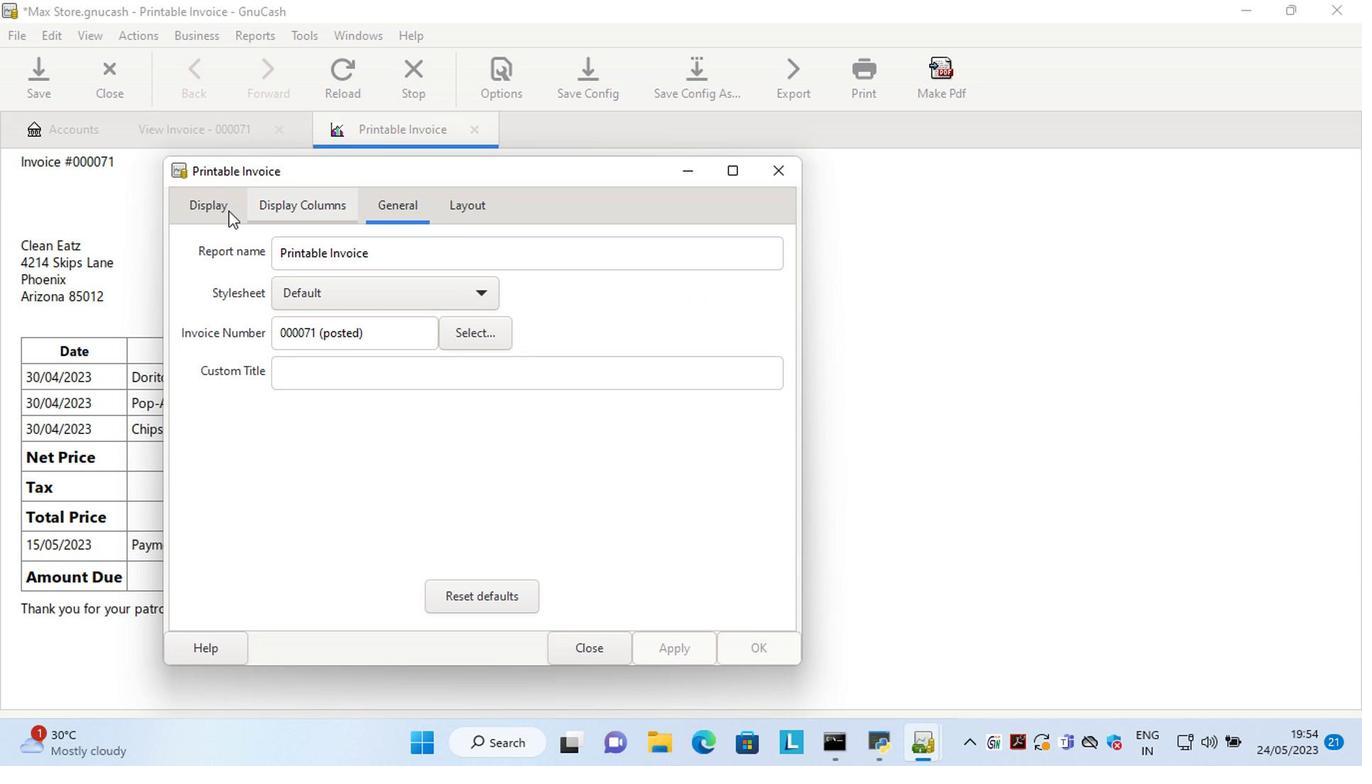 
Action: Mouse pressed left at (208, 208)
Screenshot: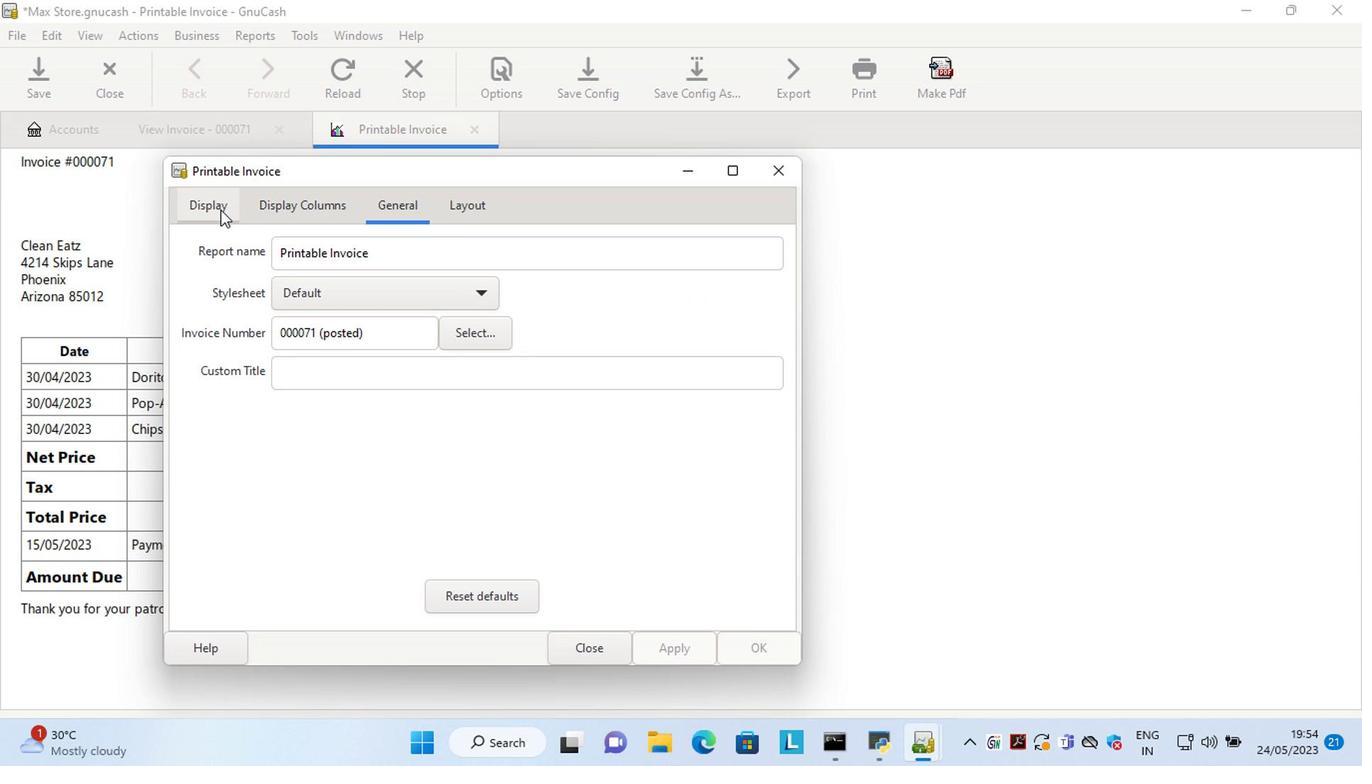 
Action: Mouse moved to (354, 442)
Screenshot: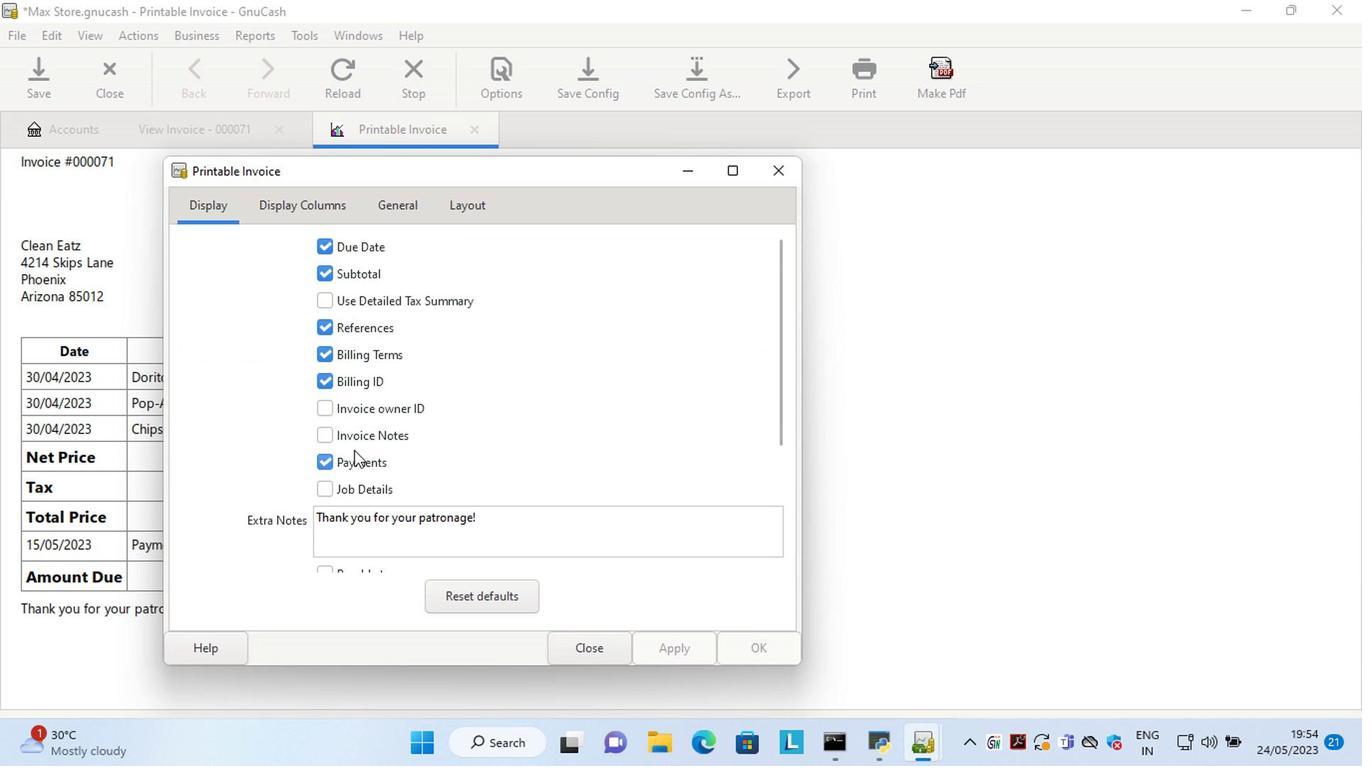 
Action: Mouse pressed left at (354, 442)
Screenshot: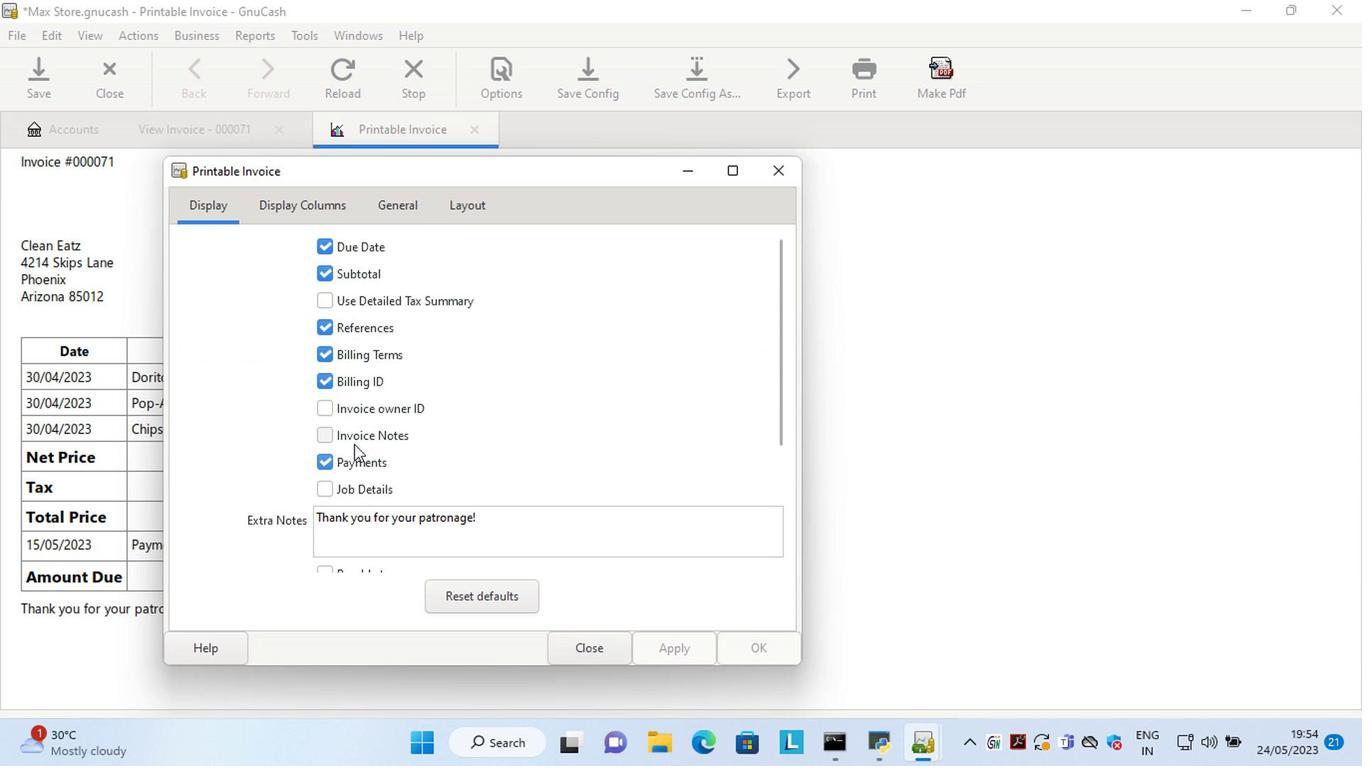 
Action: Mouse moved to (662, 650)
Screenshot: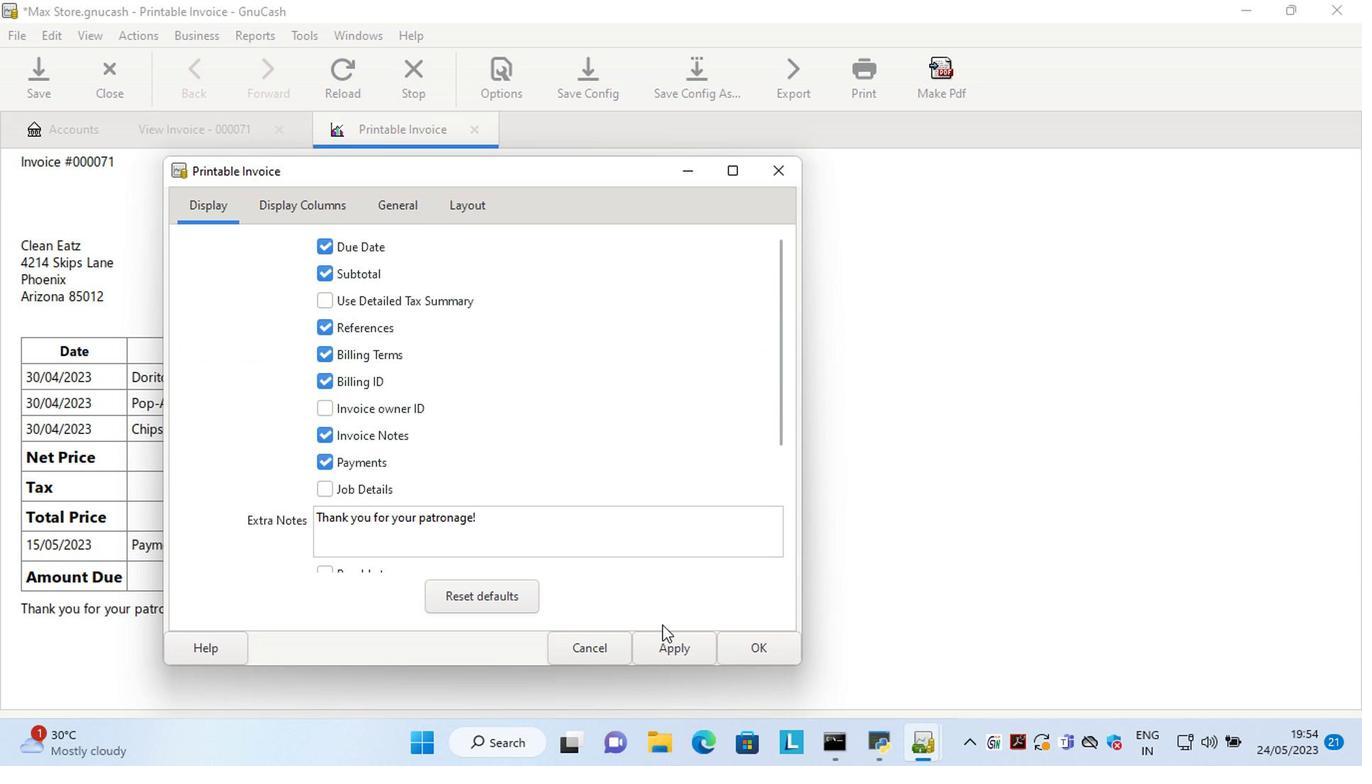 
Action: Mouse pressed left at (662, 650)
Screenshot: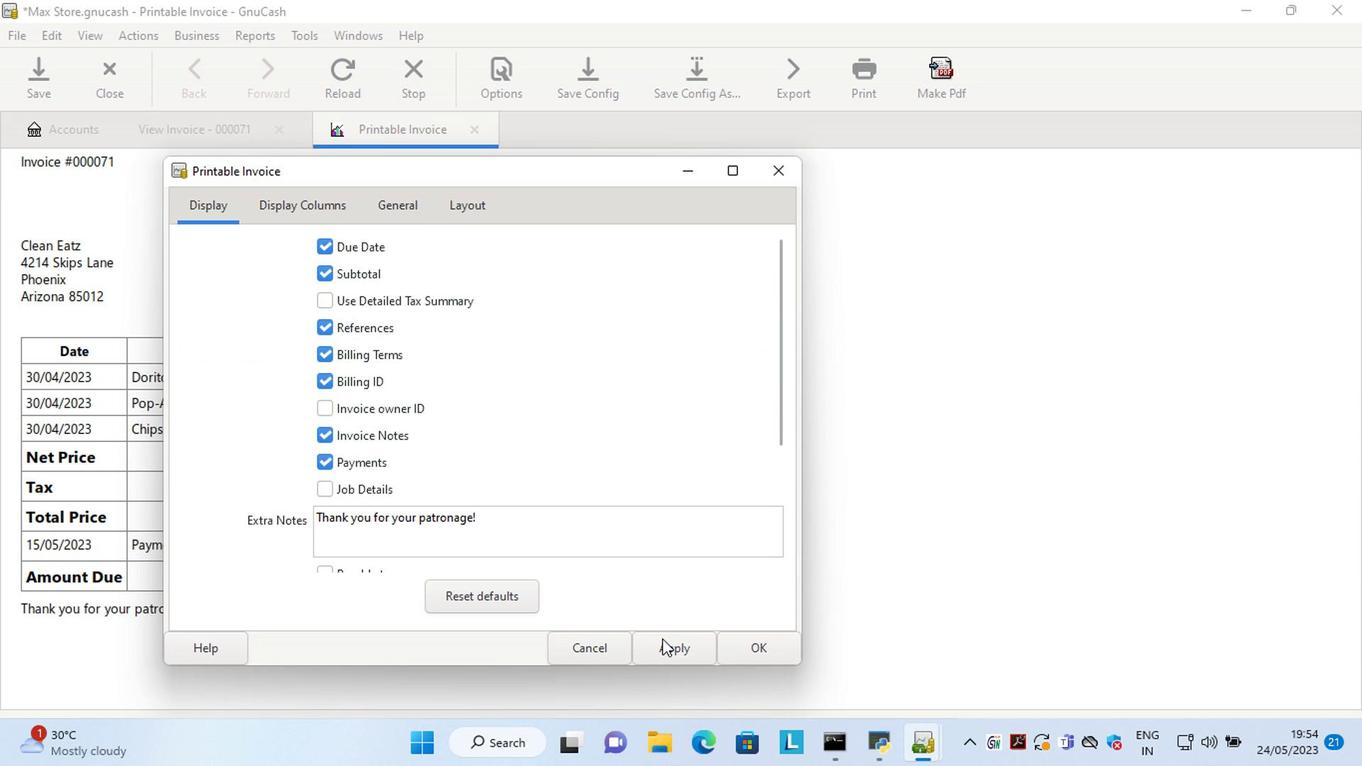 
Action: Mouse moved to (601, 653)
Screenshot: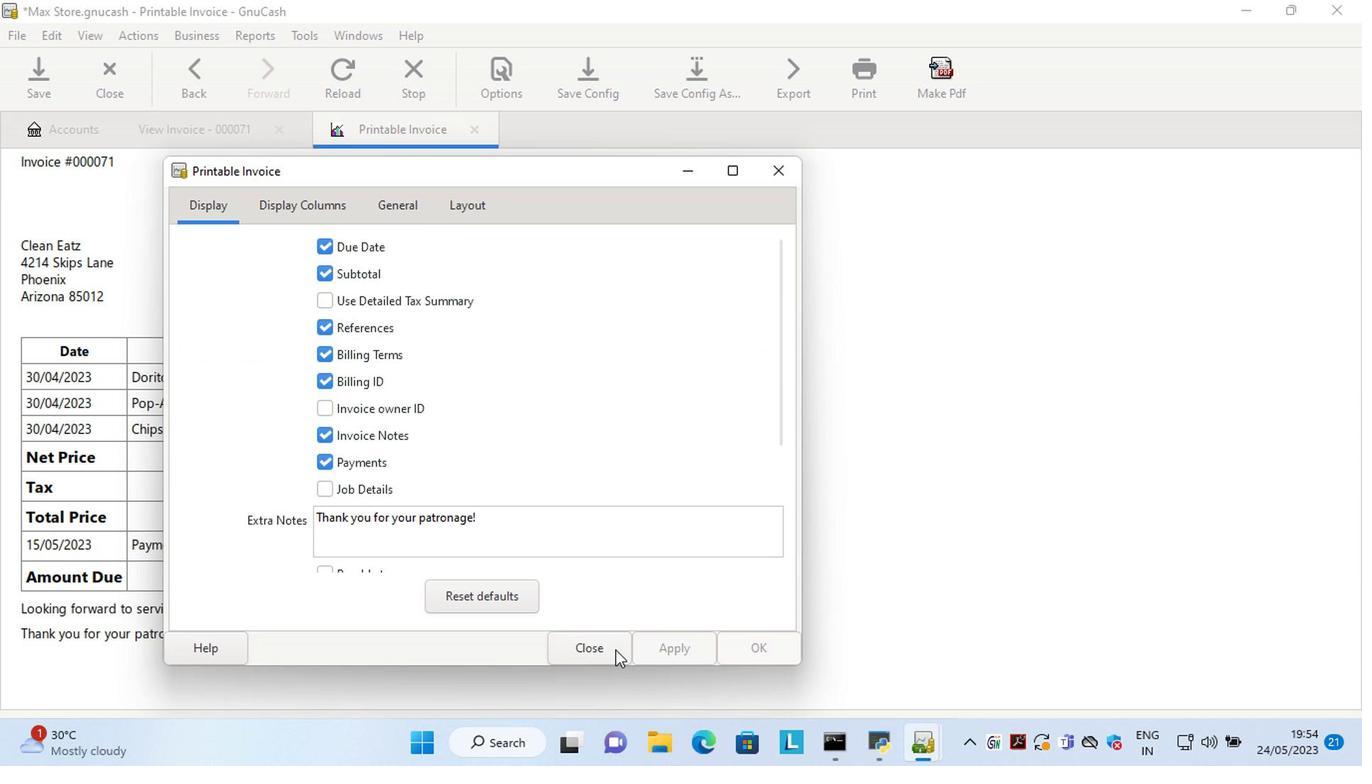 
Action: Mouse pressed left at (601, 653)
Screenshot: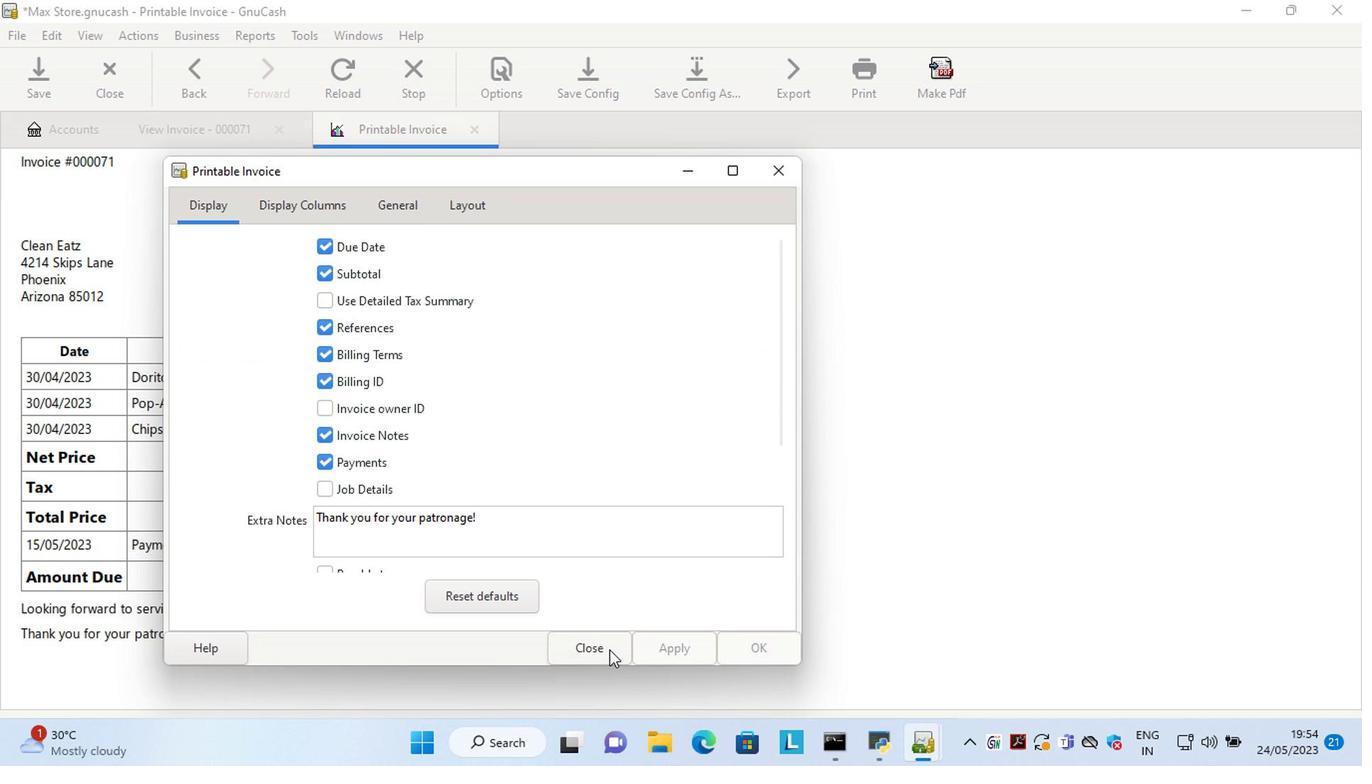 
Action: Mouse moved to (1004, 381)
Screenshot: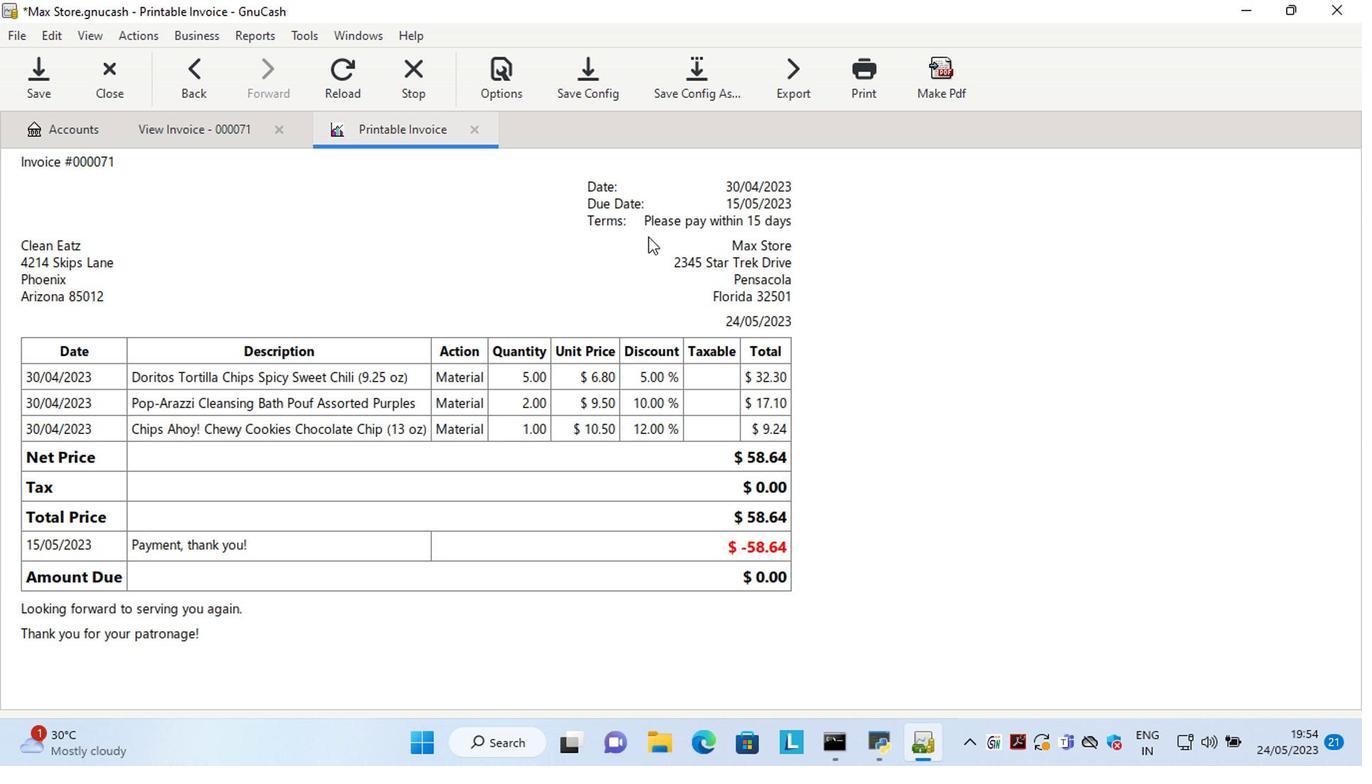 
